 Task: In Heading Arial with underline. Font size of heading  '18'Font style of data Calibri. Font size of data  9Alignment of headline & data Align center. Fill color in heading,  RedFont color of data Black Apply border in Data No BorderIn the sheet  Attendance Monitoring Sheetbook
Action: Mouse moved to (172, 196)
Screenshot: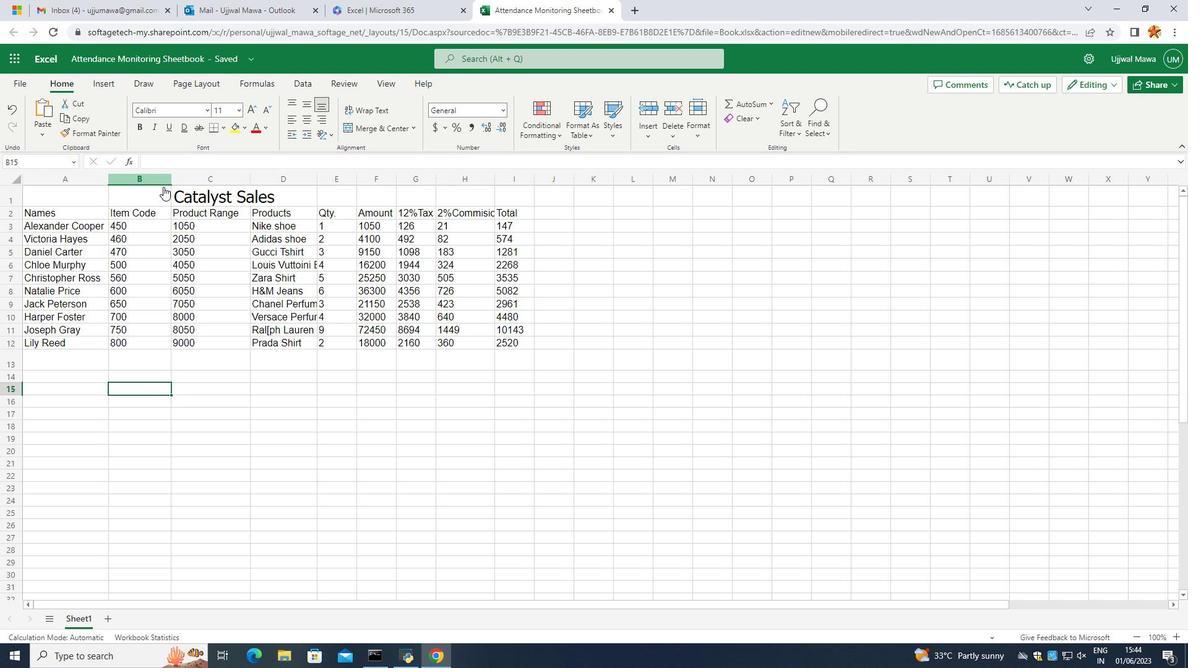 
Action: Mouse pressed left at (172, 196)
Screenshot: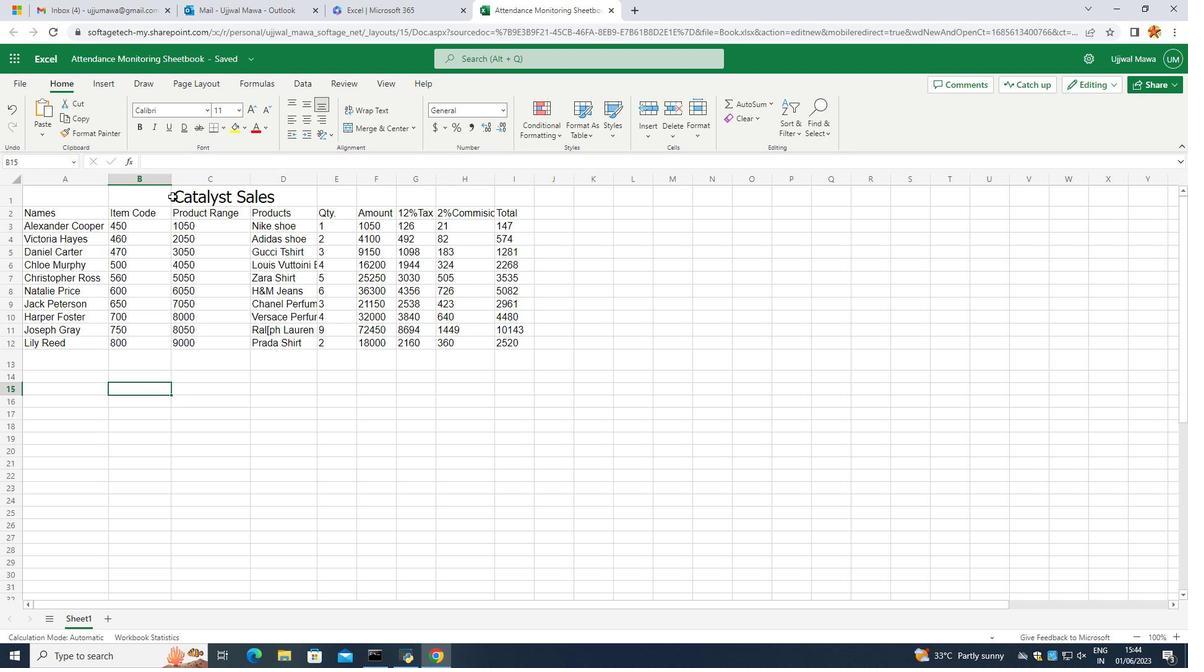 
Action: Mouse moved to (207, 116)
Screenshot: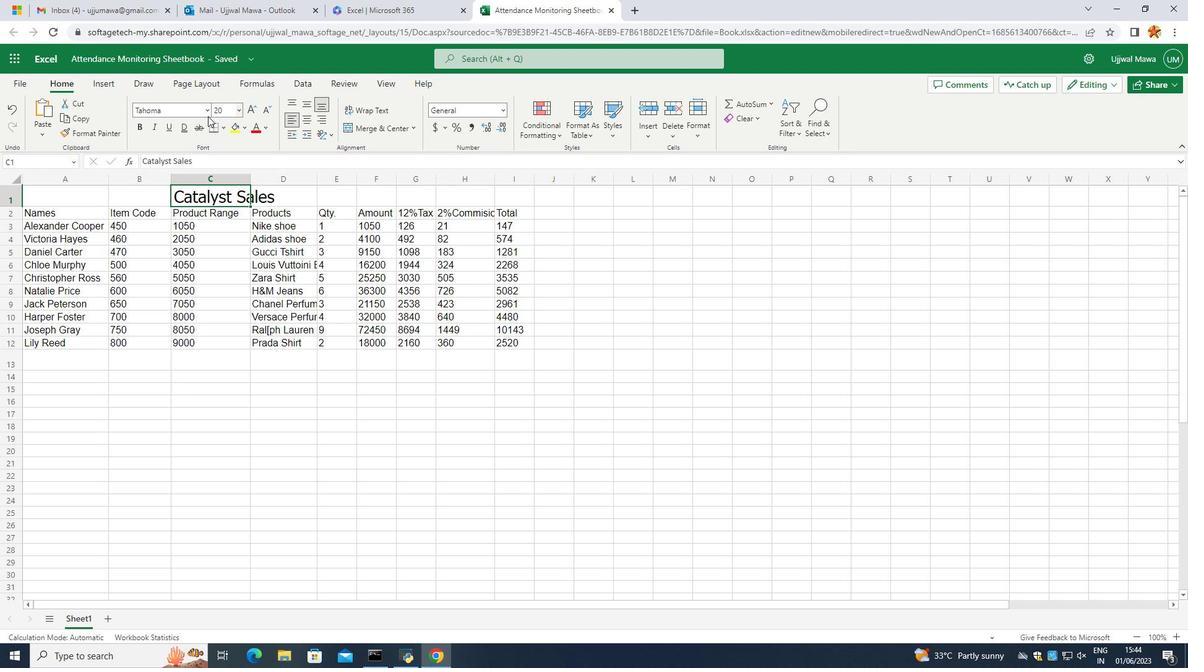 
Action: Mouse scrolled (207, 116) with delta (0, 0)
Screenshot: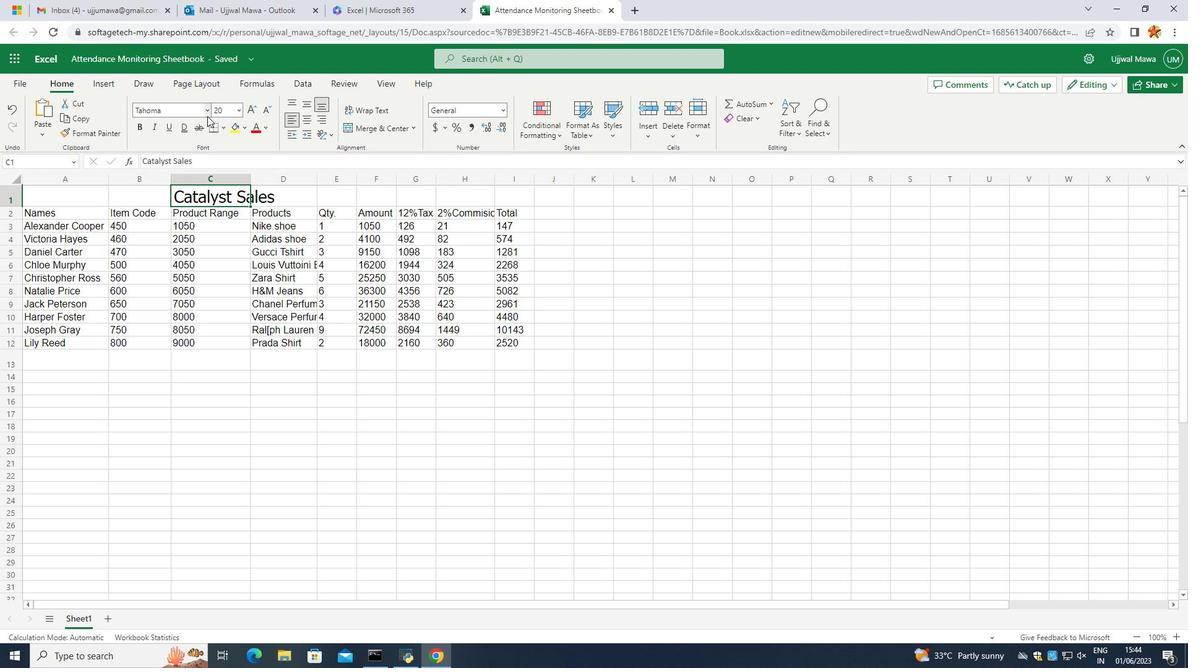 
Action: Mouse pressed left at (207, 116)
Screenshot: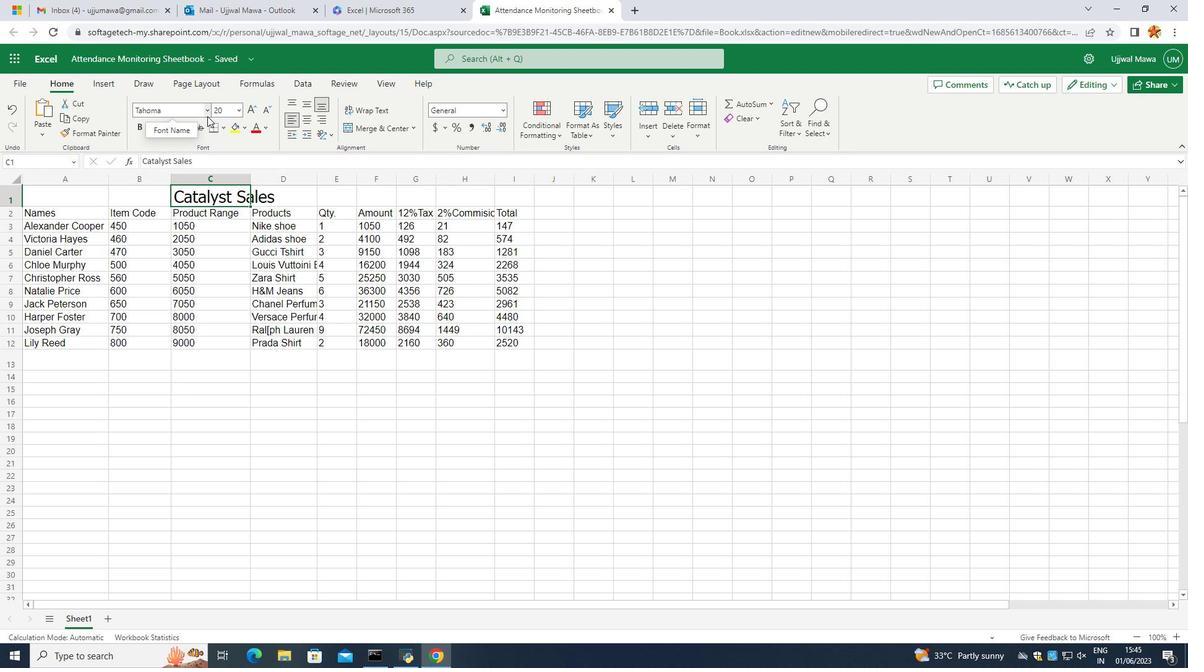 
Action: Mouse moved to (156, 263)
Screenshot: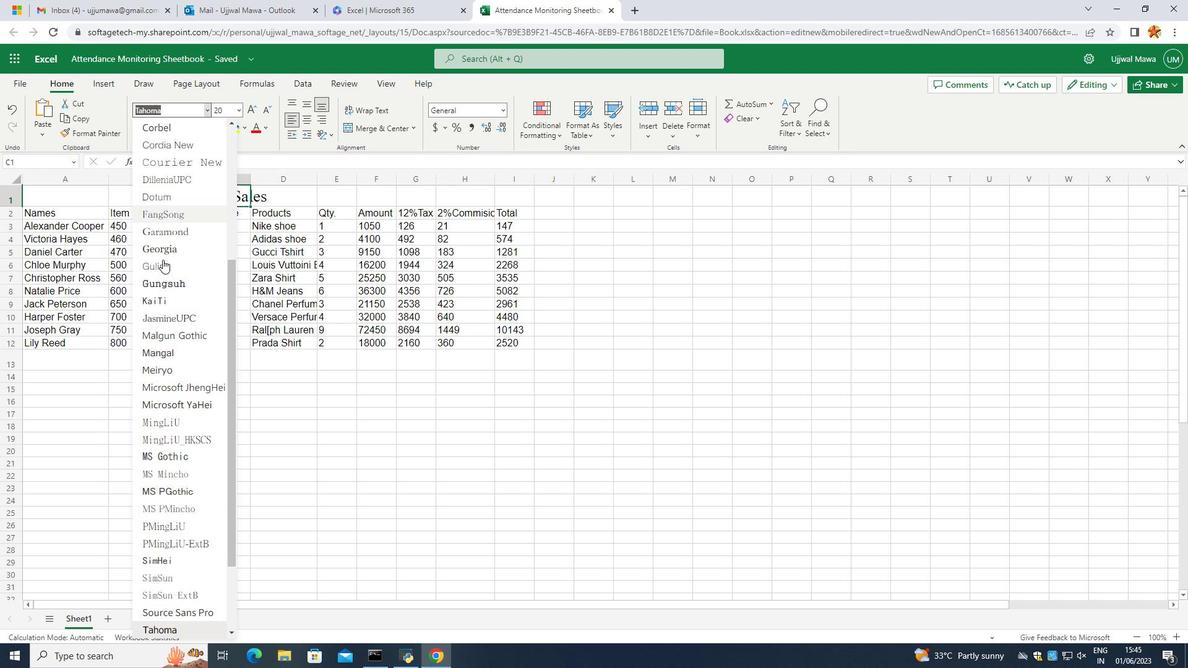 
Action: Mouse scrolled (156, 263) with delta (0, 0)
Screenshot: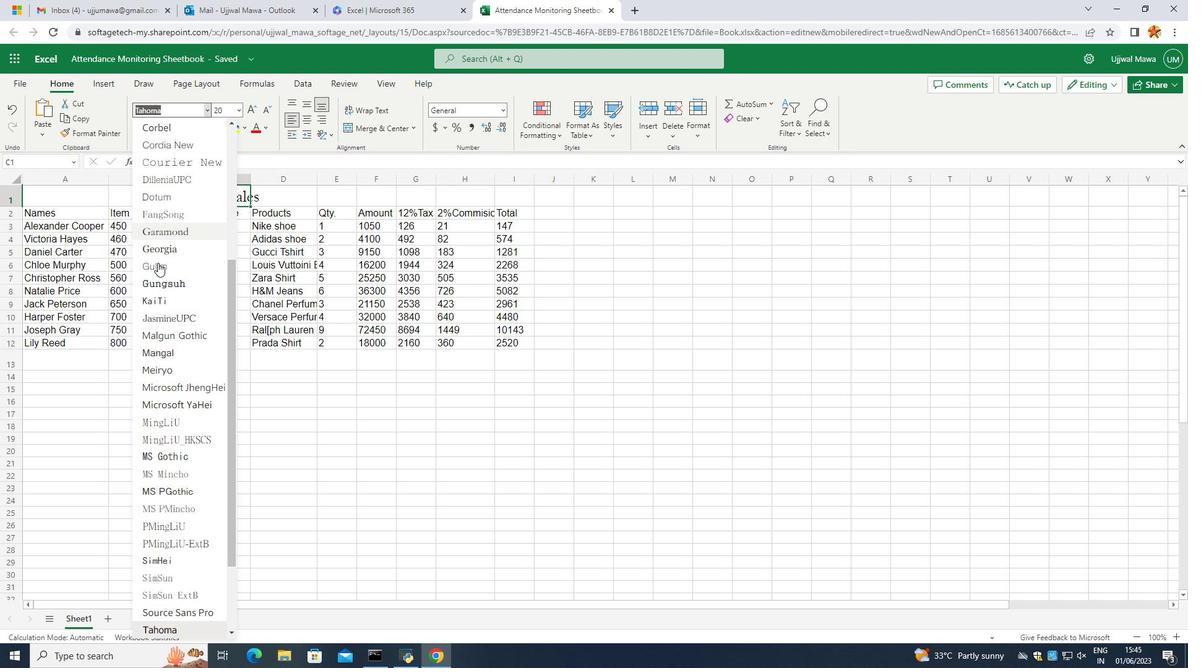 
Action: Mouse scrolled (156, 263) with delta (0, 0)
Screenshot: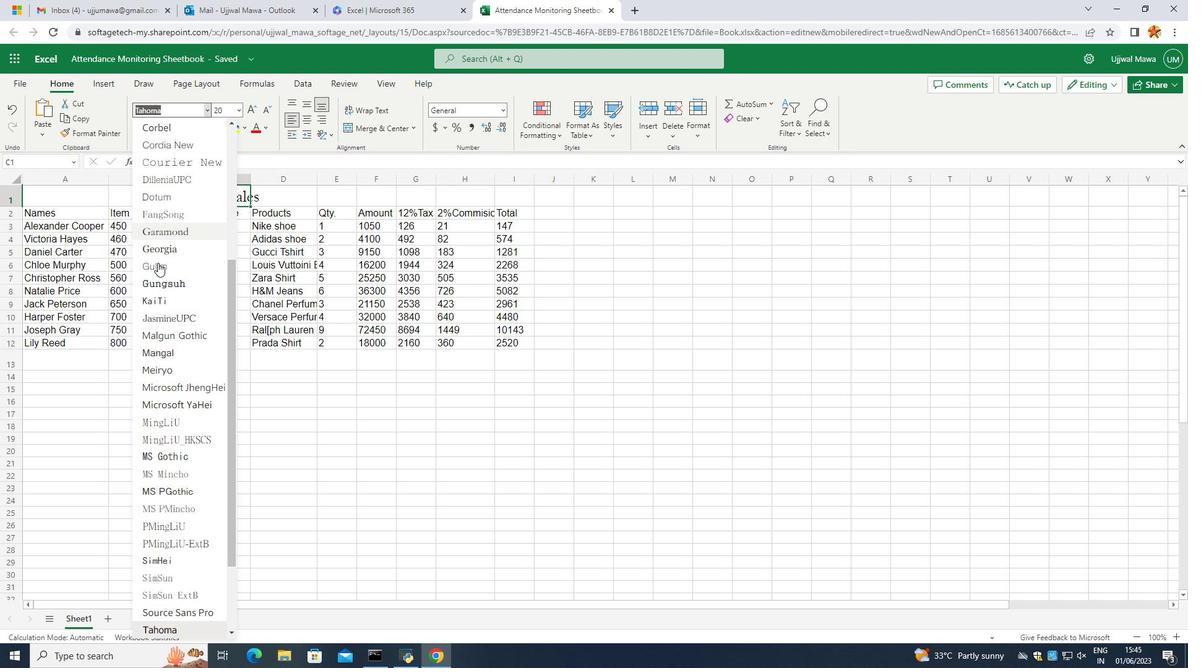 
Action: Mouse scrolled (156, 263) with delta (0, 0)
Screenshot: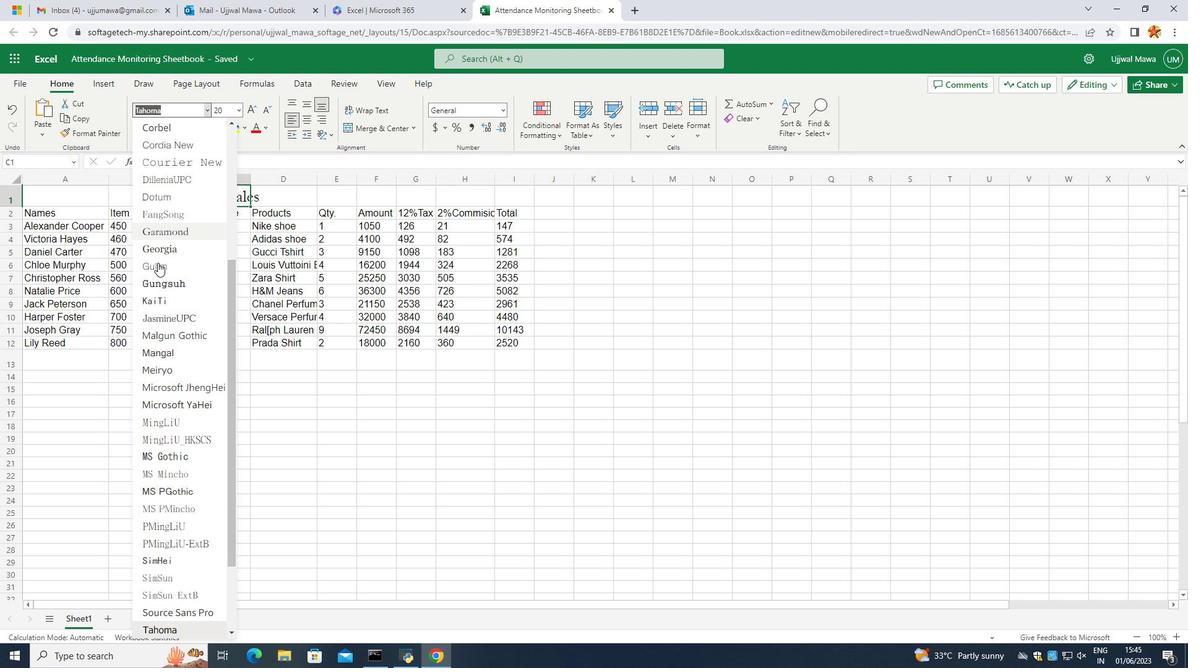 
Action: Mouse scrolled (156, 263) with delta (0, 0)
Screenshot: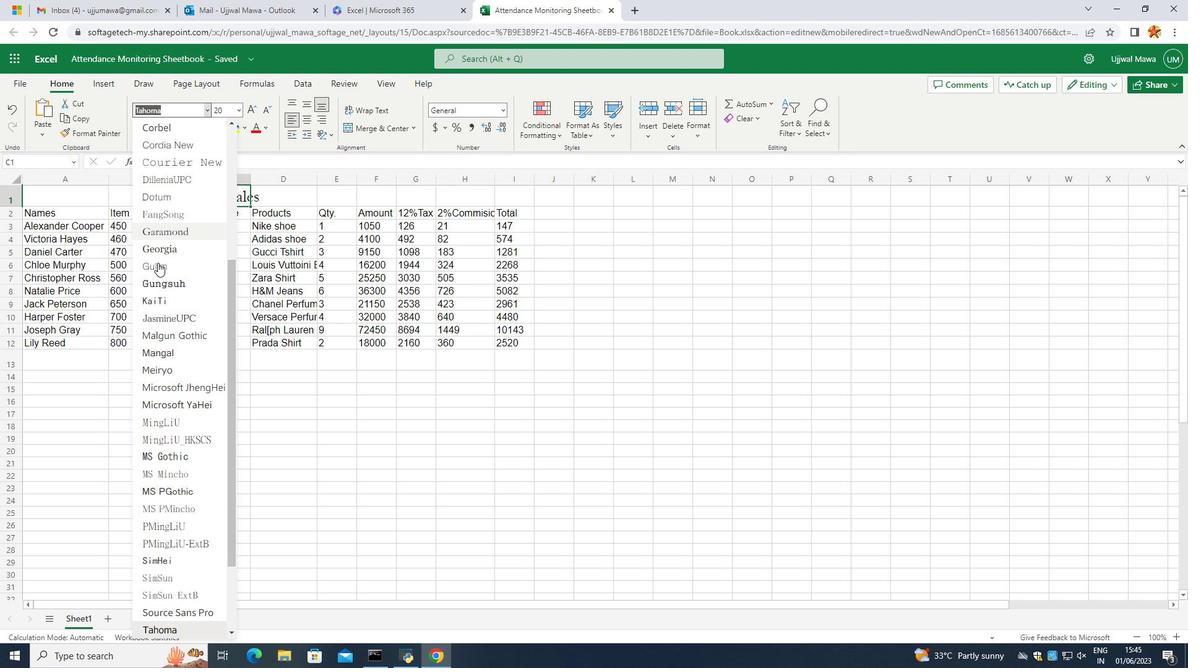 
Action: Mouse scrolled (156, 263) with delta (0, 0)
Screenshot: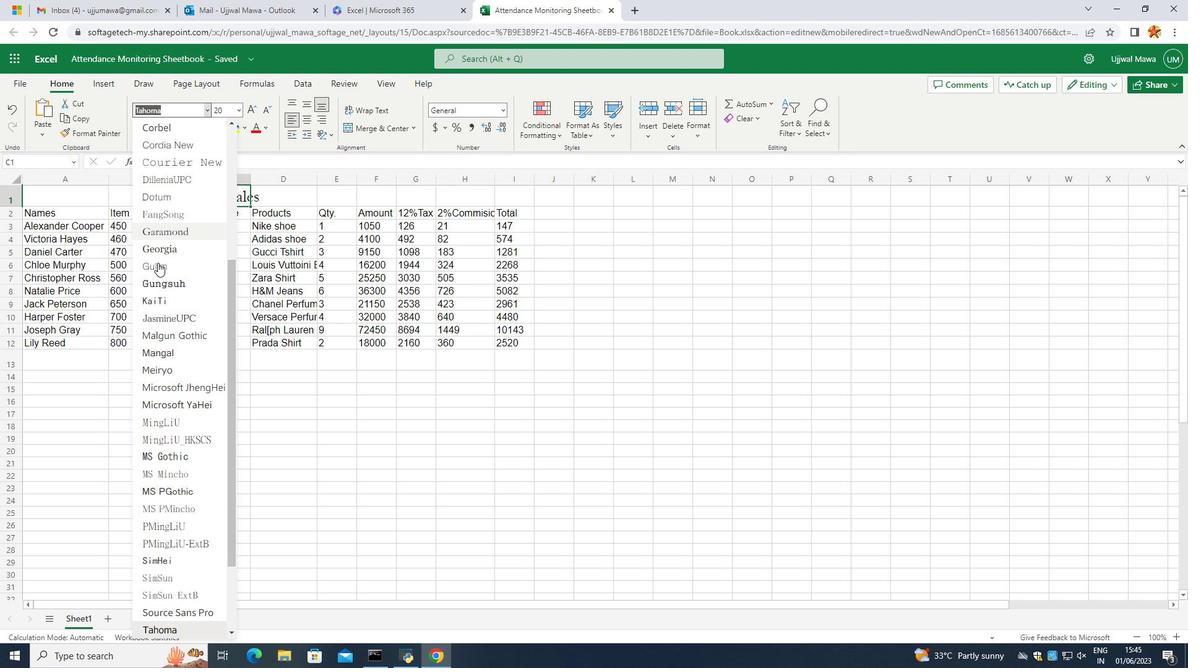 
Action: Mouse scrolled (156, 263) with delta (0, 0)
Screenshot: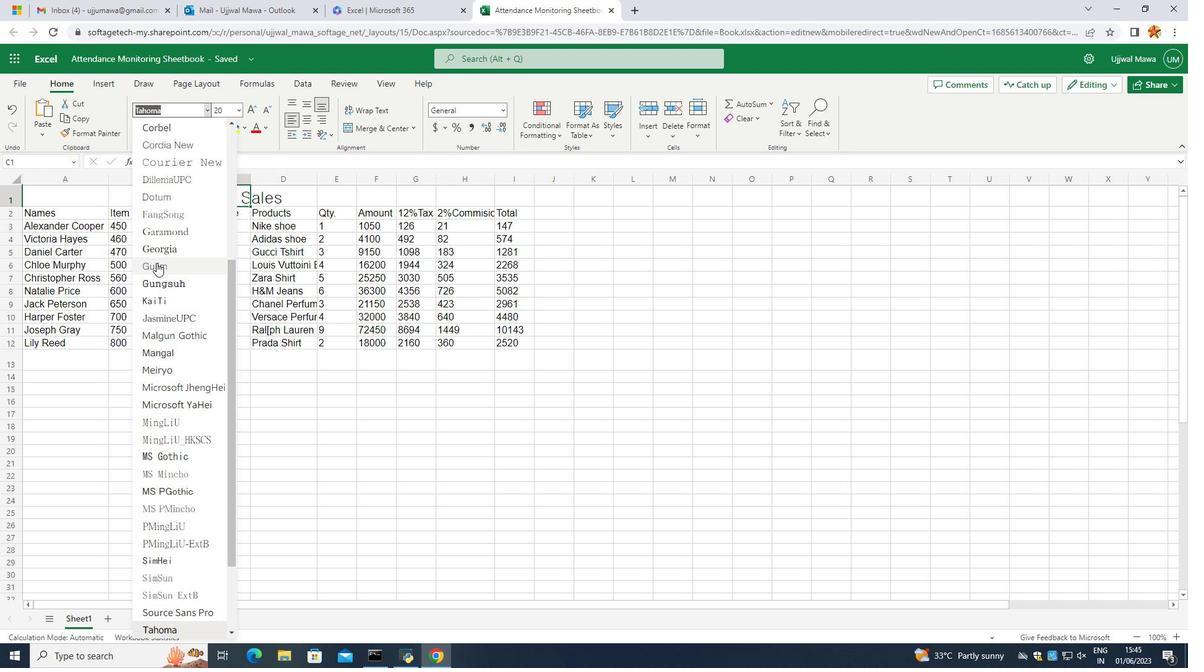 
Action: Mouse scrolled (156, 263) with delta (0, 0)
Screenshot: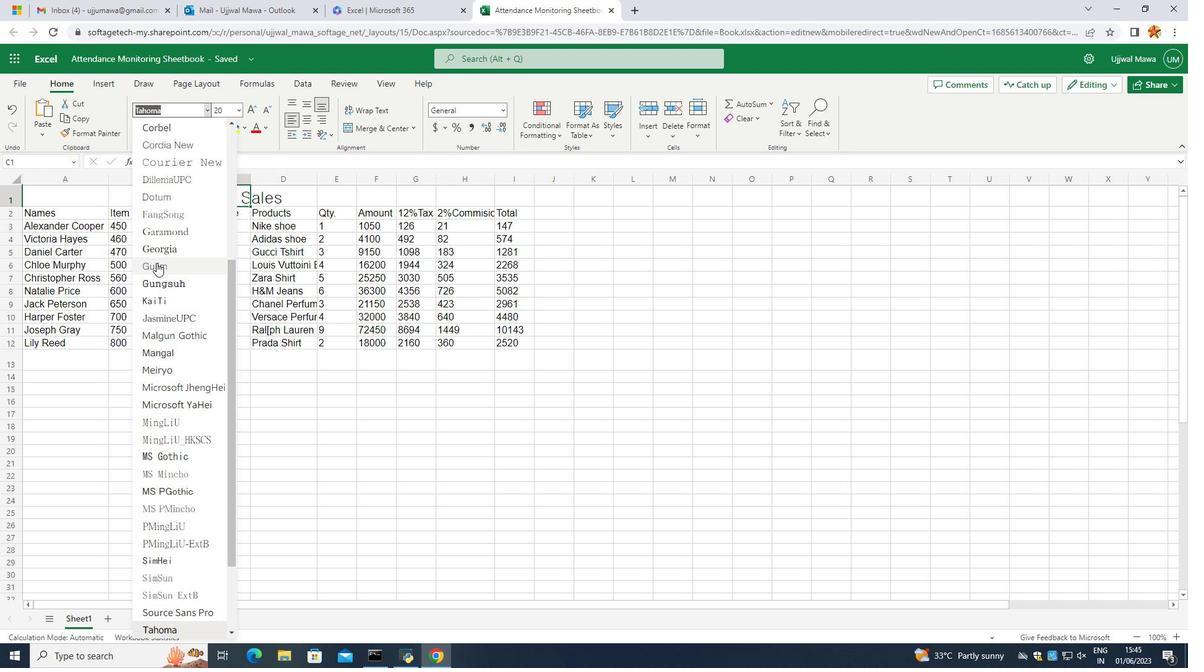 
Action: Mouse moved to (152, 263)
Screenshot: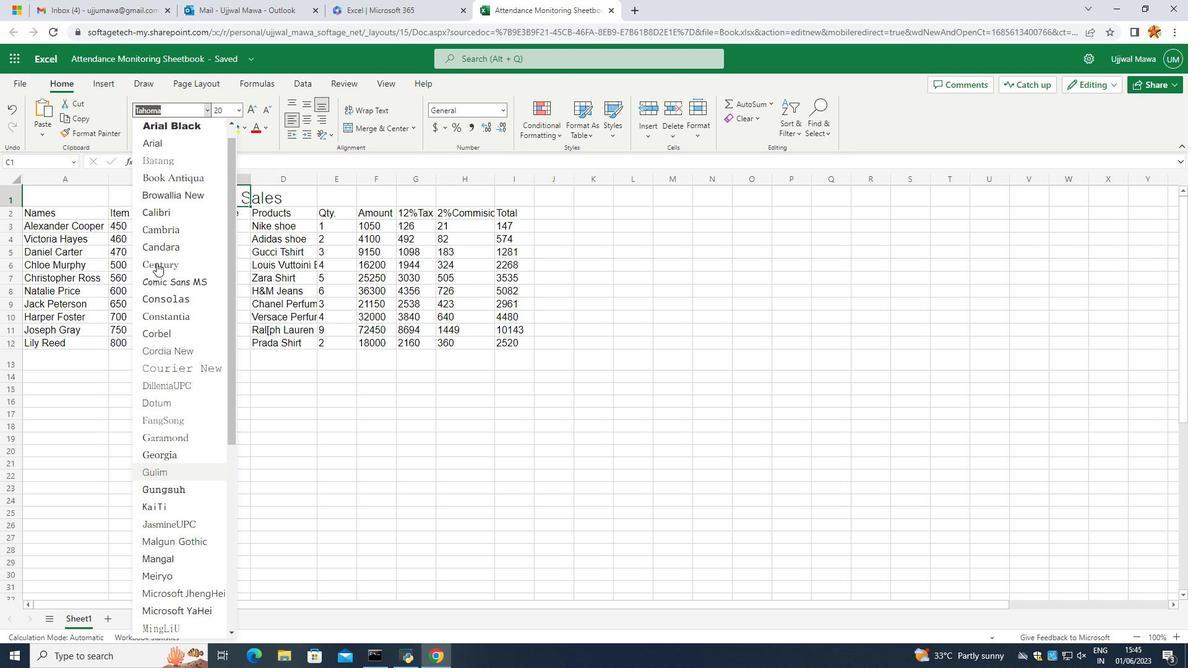 
Action: Mouse scrolled (152, 263) with delta (0, 0)
Screenshot: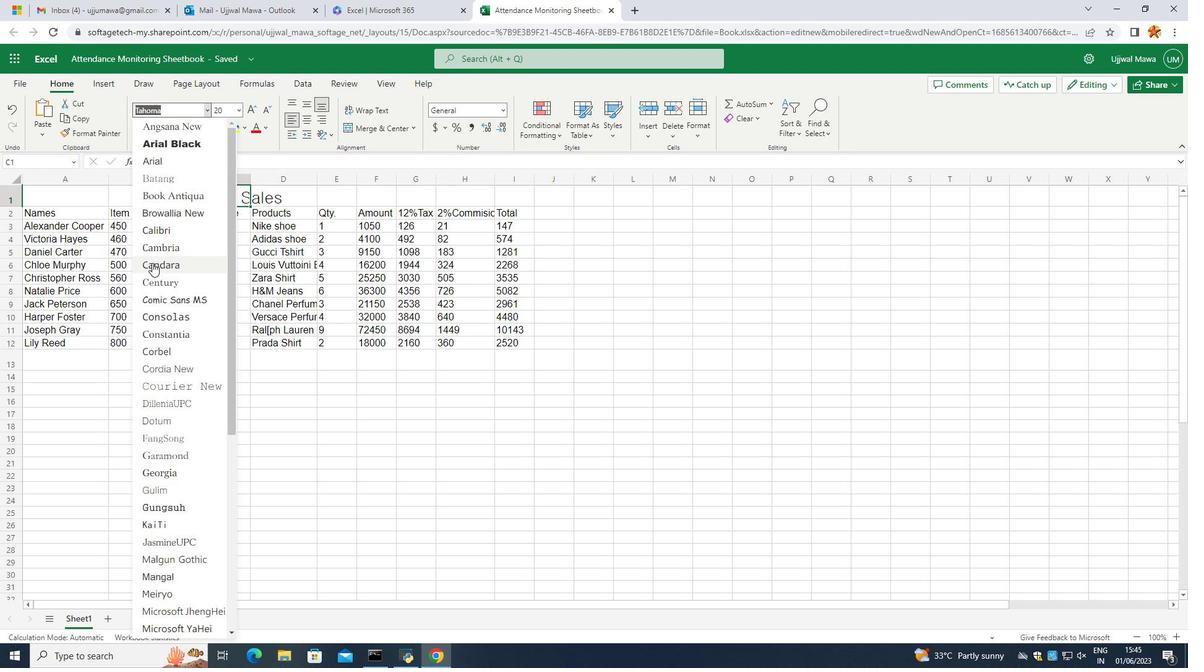 
Action: Mouse scrolled (152, 263) with delta (0, 0)
Screenshot: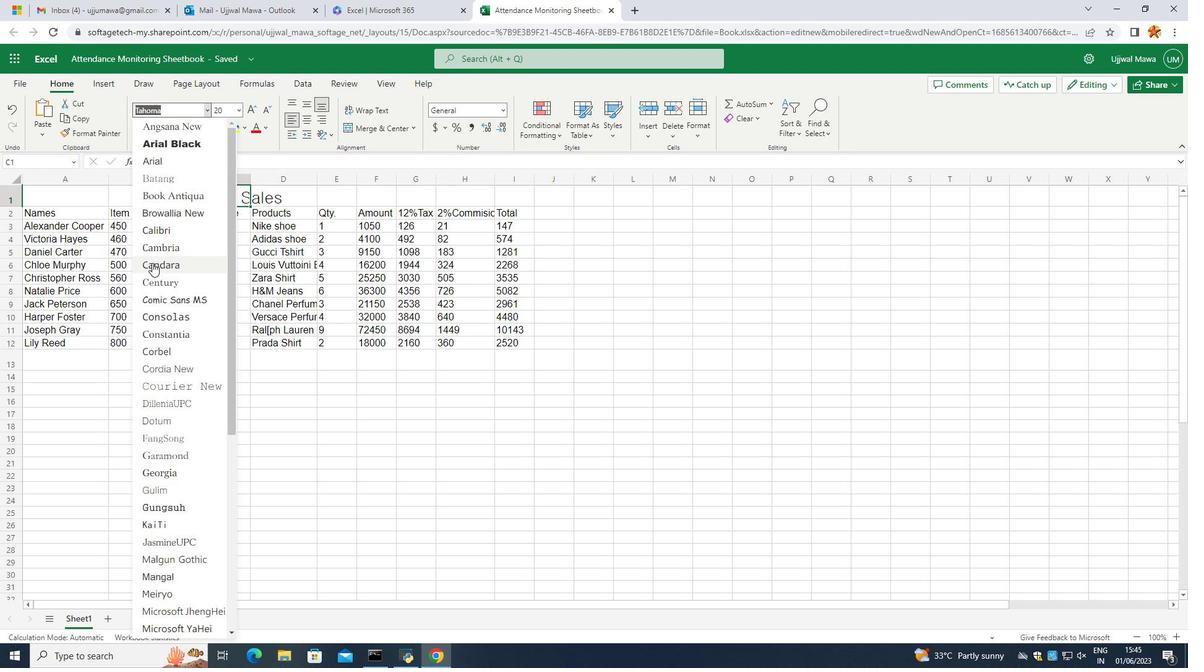 
Action: Mouse scrolled (152, 263) with delta (0, 0)
Screenshot: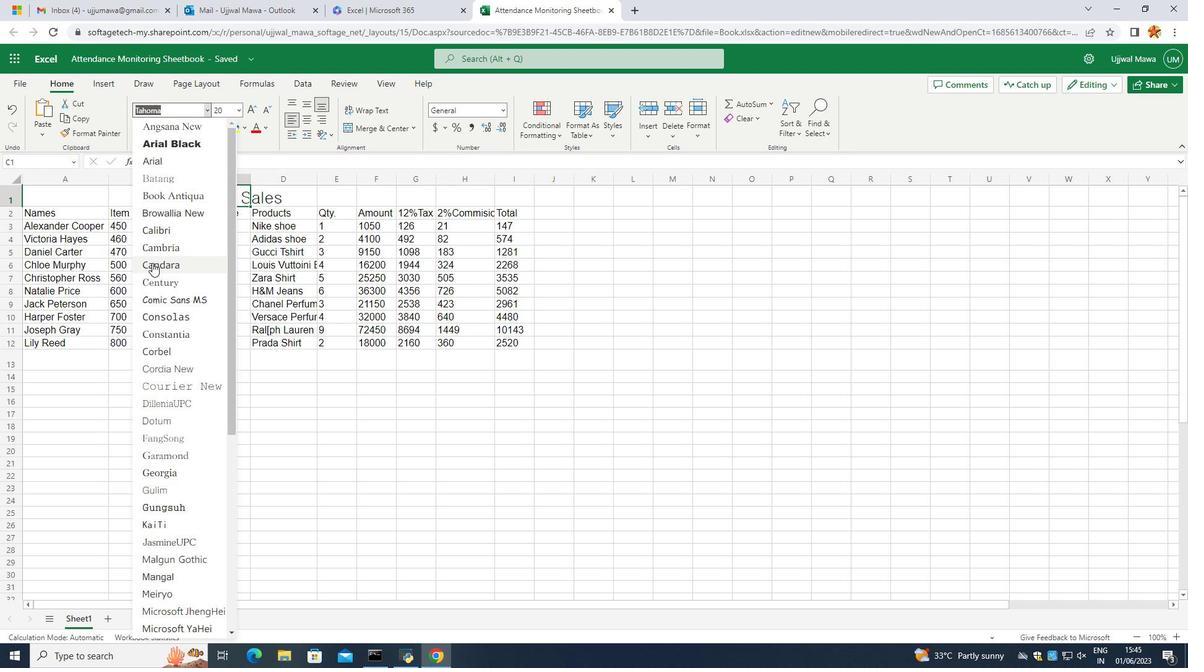 
Action: Mouse scrolled (152, 263) with delta (0, 0)
Screenshot: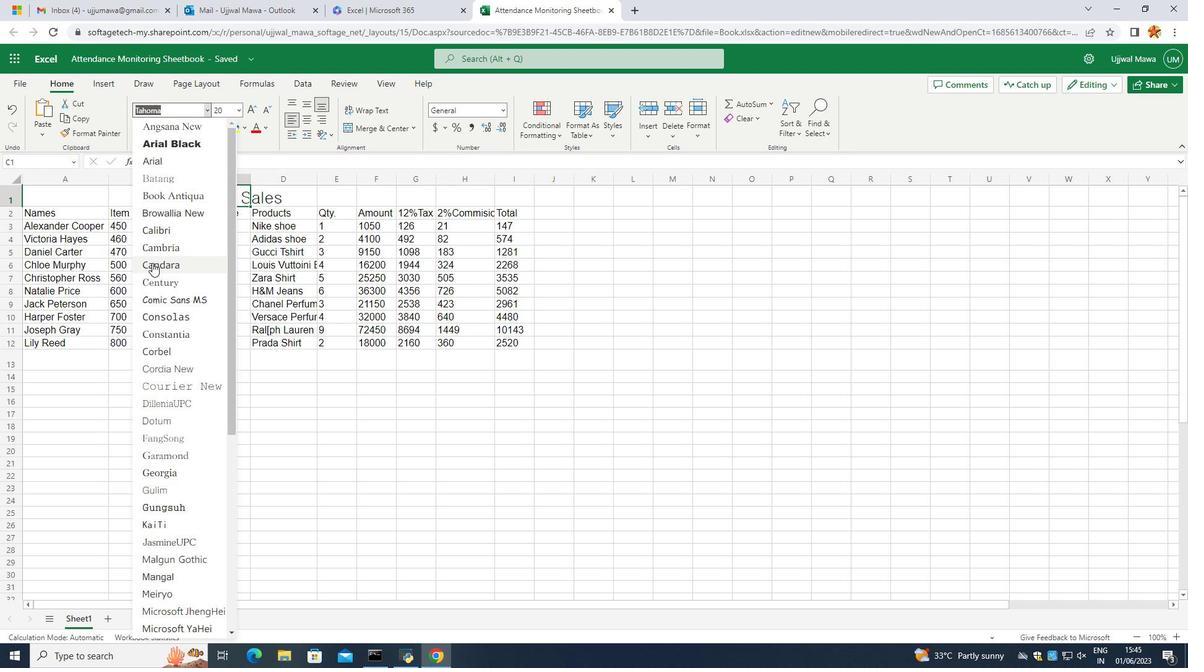 
Action: Mouse scrolled (152, 263) with delta (0, 0)
Screenshot: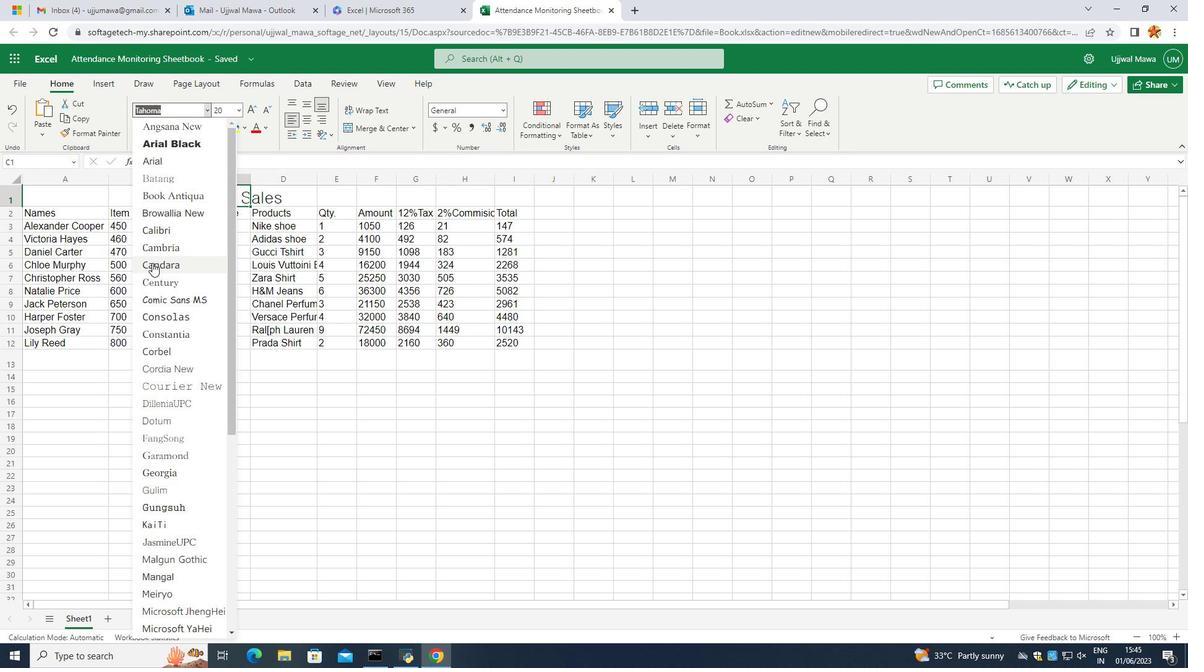 
Action: Mouse scrolled (152, 263) with delta (0, 0)
Screenshot: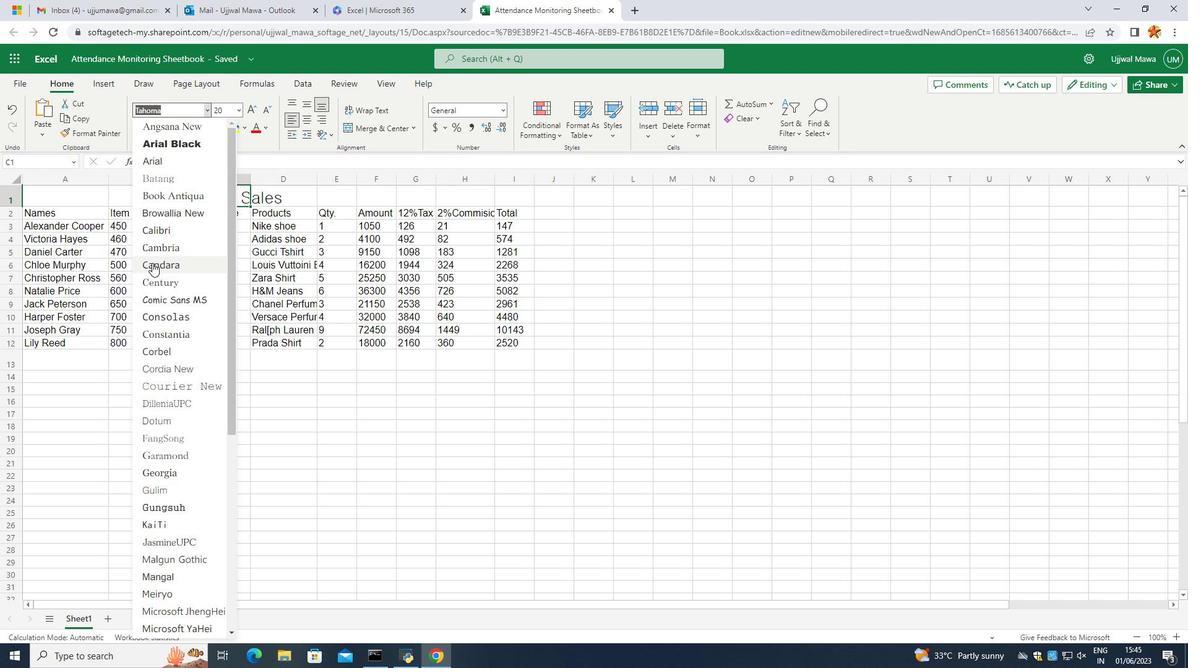 
Action: Mouse moved to (187, 171)
Screenshot: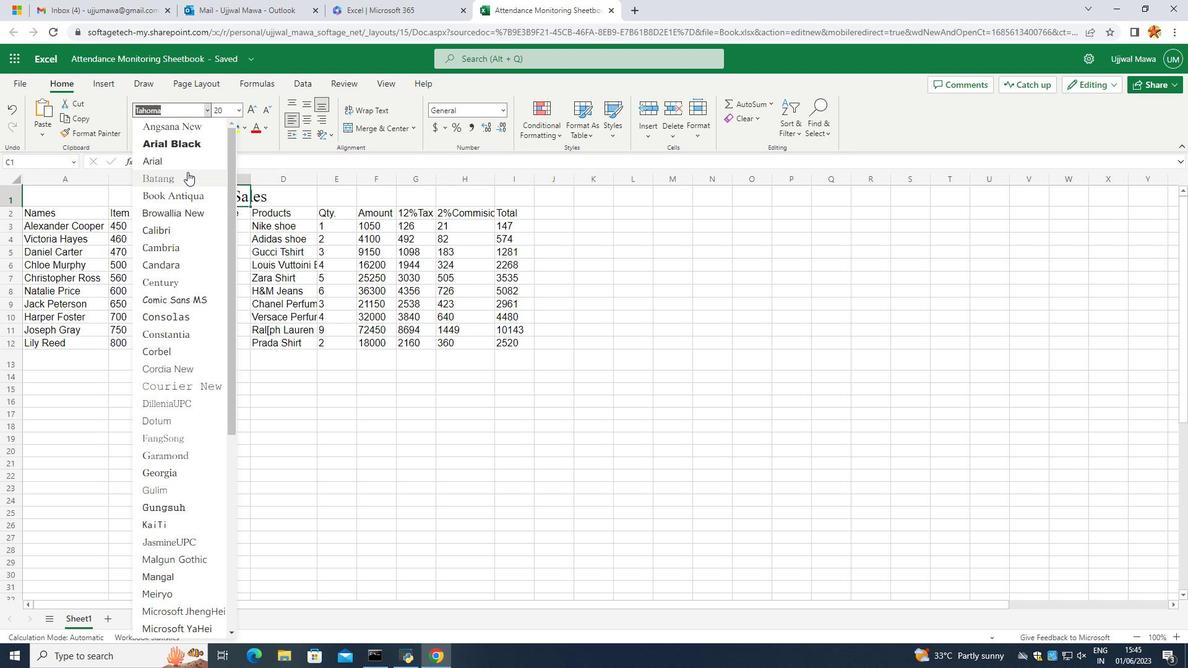 
Action: Mouse pressed left at (187, 171)
Screenshot: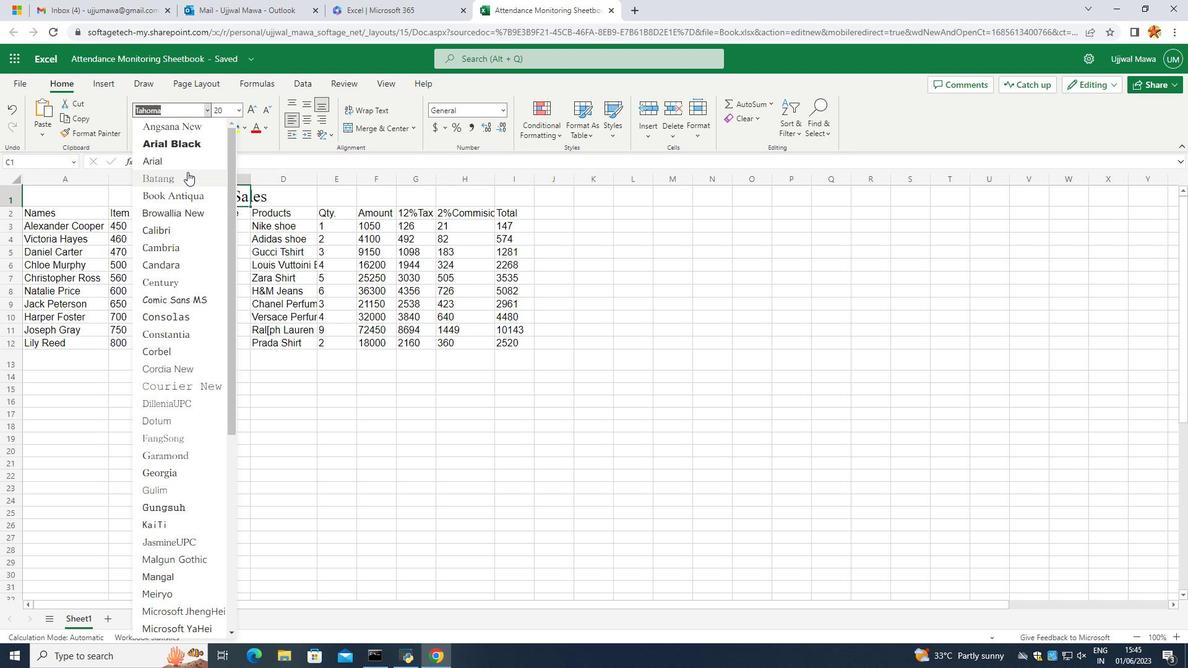 
Action: Mouse moved to (206, 107)
Screenshot: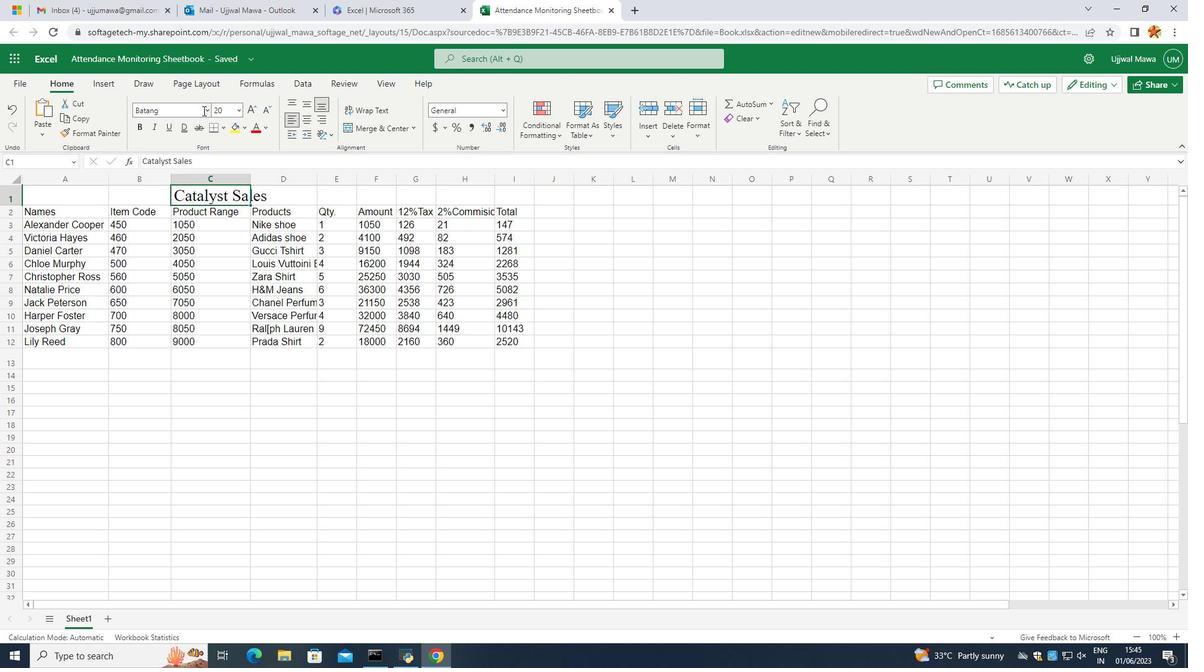 
Action: Mouse pressed left at (206, 107)
Screenshot: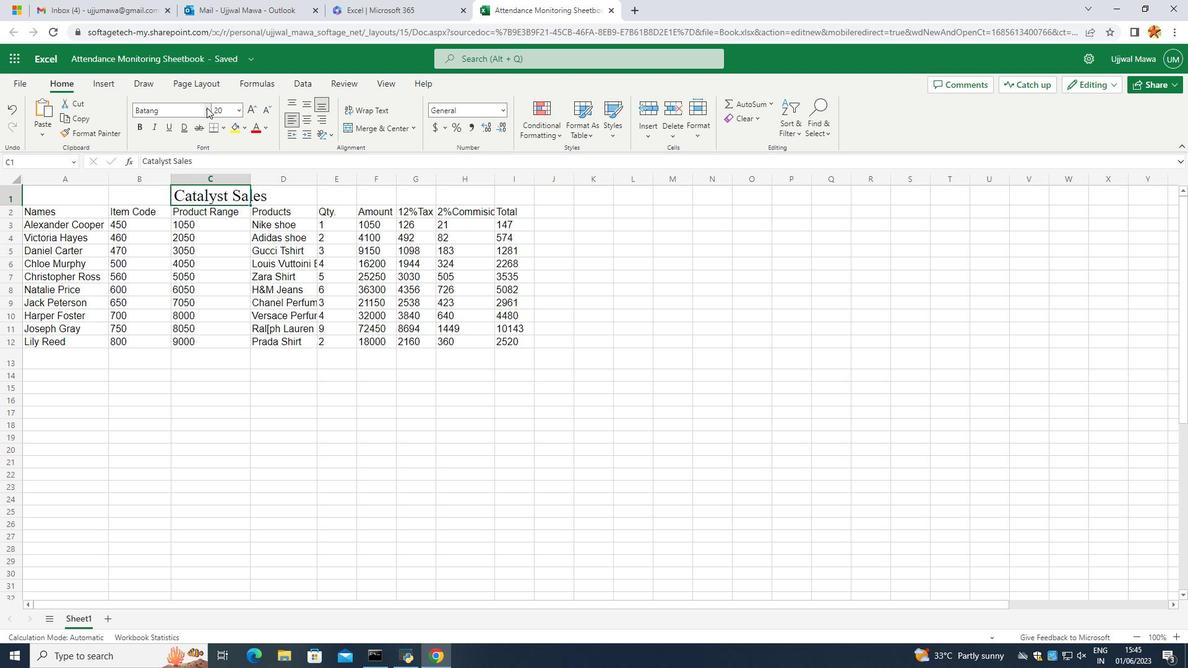 
Action: Mouse moved to (173, 157)
Screenshot: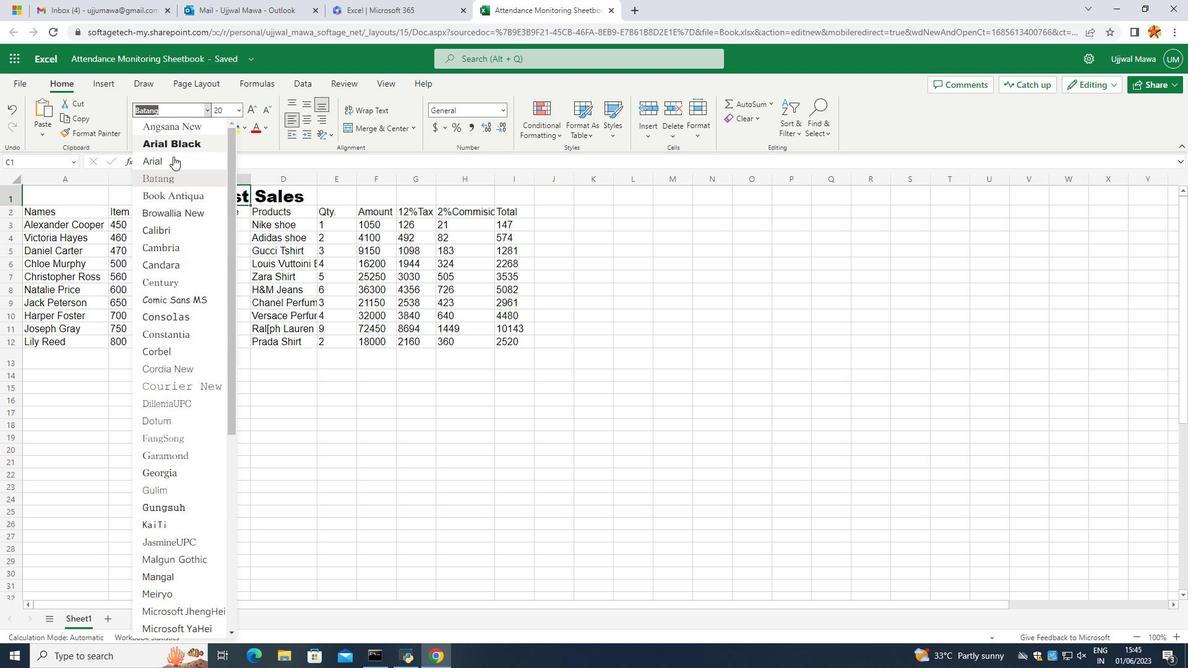 
Action: Mouse pressed left at (173, 157)
Screenshot: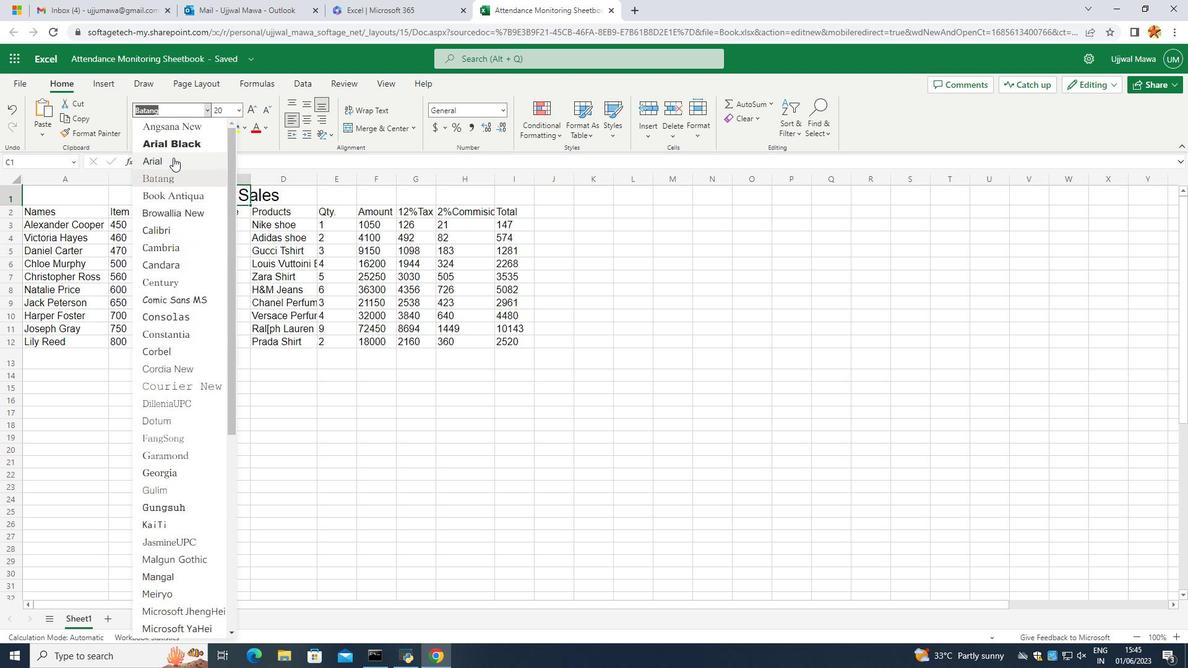 
Action: Mouse moved to (235, 109)
Screenshot: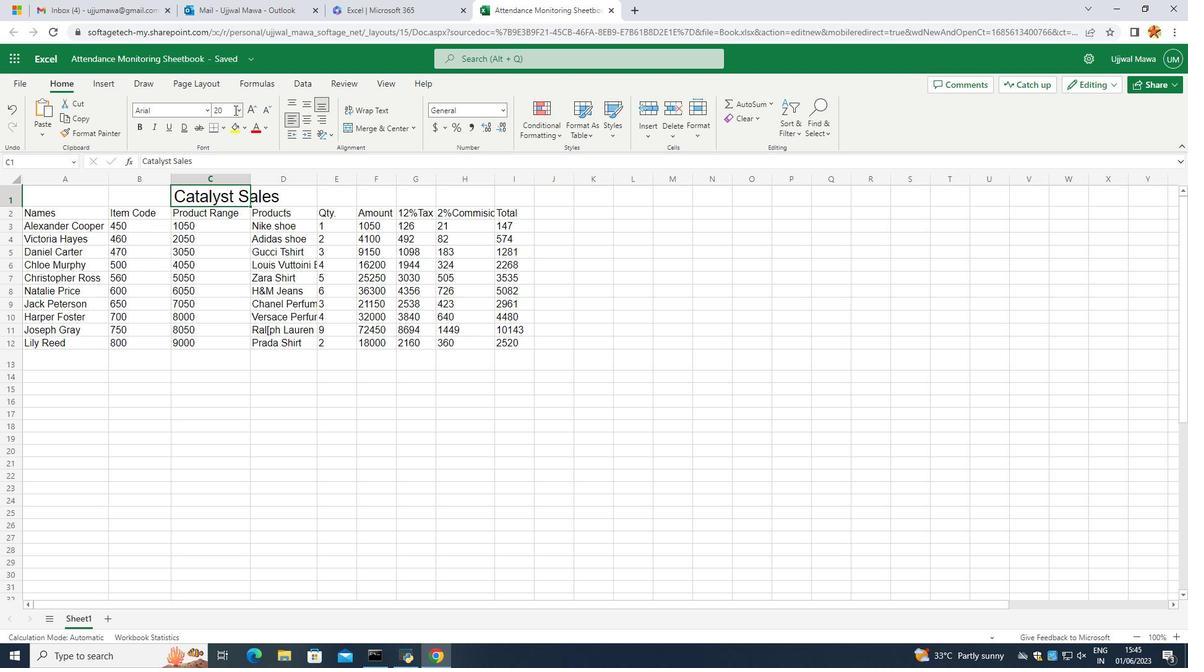 
Action: Mouse pressed left at (235, 109)
Screenshot: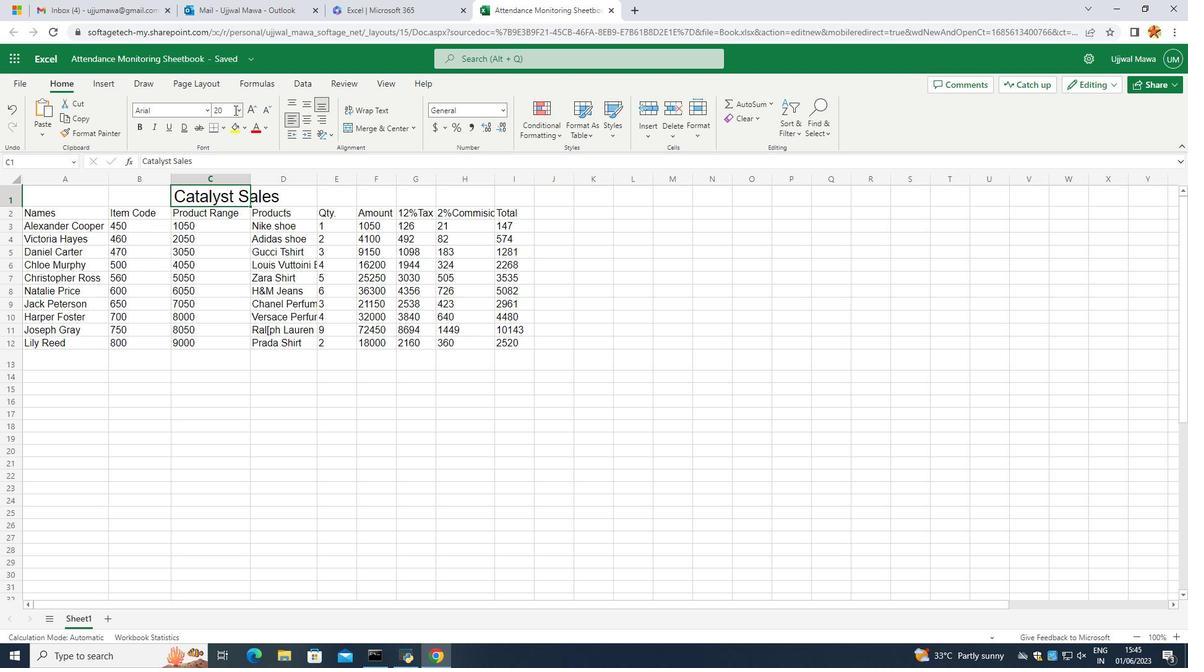 
Action: Mouse moved to (226, 245)
Screenshot: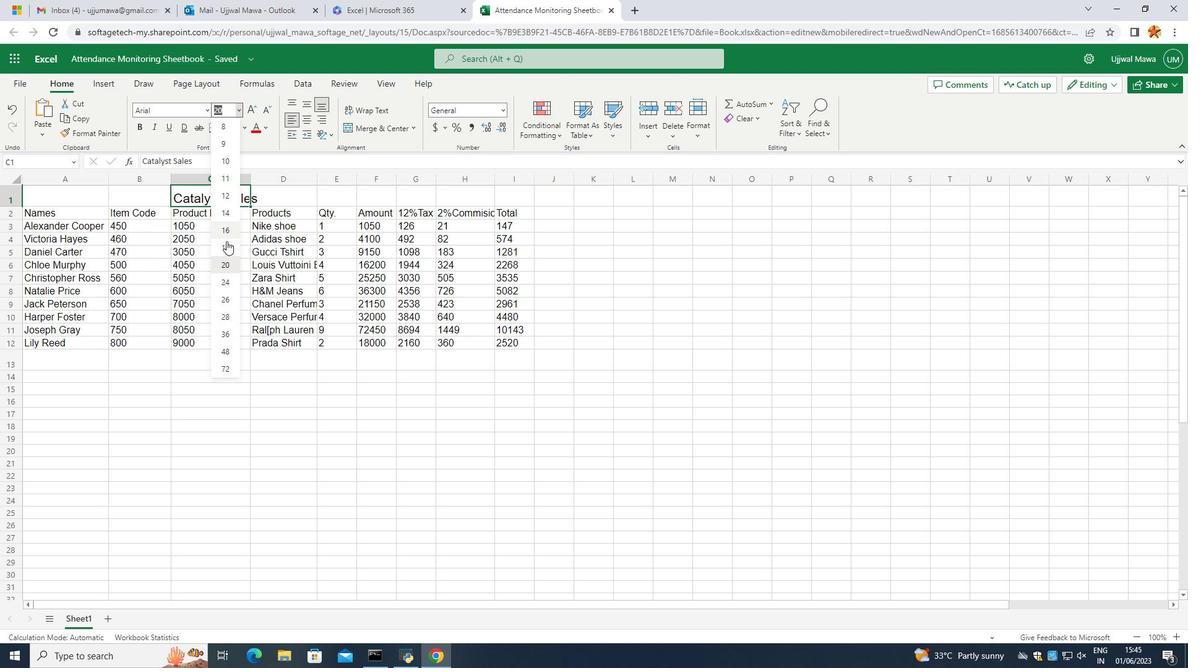 
Action: Mouse pressed left at (226, 245)
Screenshot: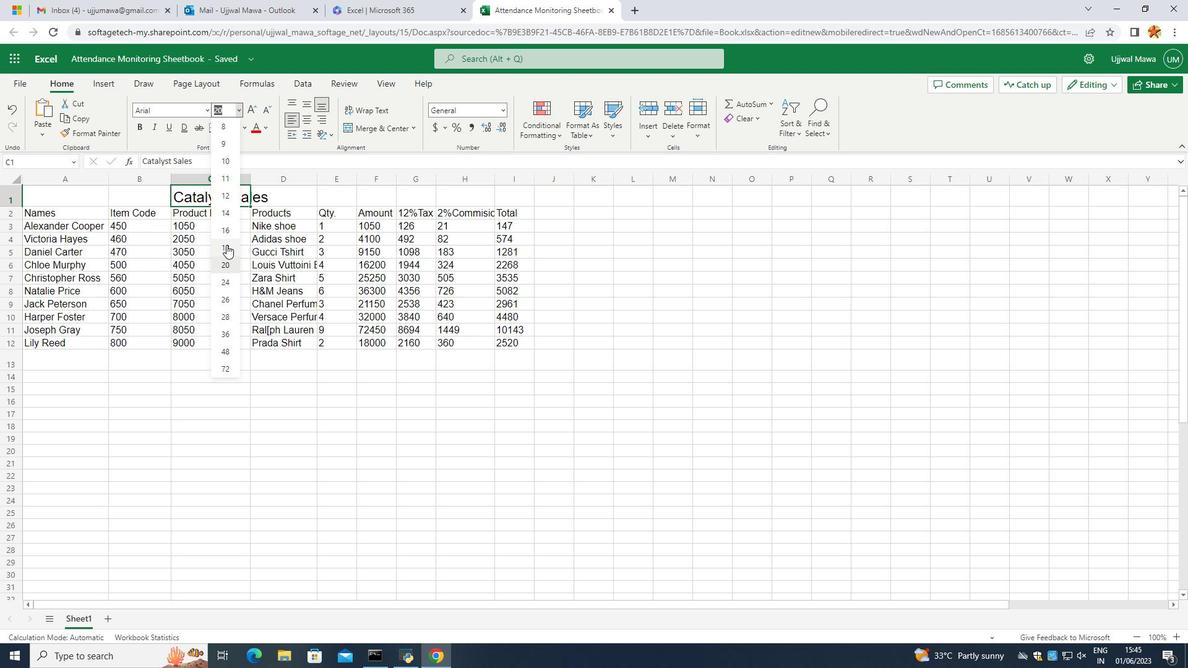 
Action: Mouse moved to (172, 126)
Screenshot: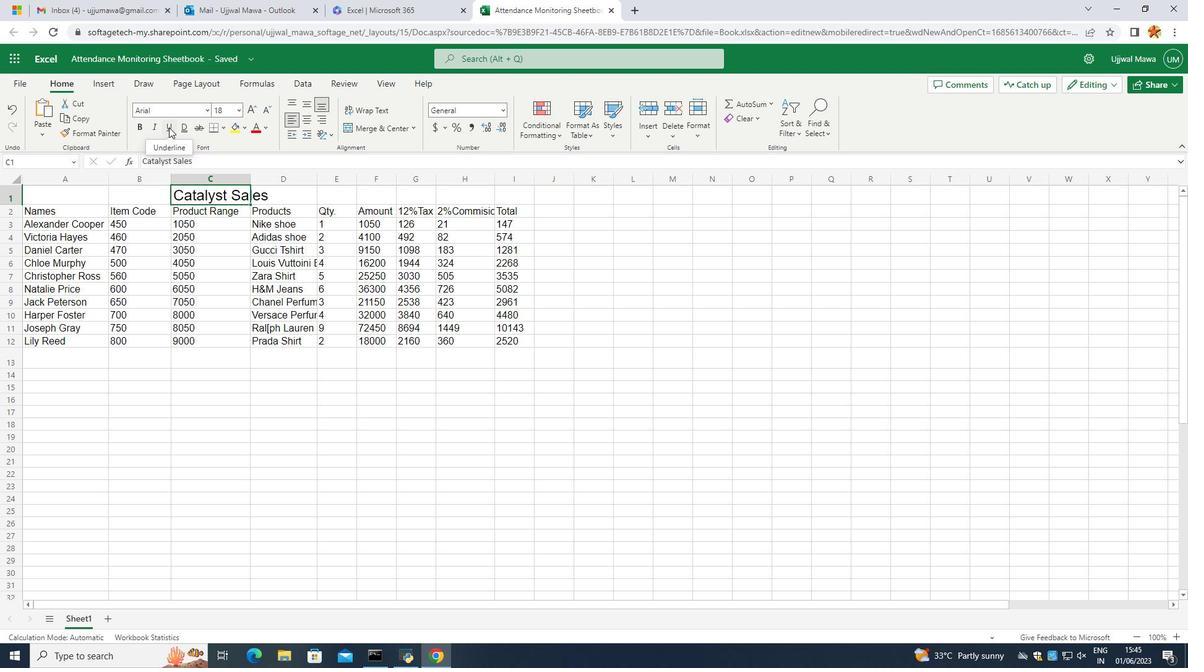 
Action: Mouse pressed left at (172, 126)
Screenshot: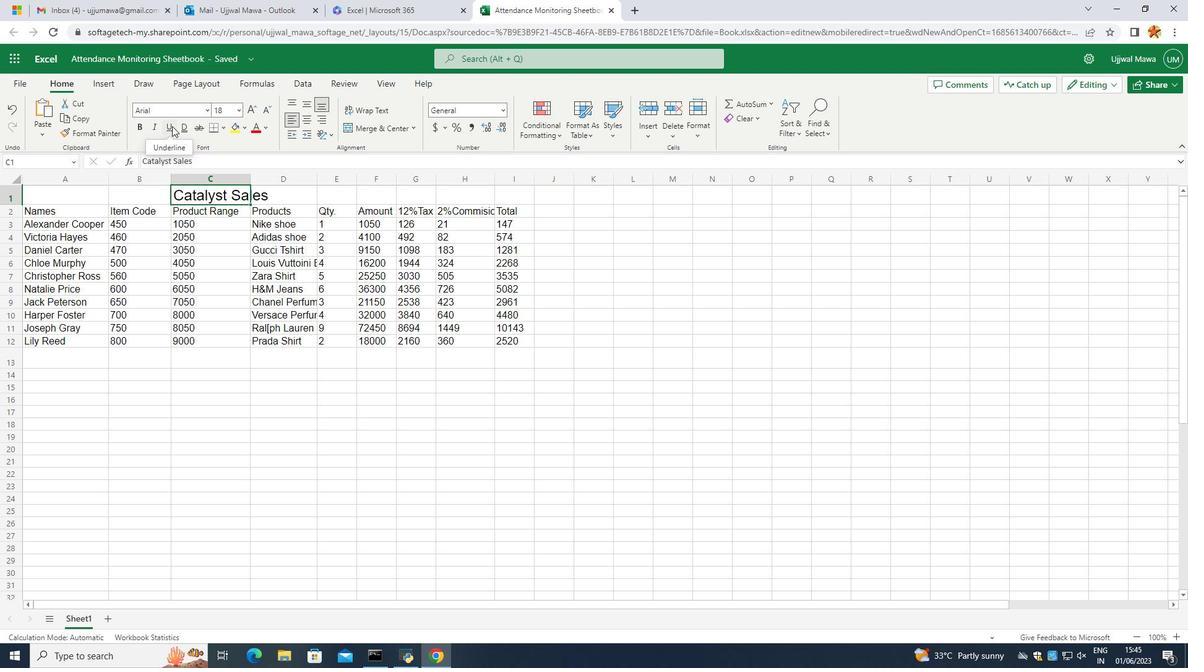
Action: Mouse moved to (133, 126)
Screenshot: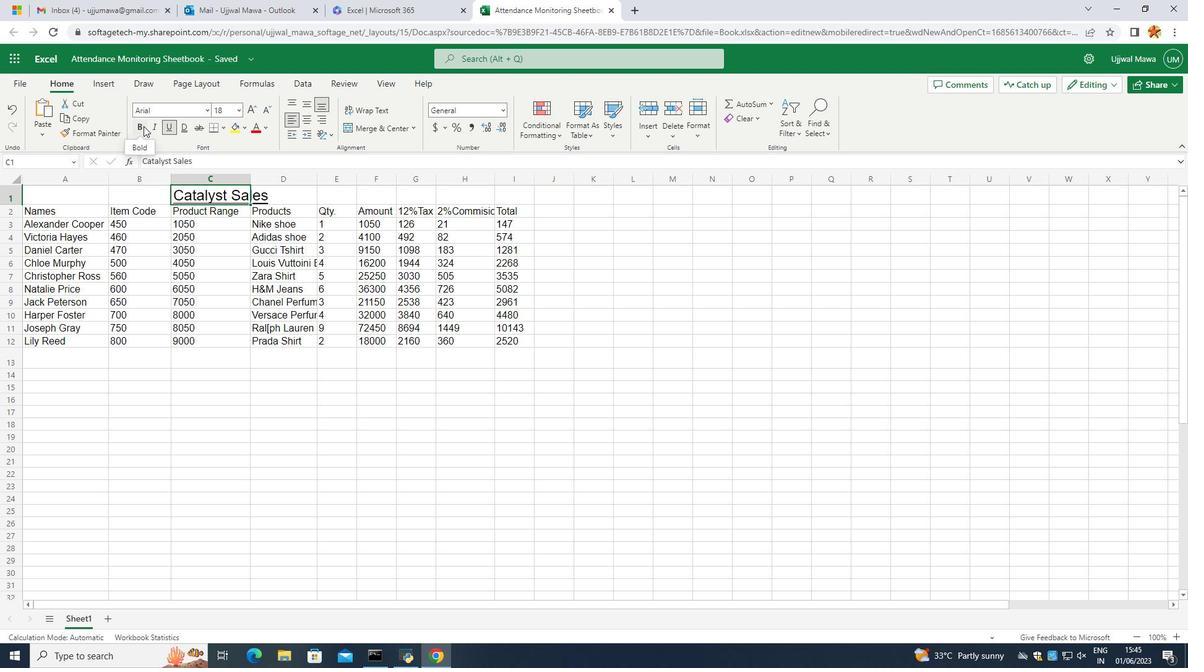 
Action: Mouse pressed left at (133, 126)
Screenshot: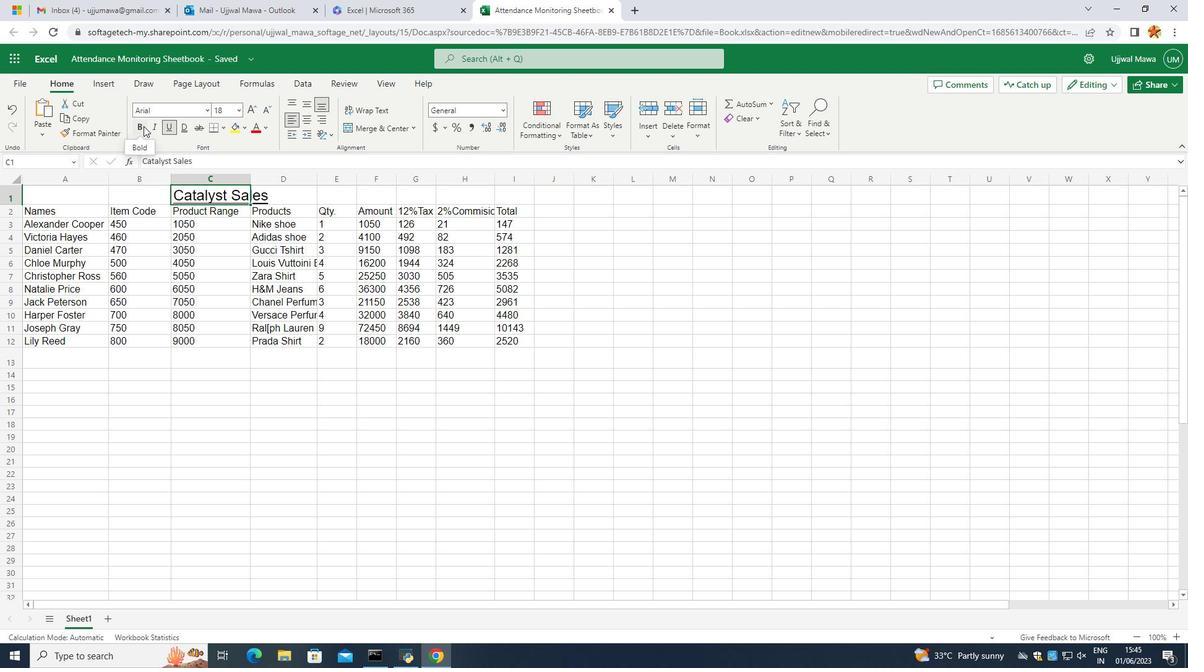 
Action: Mouse moved to (146, 132)
Screenshot: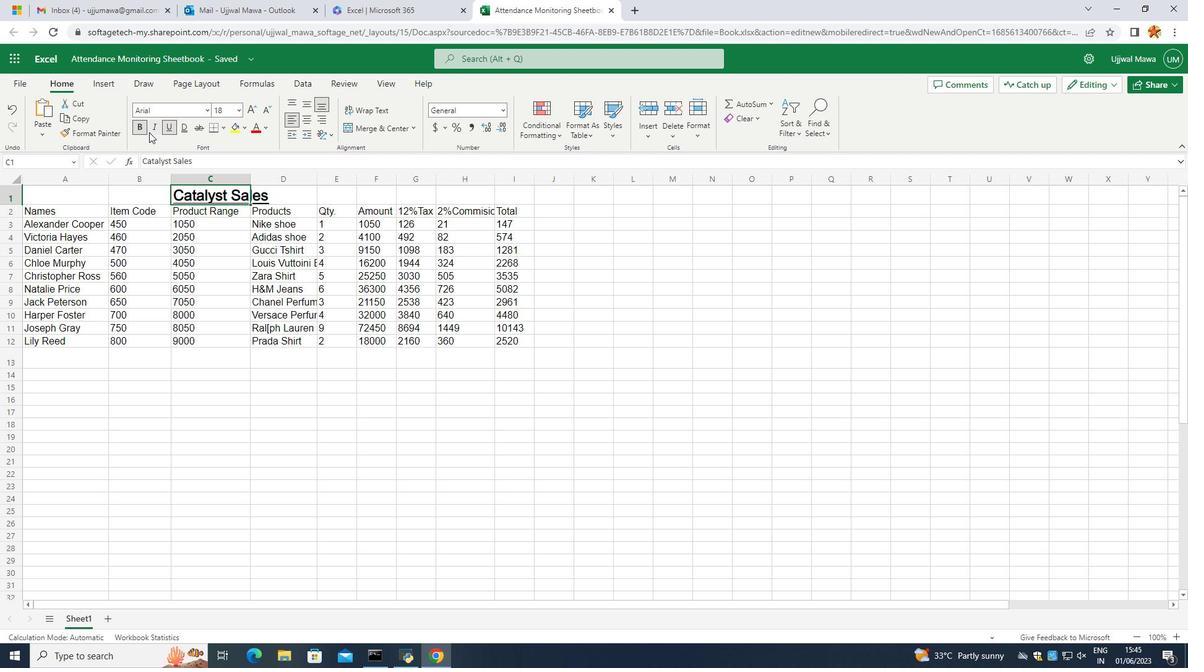 
Action: Mouse pressed left at (146, 132)
Screenshot: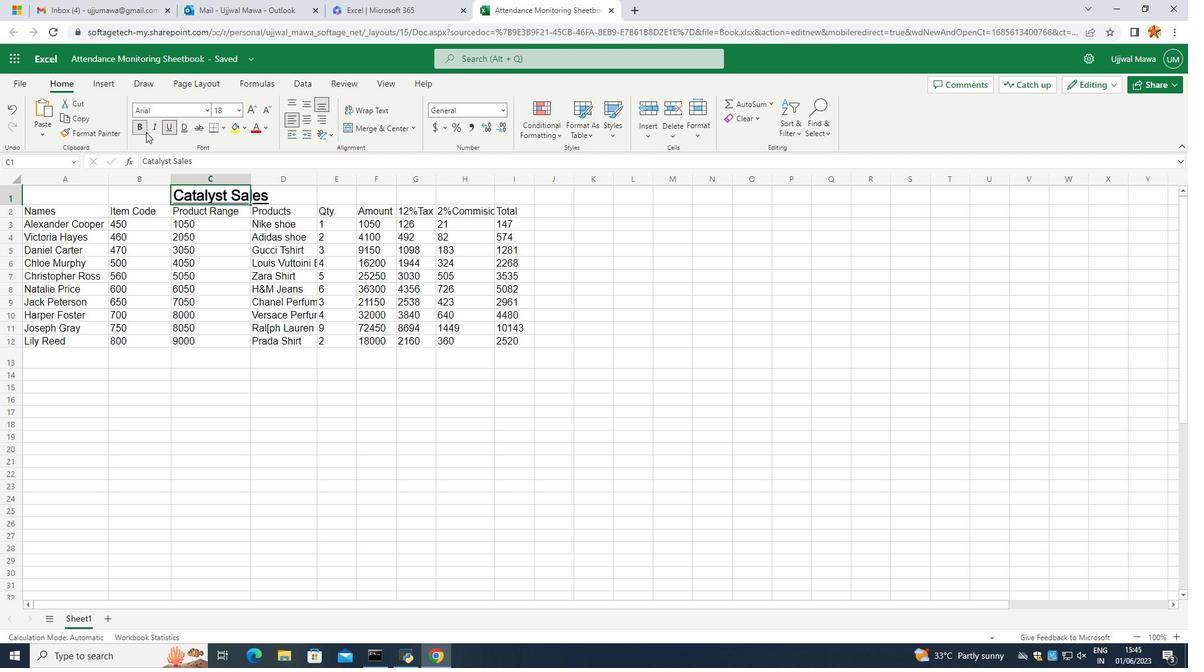 
Action: Mouse moved to (56, 217)
Screenshot: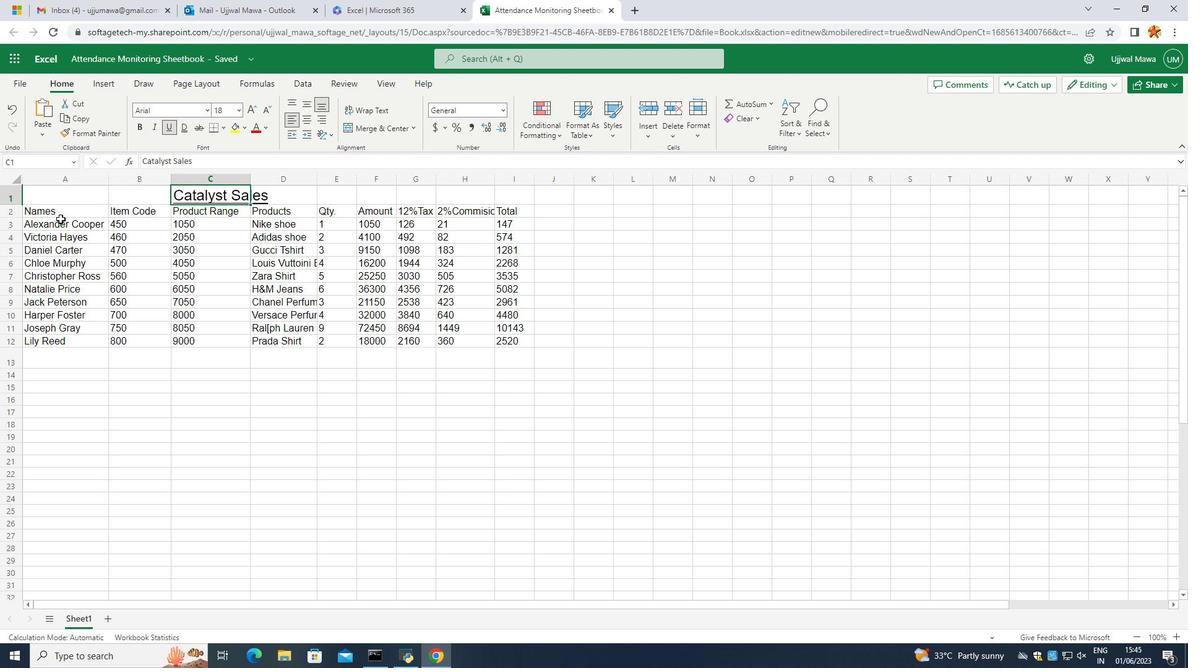 
Action: Mouse pressed left at (56, 217)
Screenshot: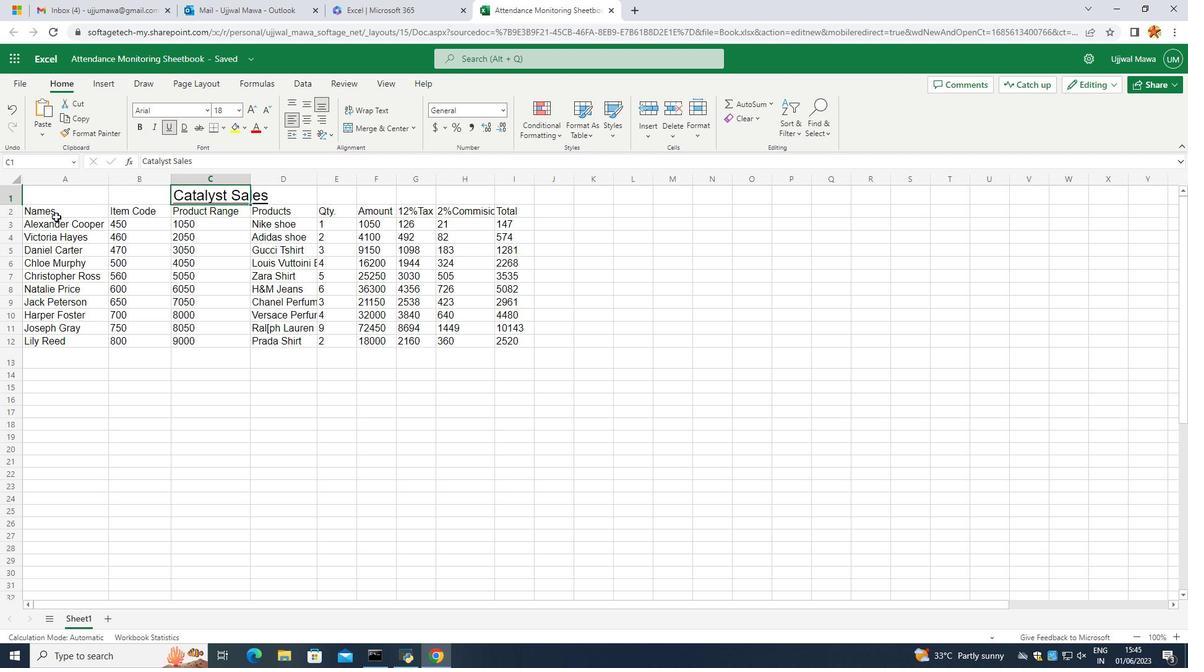 
Action: Mouse moved to (327, 415)
Screenshot: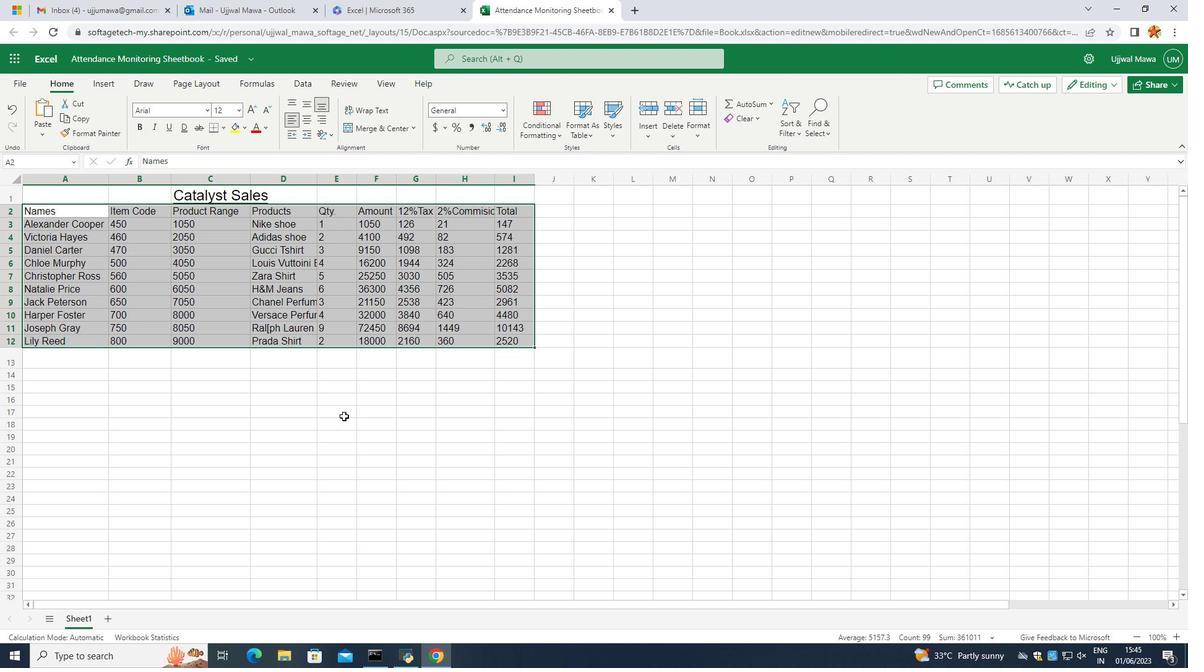 
Action: Mouse pressed left at (334, 421)
Screenshot: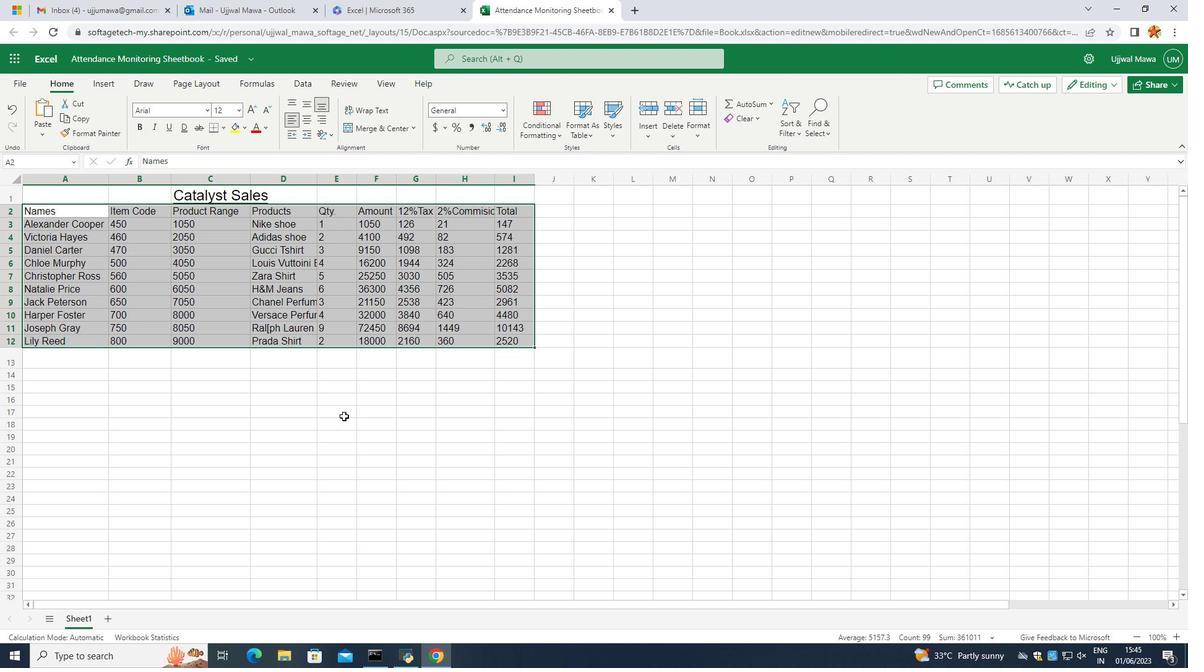 
Action: Mouse moved to (110, 203)
Screenshot: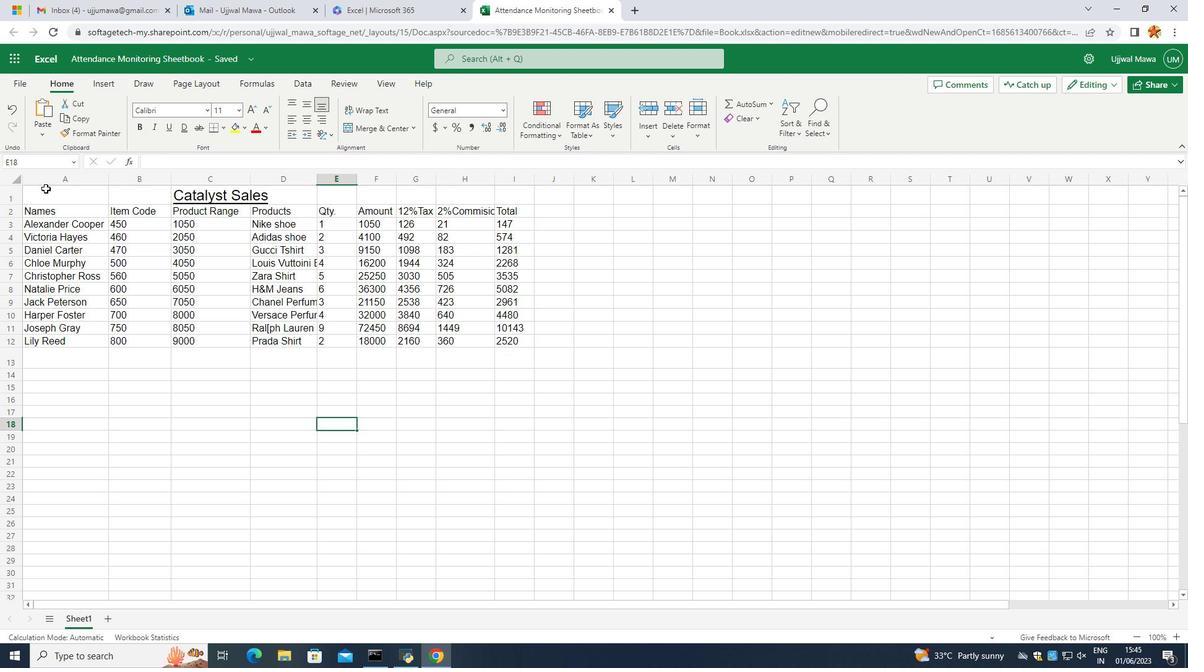 
Action: Mouse pressed left at (50, 189)
Screenshot: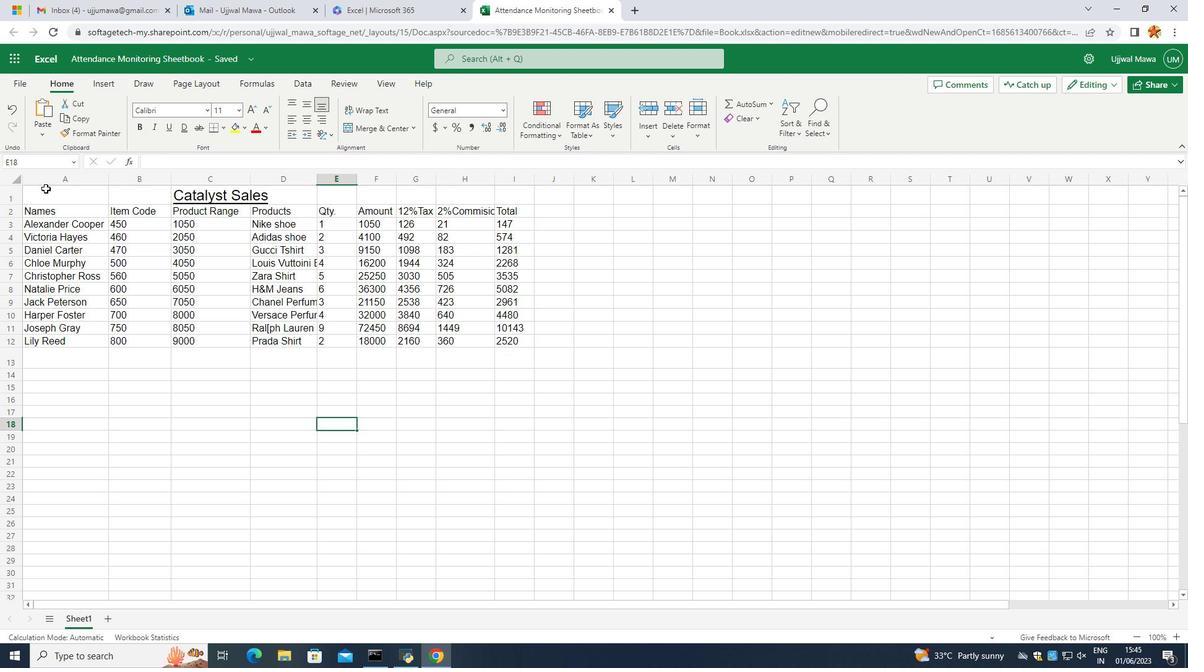 
Action: Mouse moved to (306, 121)
Screenshot: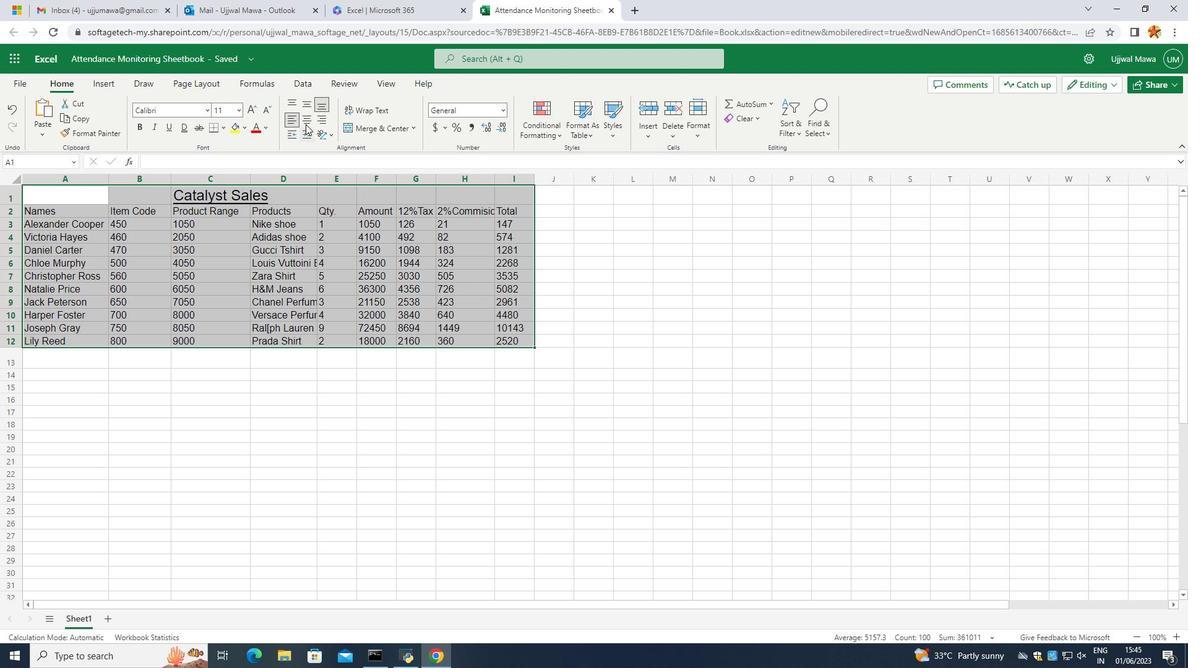
Action: Mouse pressed left at (306, 121)
Screenshot: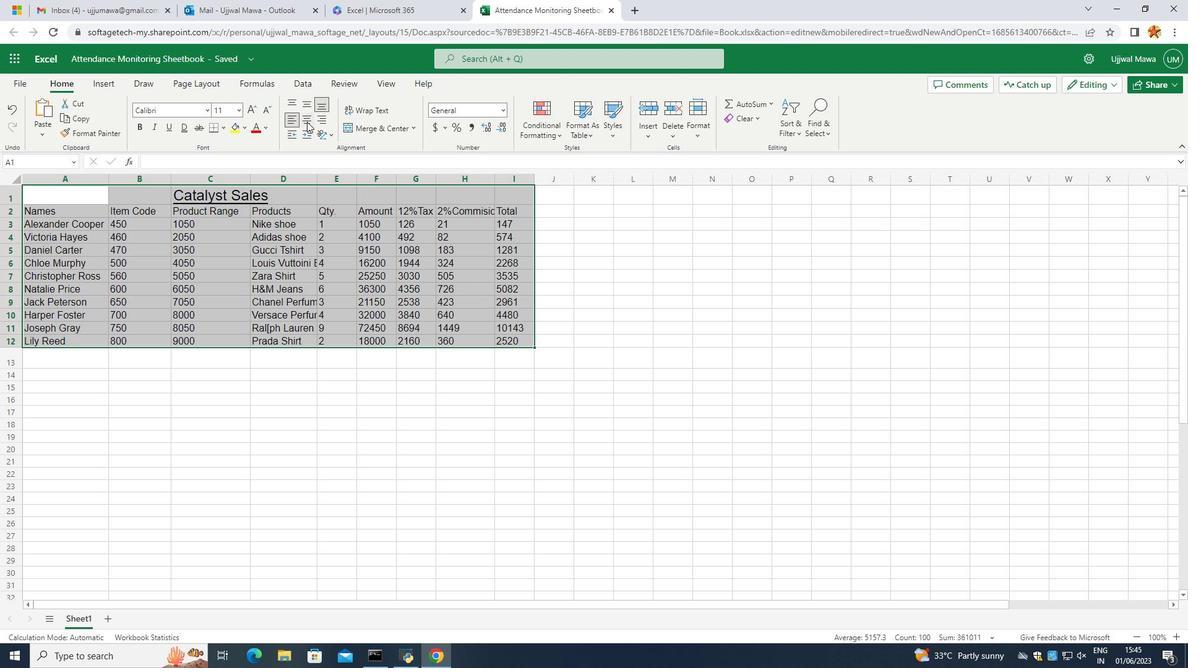 
Action: Mouse moved to (227, 126)
Screenshot: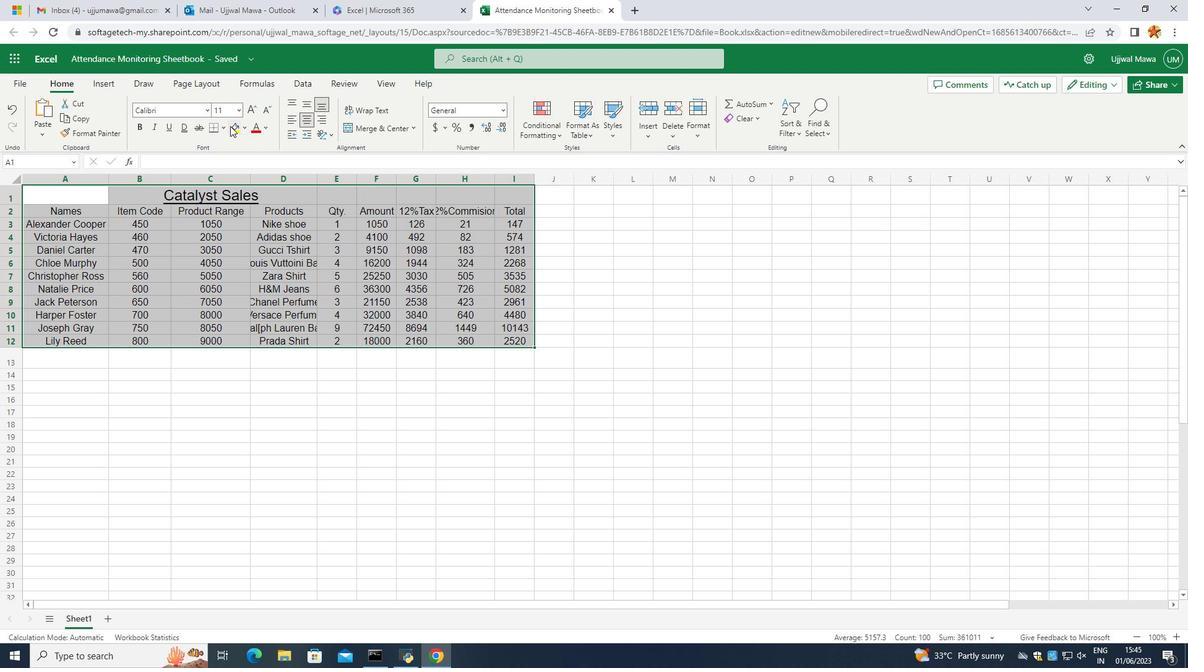 
Action: Mouse pressed left at (227, 126)
Screenshot: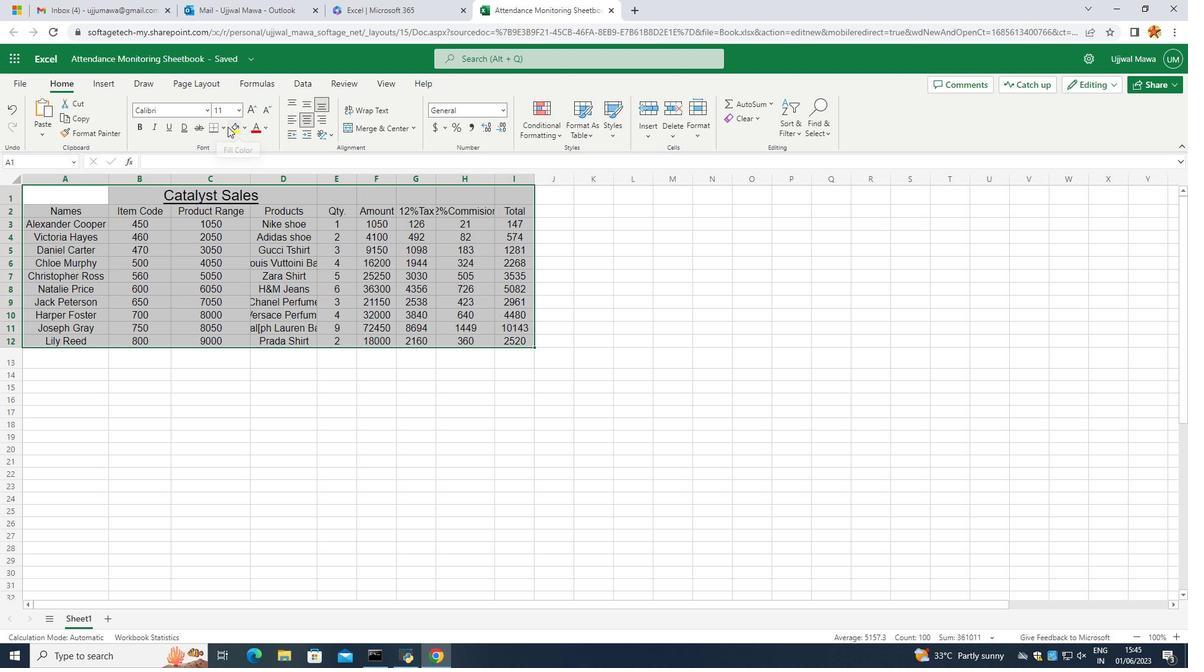 
Action: Mouse moved to (225, 128)
Screenshot: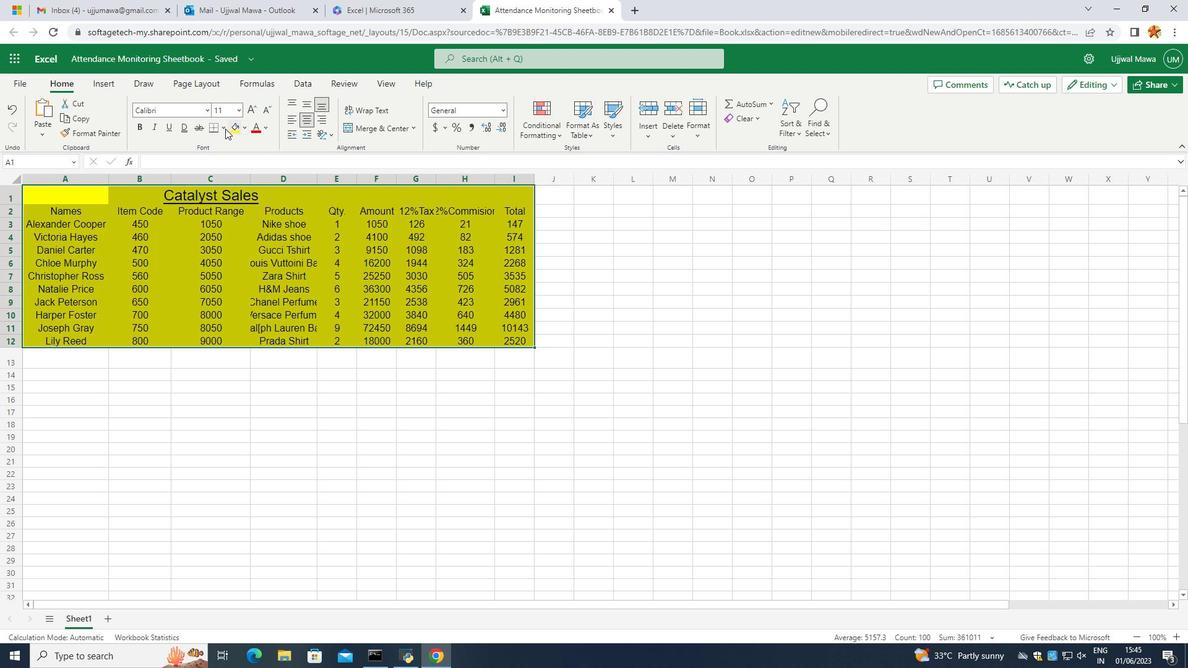 
Action: Mouse pressed left at (225, 128)
Screenshot: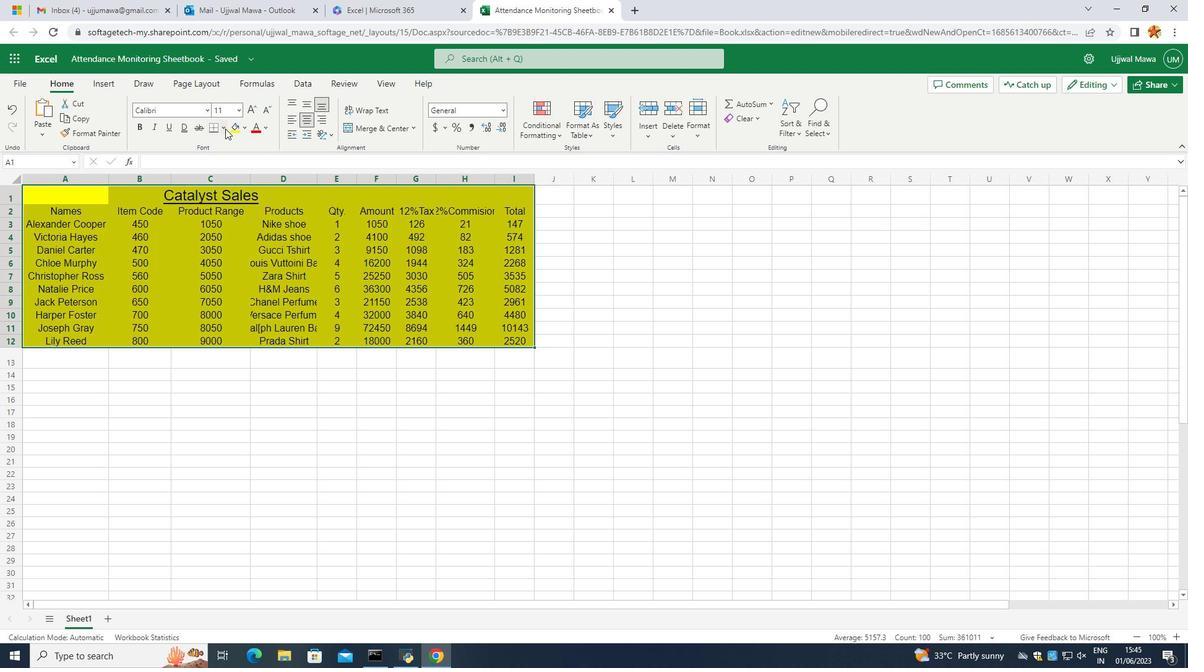 
Action: Mouse moved to (237, 123)
Screenshot: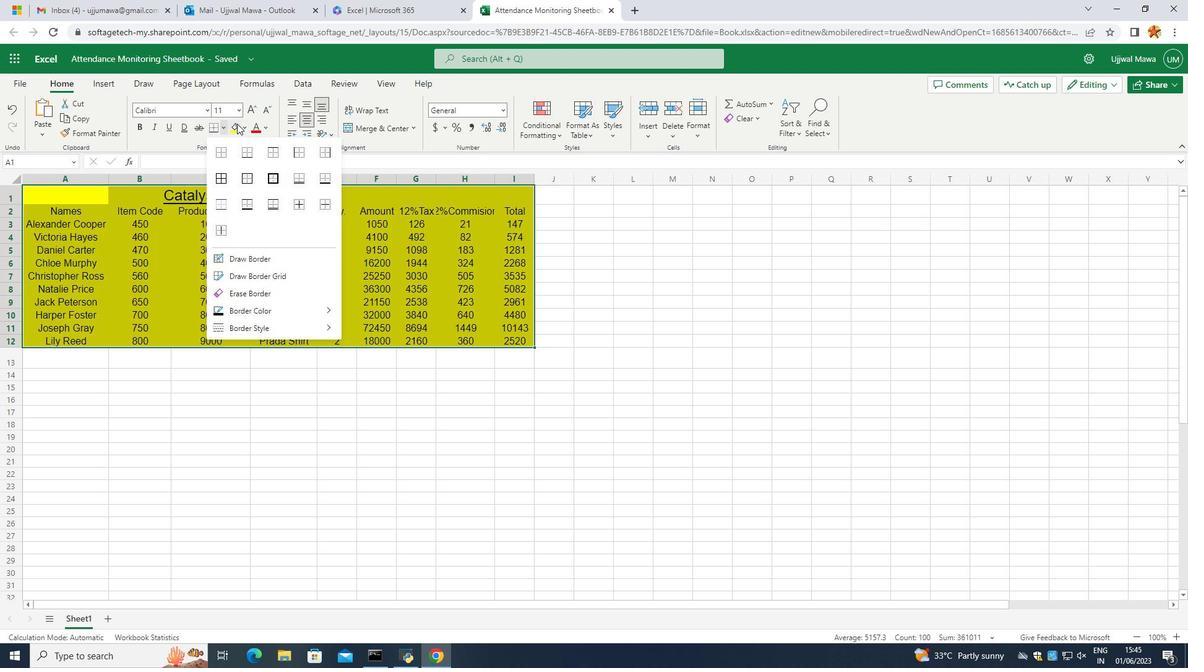 
Action: Mouse pressed left at (237, 123)
Screenshot: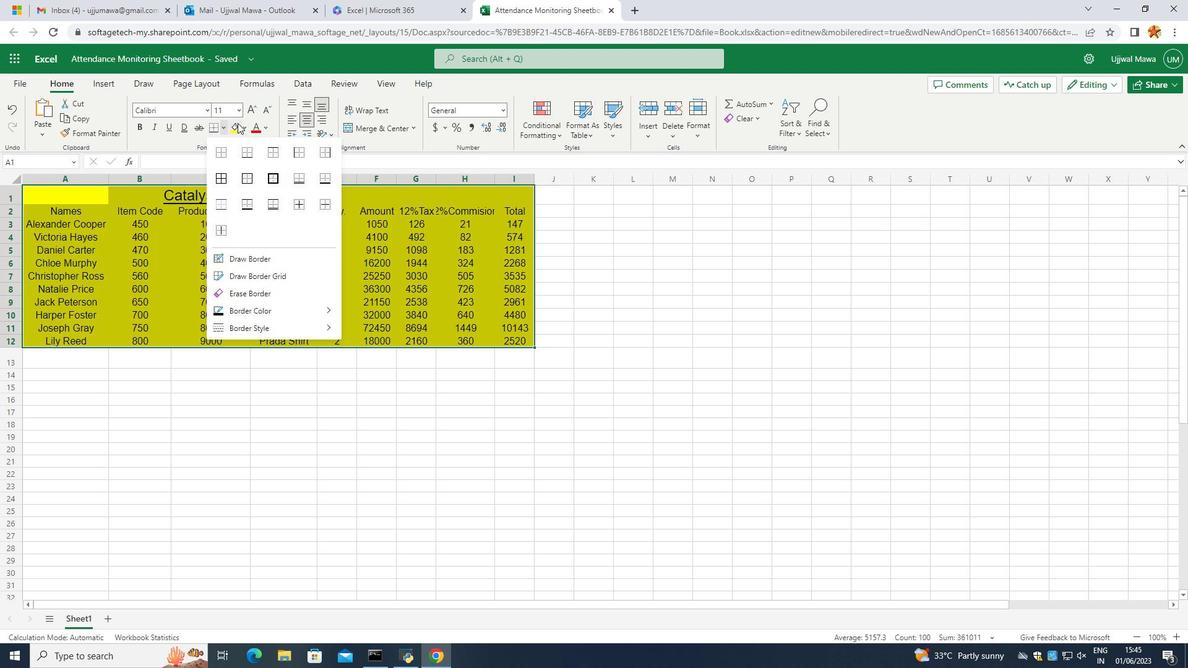 
Action: Mouse moved to (247, 127)
Screenshot: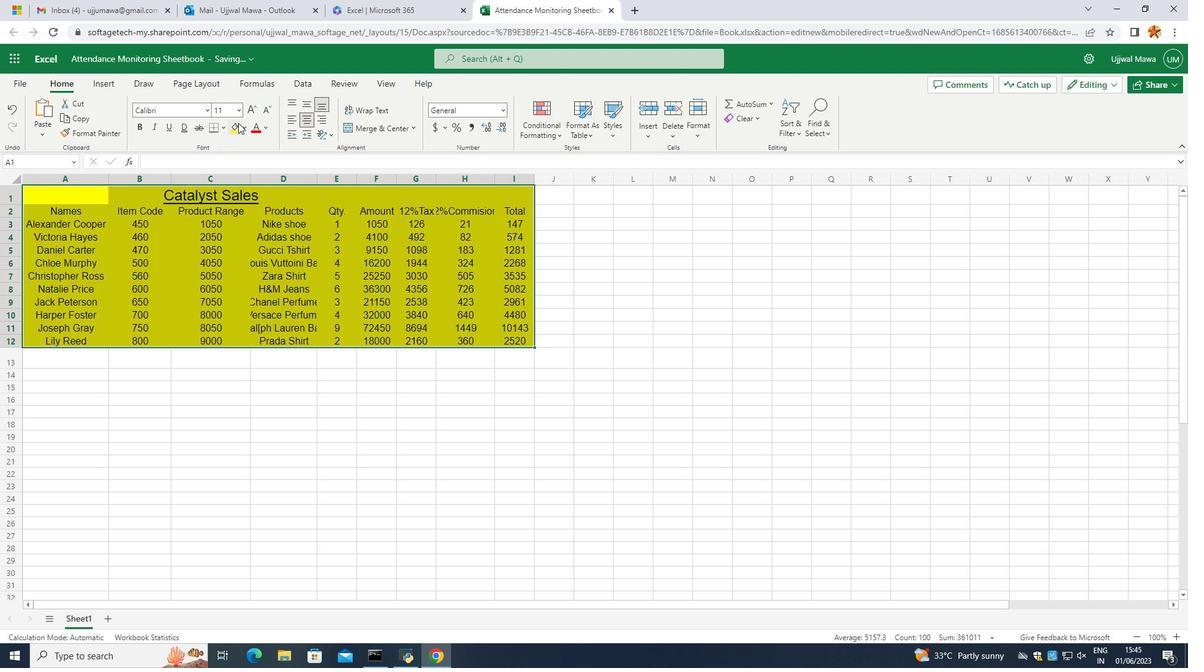 
Action: Mouse pressed left at (247, 127)
Screenshot: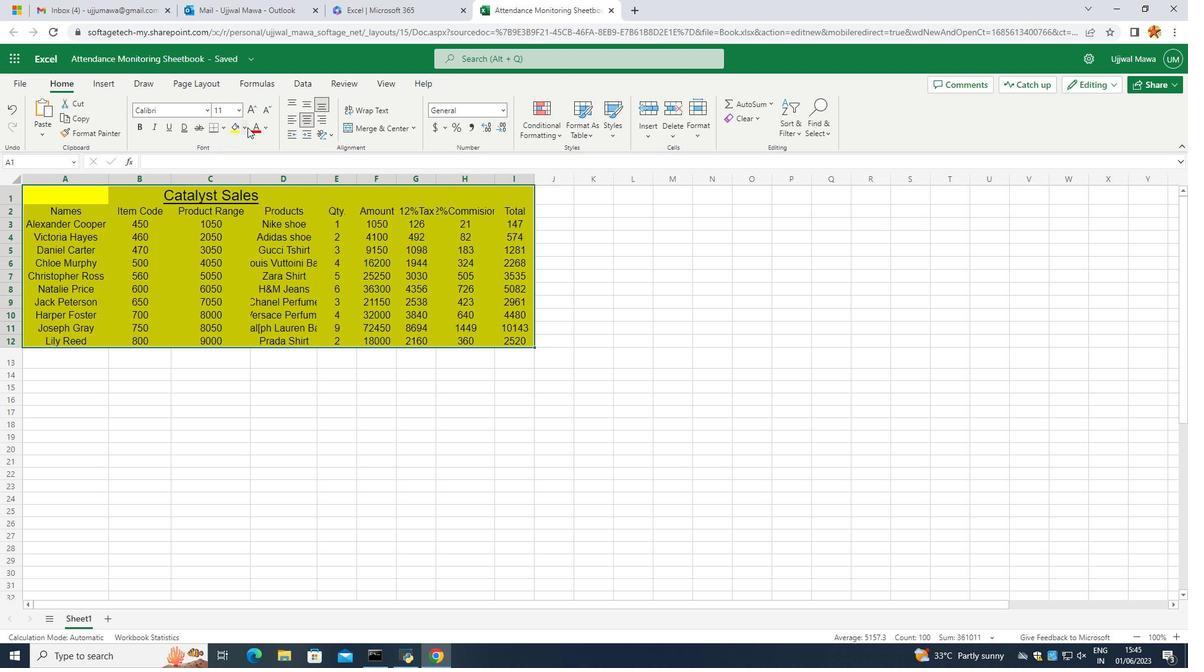 
Action: Mouse moved to (248, 308)
Screenshot: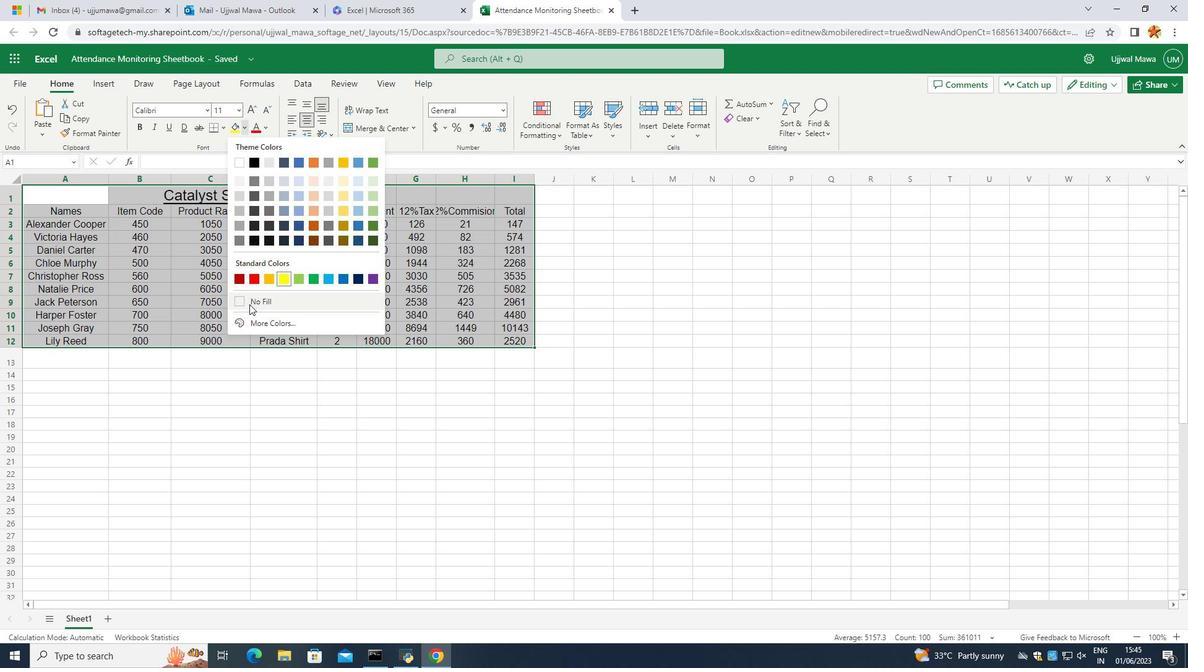 
Action: Mouse pressed left at (248, 308)
Screenshot: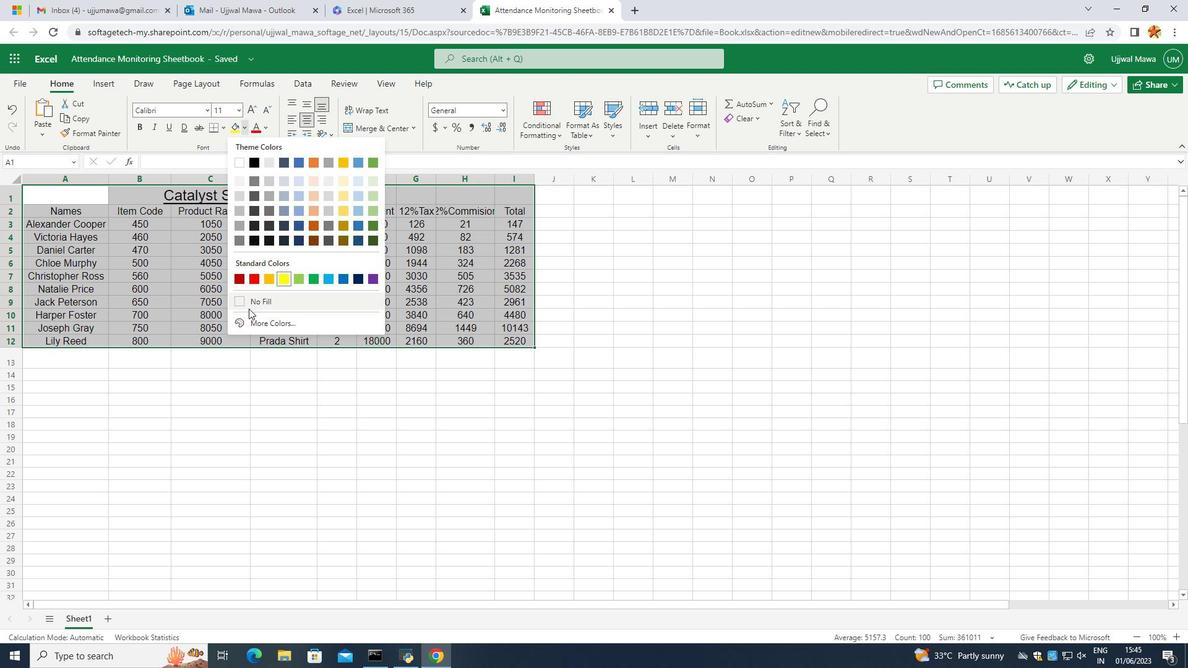 
Action: Mouse moved to (242, 281)
Screenshot: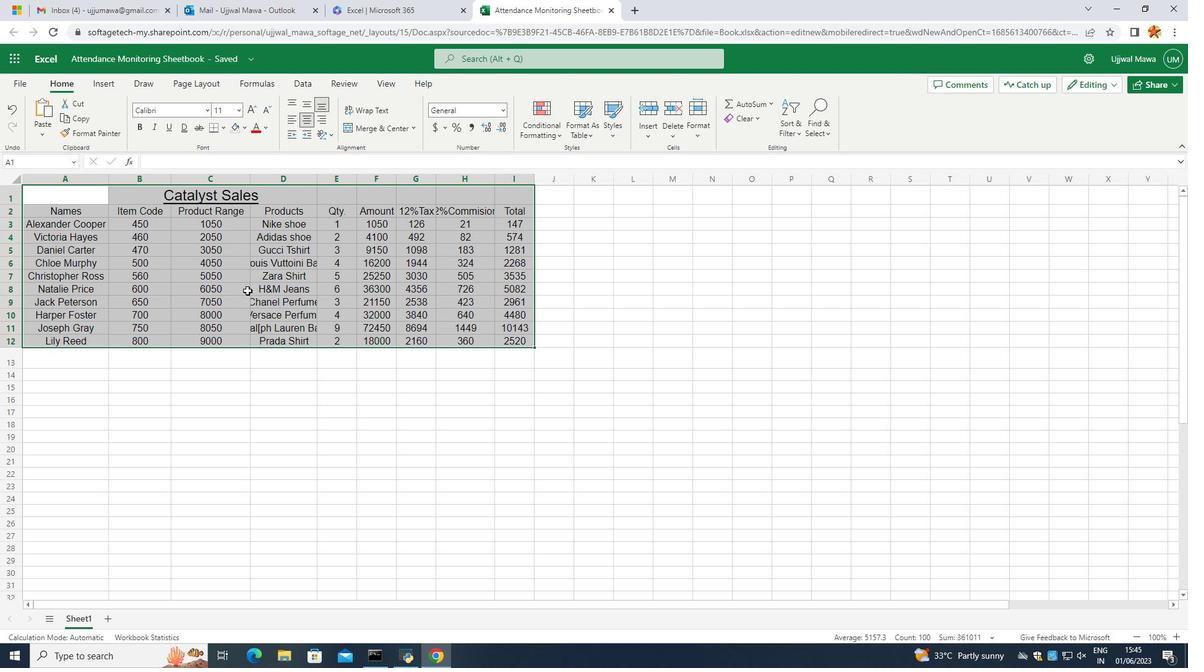 
Action: Mouse pressed left at (242, 281)
Screenshot: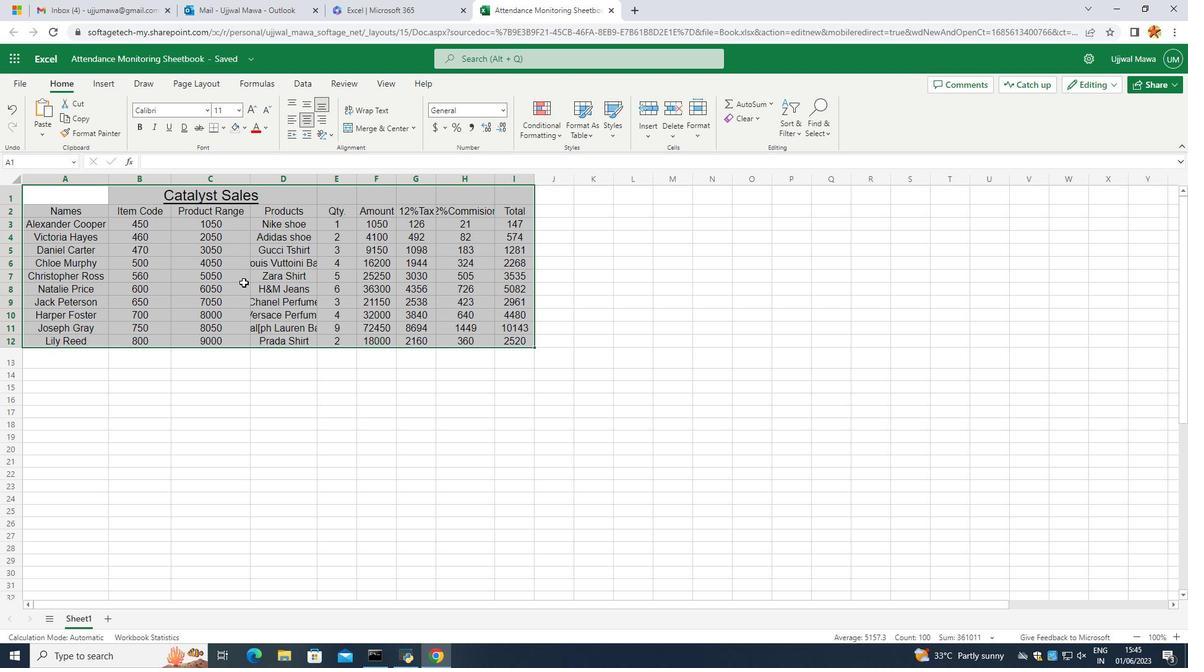 
Action: Mouse moved to (171, 201)
Screenshot: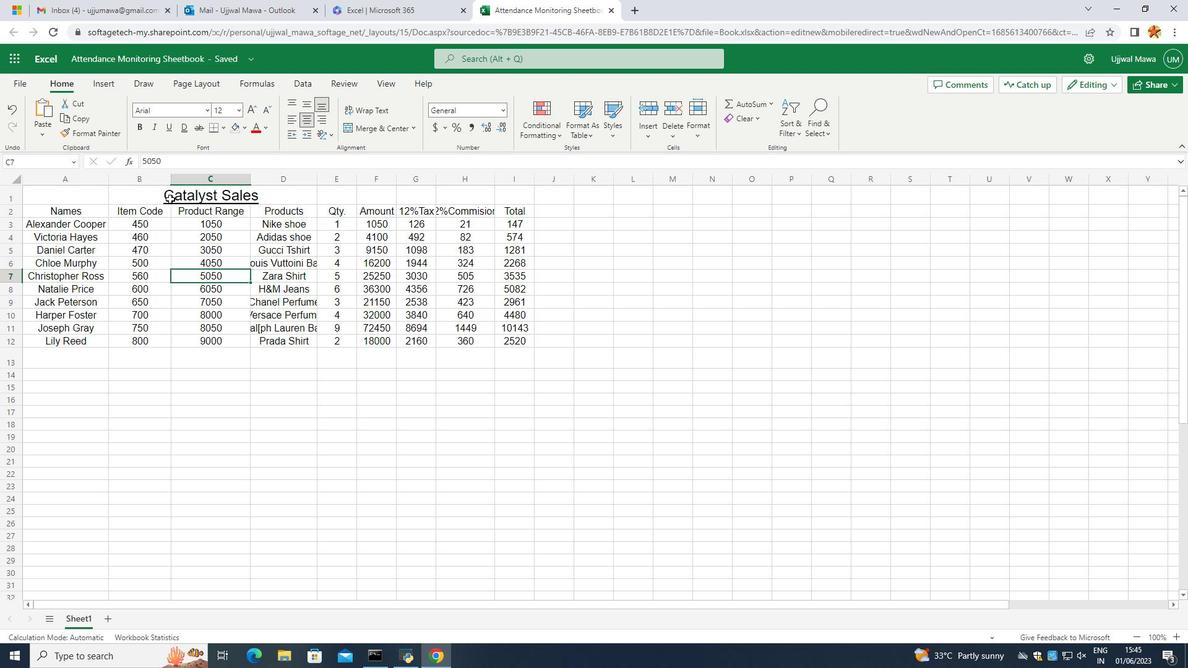 
Action: Mouse pressed left at (171, 201)
Screenshot: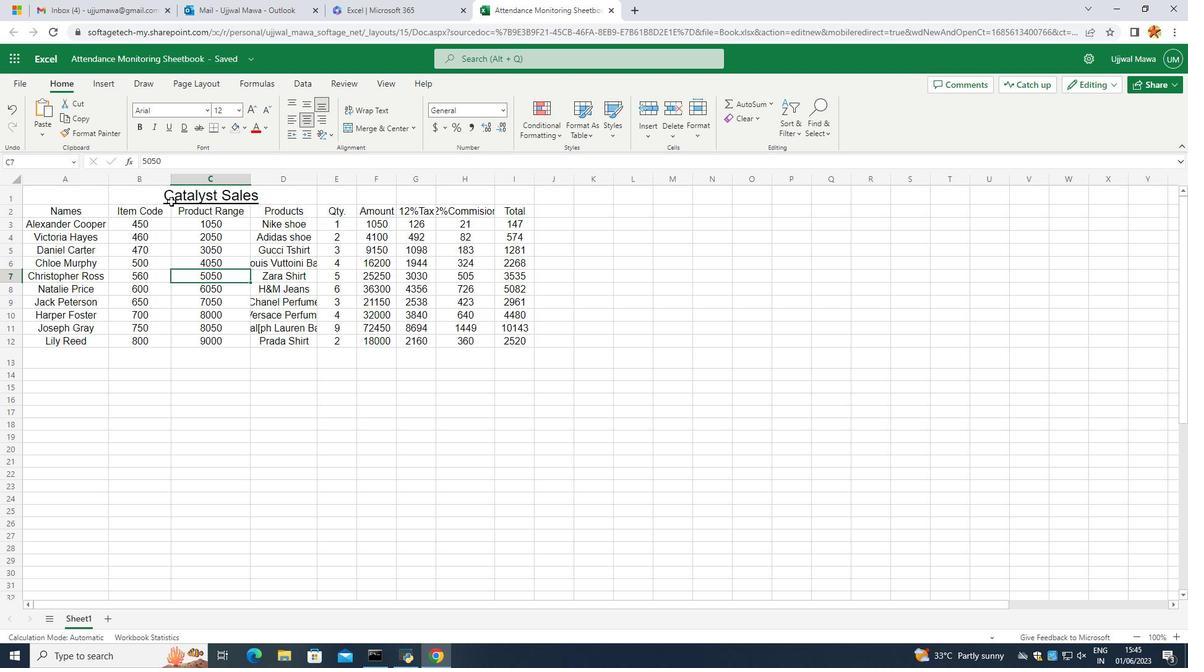 
Action: Mouse moved to (241, 123)
Screenshot: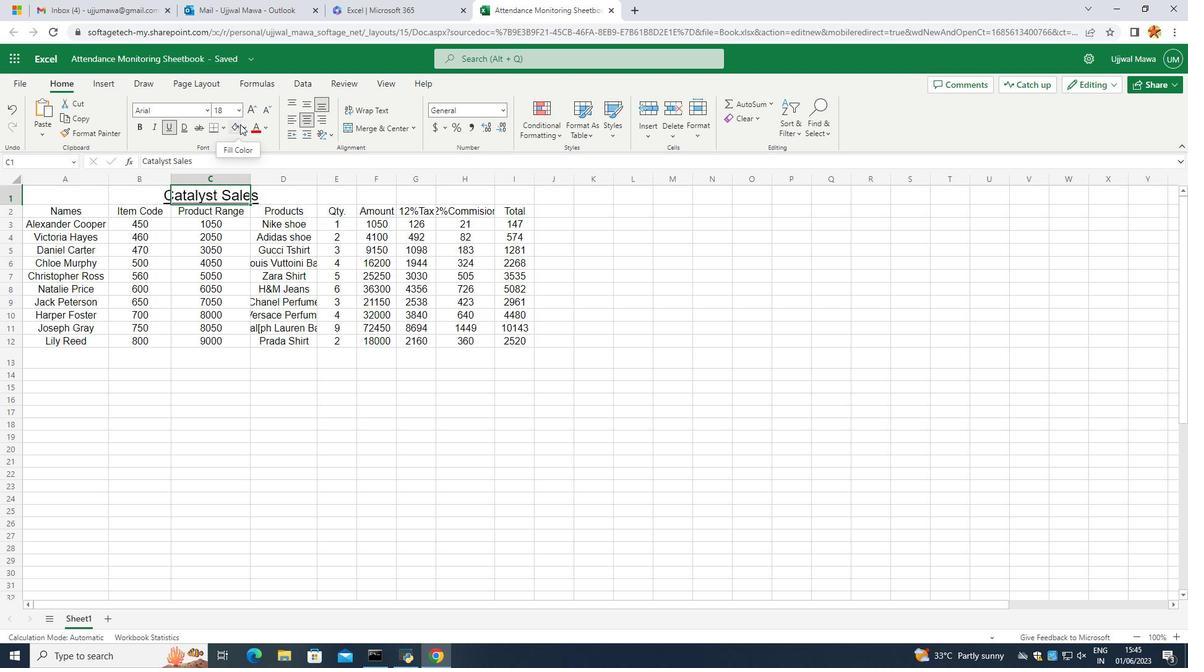
Action: Mouse pressed left at (241, 123)
Screenshot: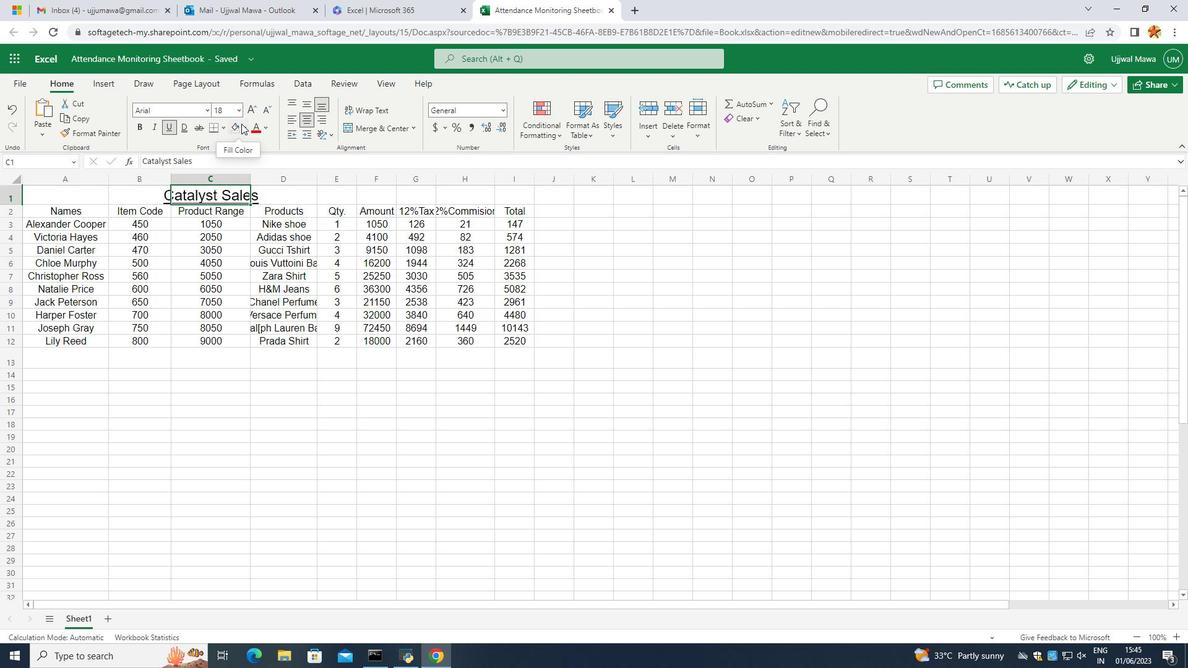 
Action: Mouse moved to (253, 272)
Screenshot: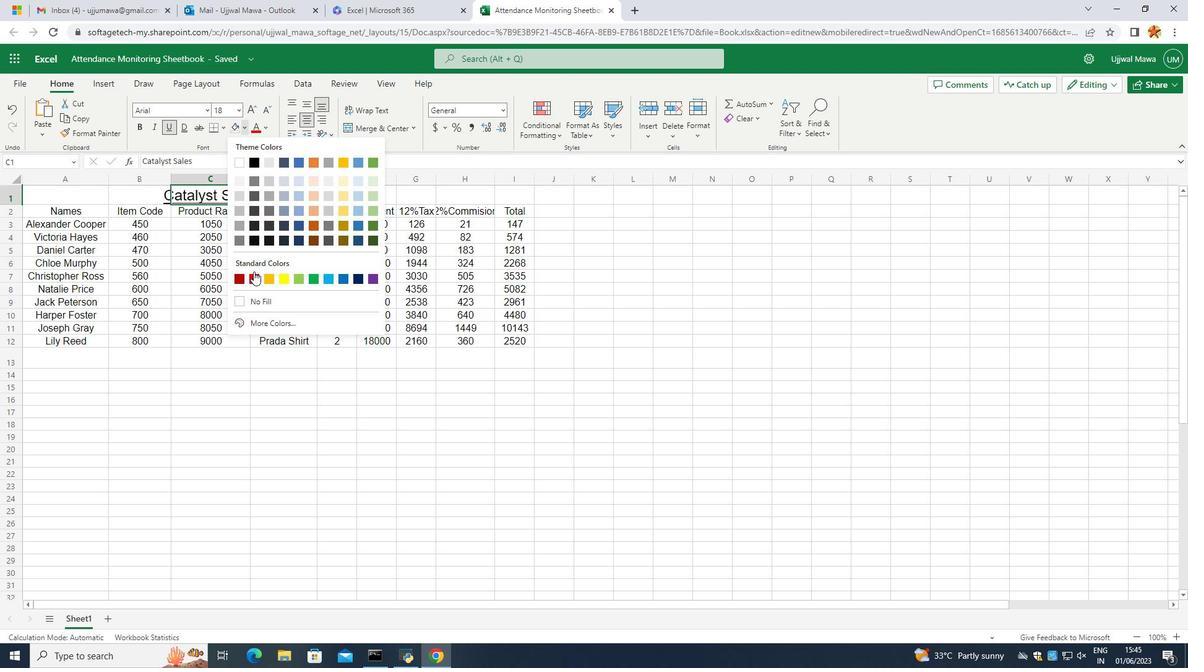
Action: Mouse pressed left at (253, 272)
Screenshot: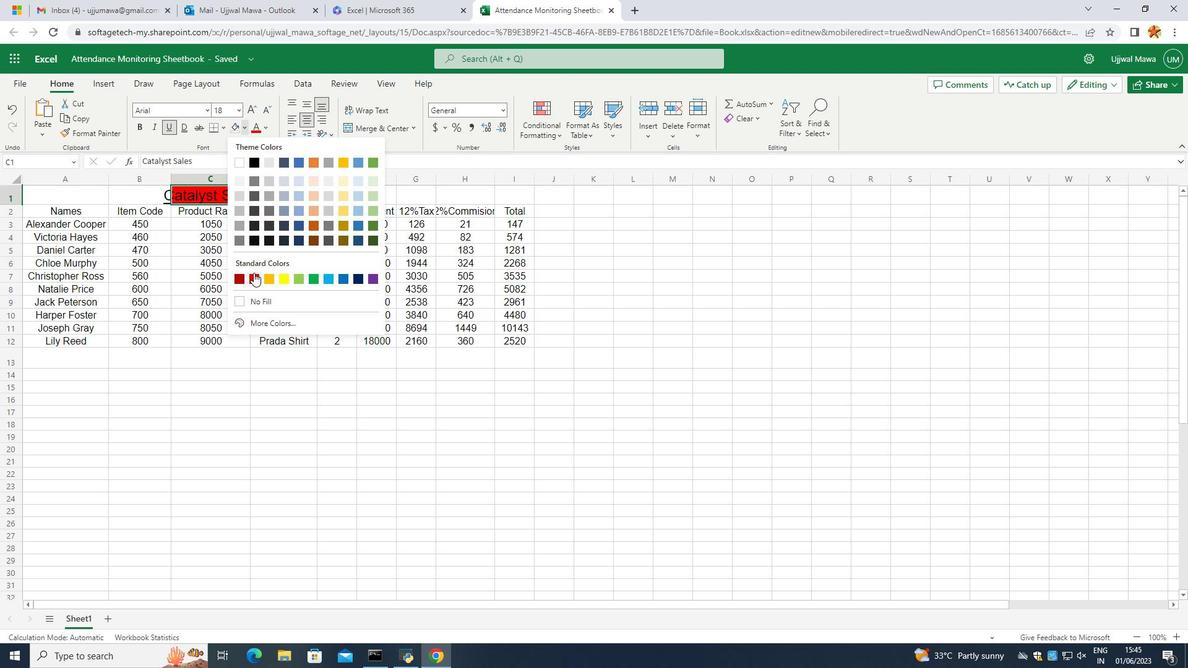 
Action: Mouse moved to (223, 204)
Screenshot: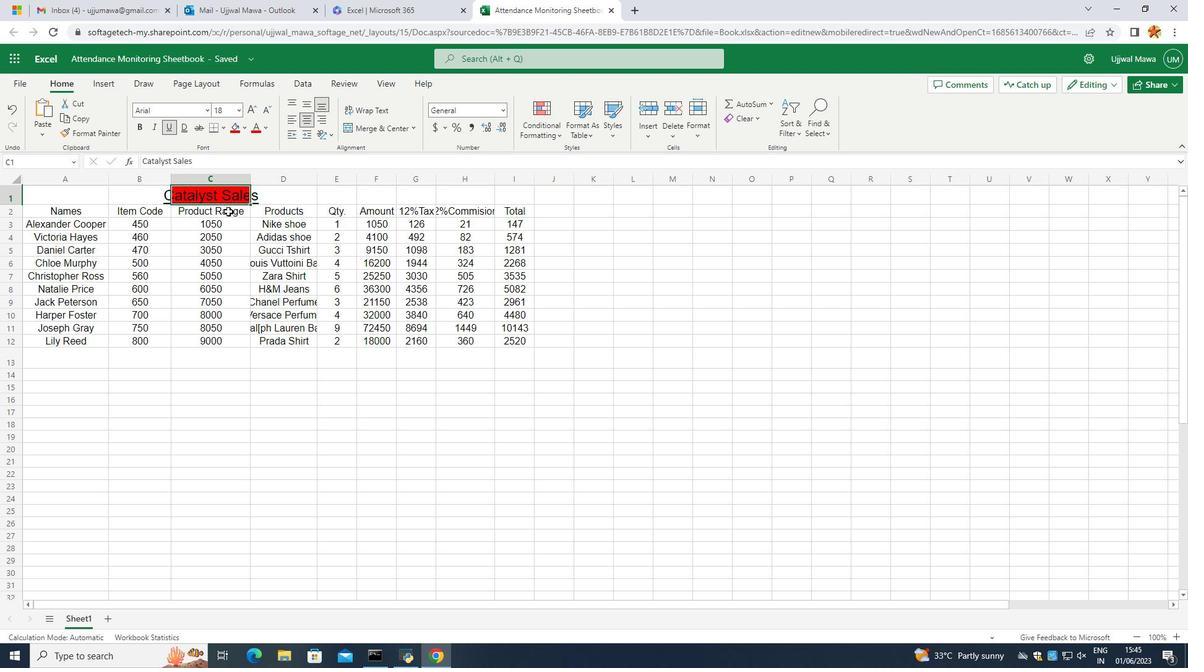 
Action: Mouse pressed left at (223, 204)
Screenshot: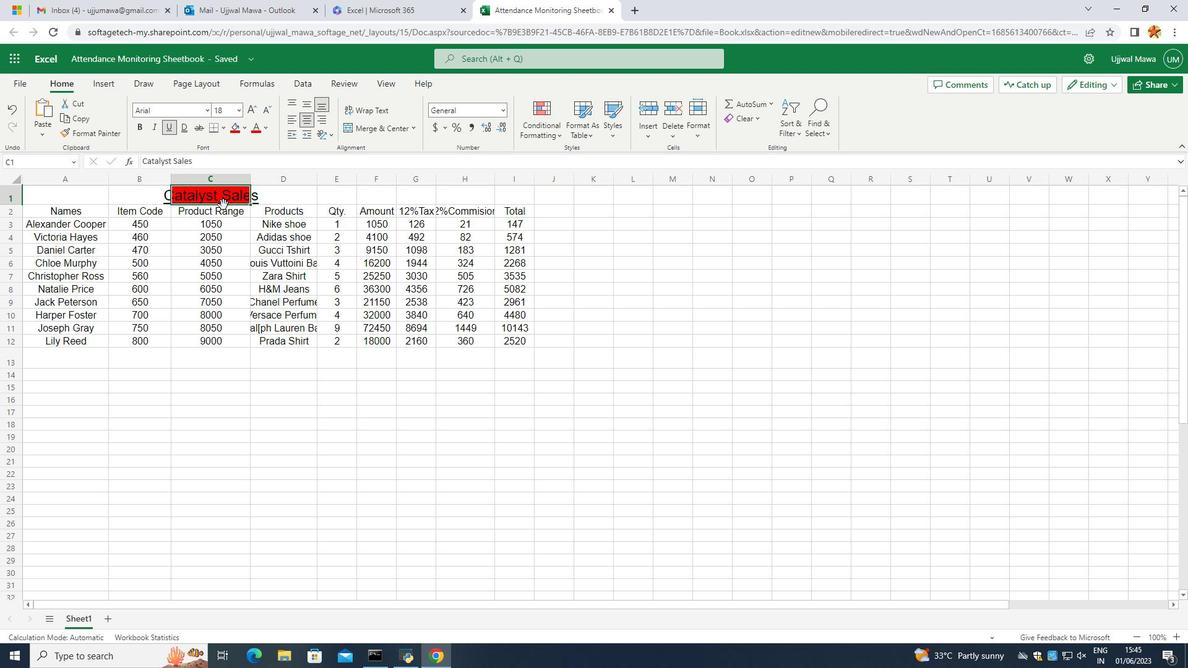 
Action: Mouse moved to (172, 201)
Screenshot: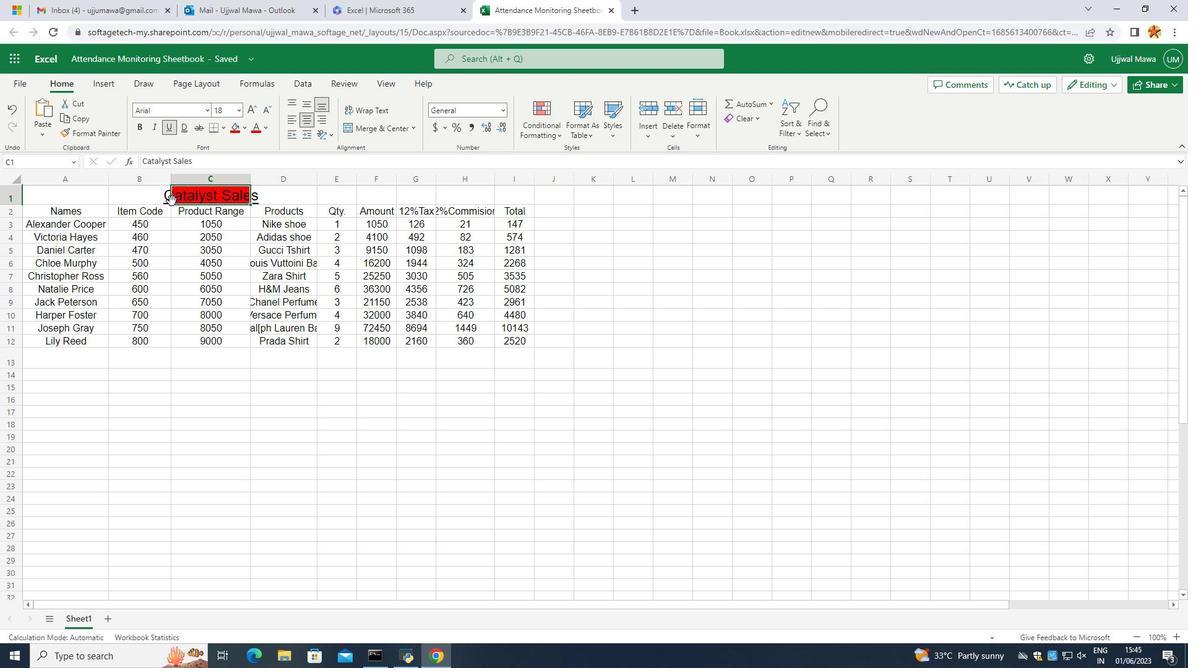 
Action: Mouse pressed left at (172, 201)
Screenshot: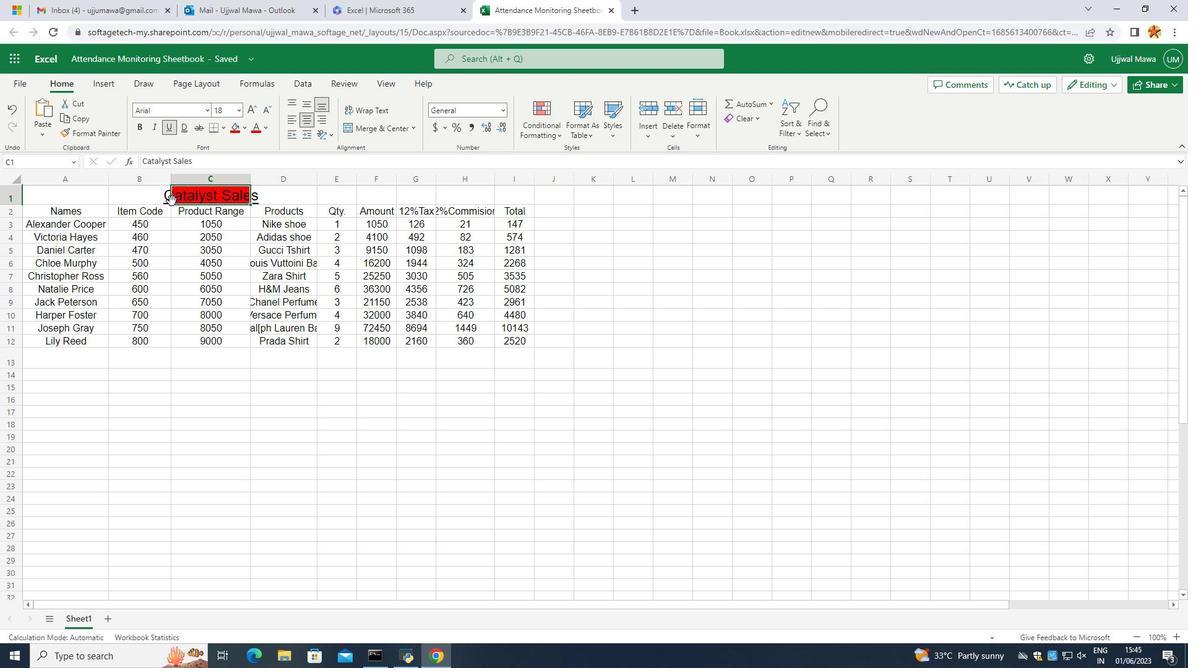 
Action: Mouse moved to (168, 195)
Screenshot: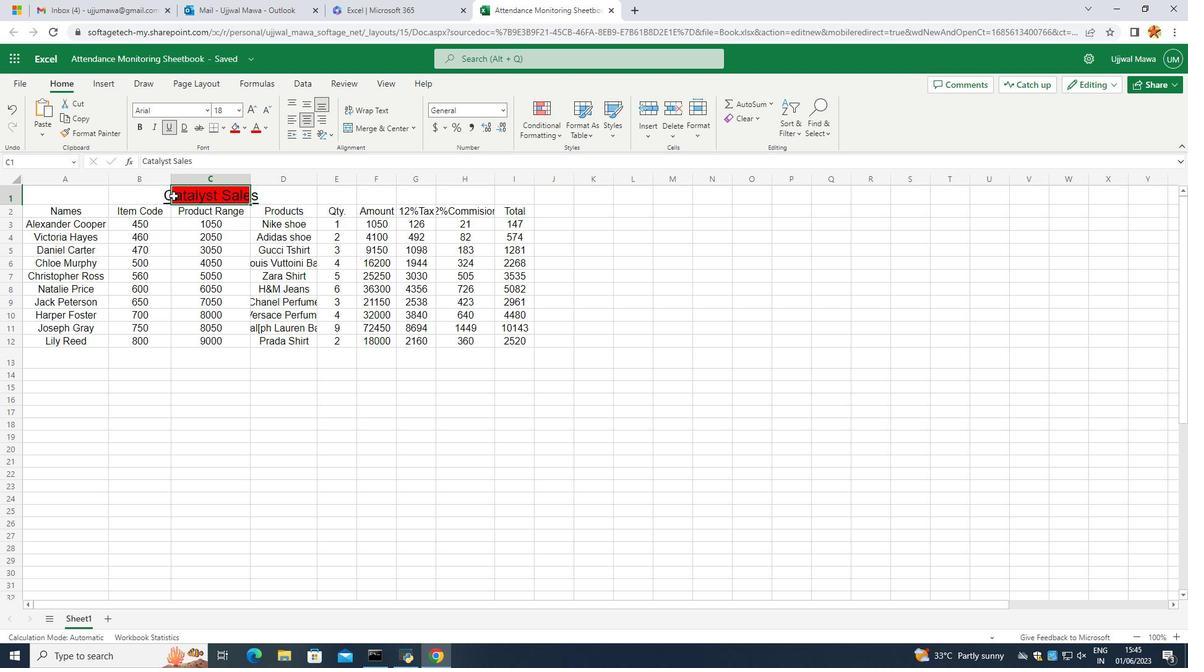 
Action: Mouse pressed left at (168, 195)
Screenshot: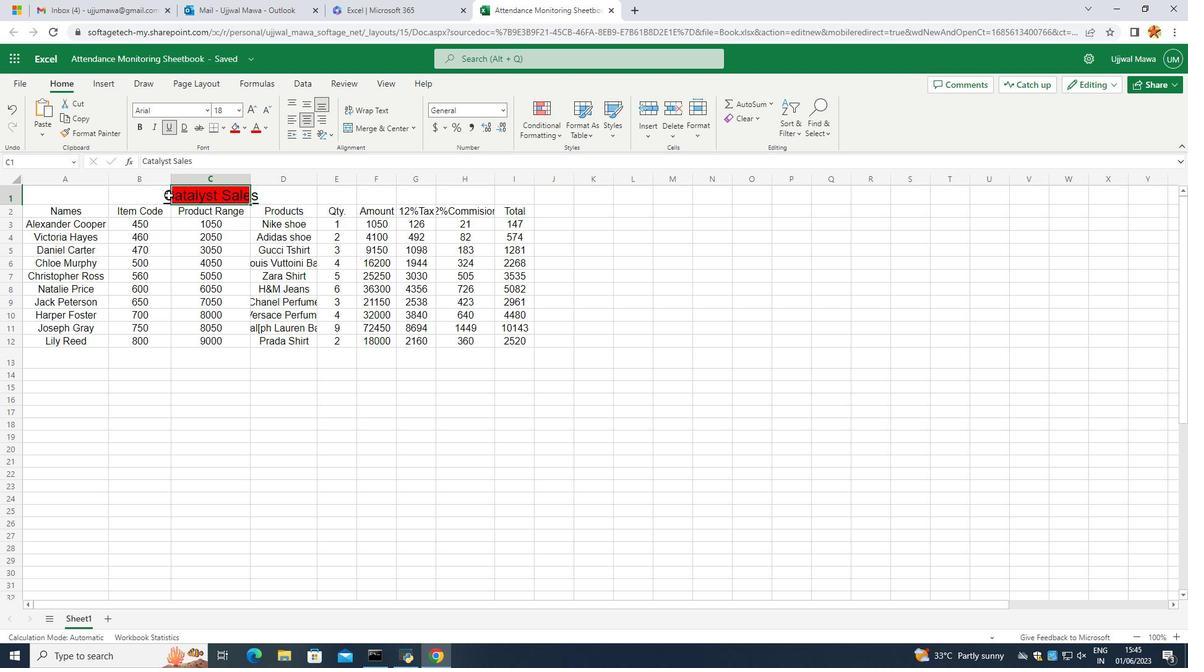
Action: Mouse moved to (236, 128)
Screenshot: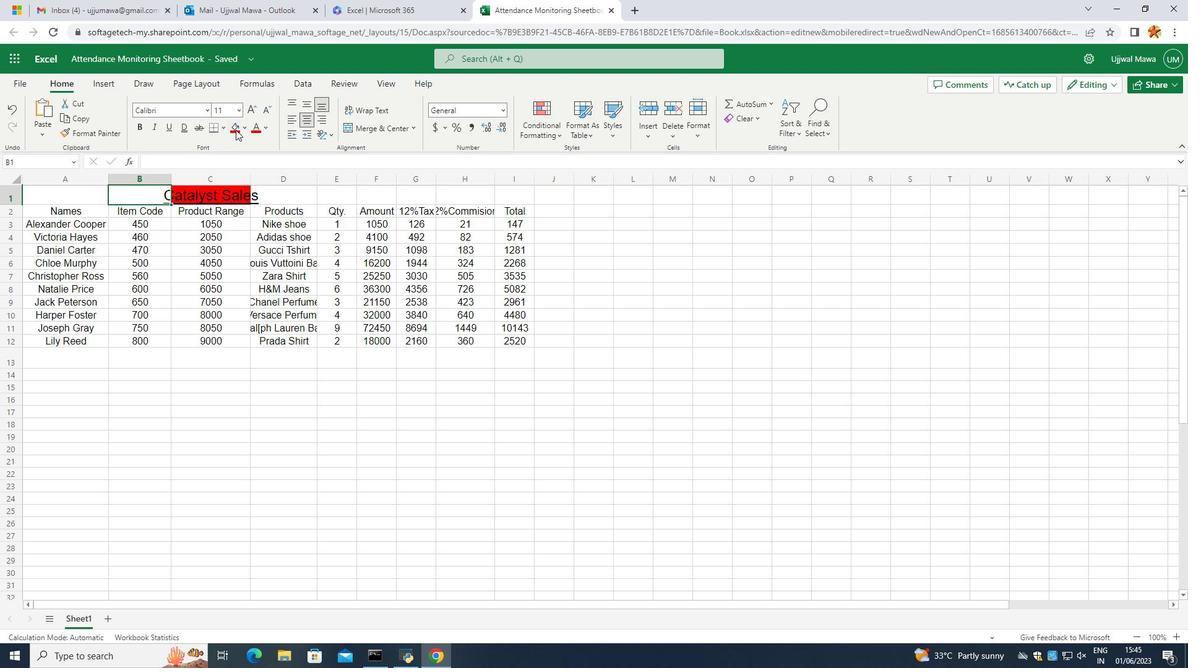 
Action: Mouse pressed left at (236, 128)
Screenshot: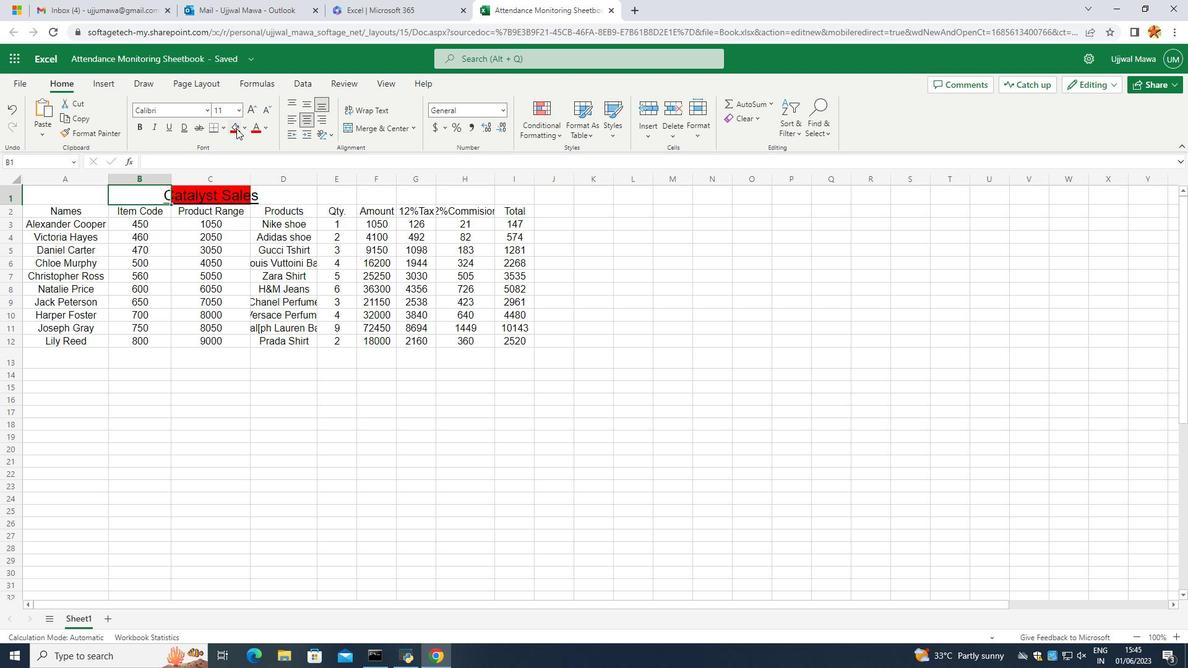 
Action: Mouse moved to (256, 187)
Screenshot: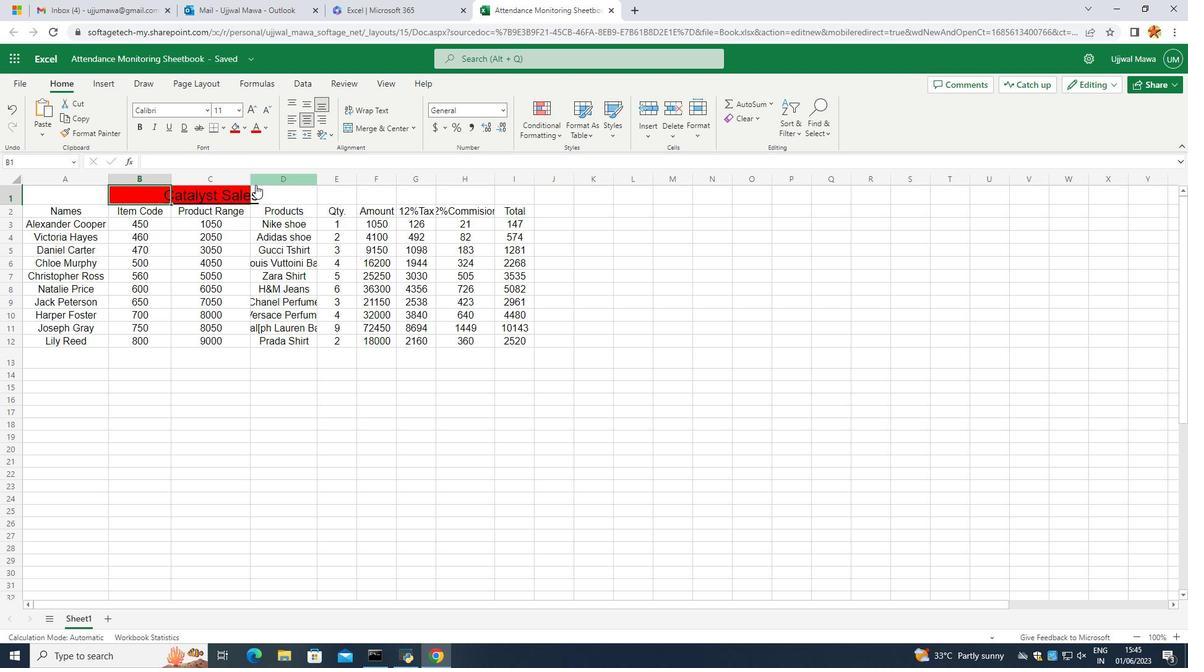 
Action: Mouse pressed left at (256, 187)
Screenshot: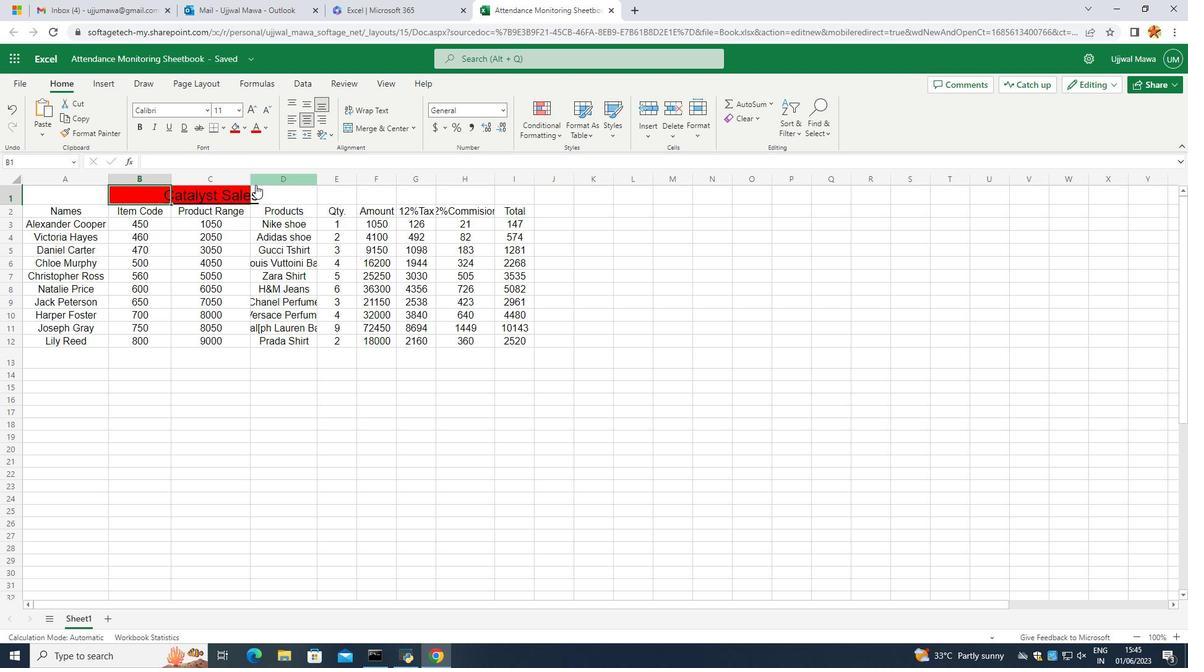 
Action: Mouse moved to (237, 129)
Screenshot: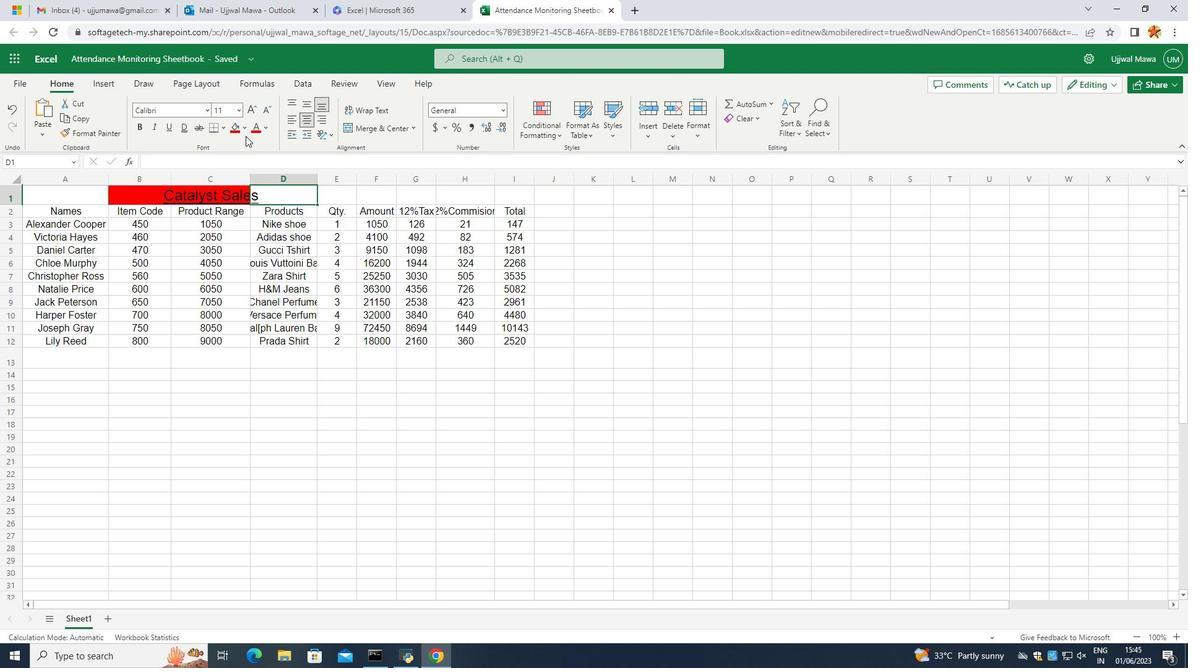 
Action: Mouse pressed left at (237, 129)
Screenshot: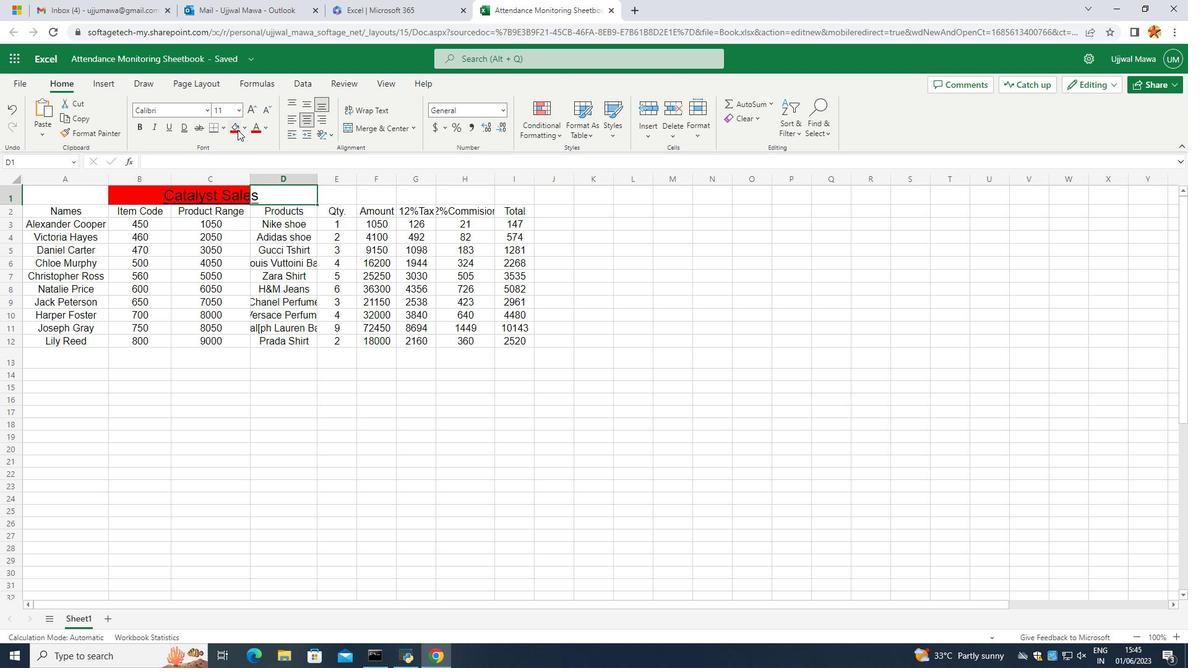 
Action: Mouse moved to (294, 243)
Screenshot: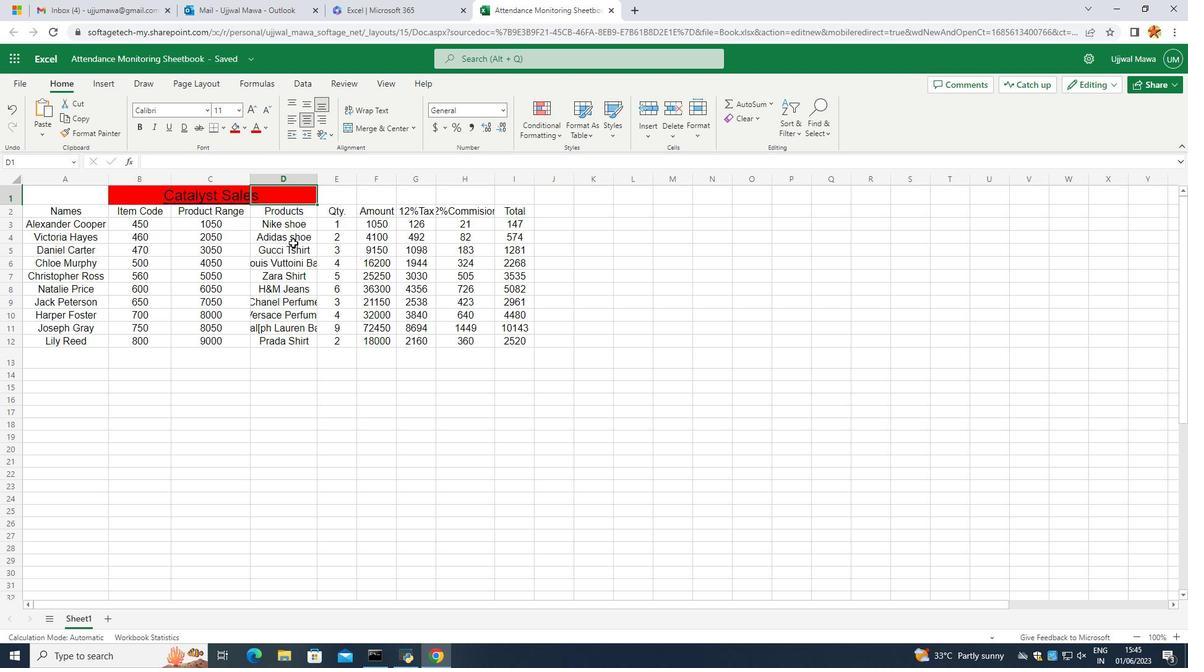 
Action: Mouse pressed left at (294, 243)
Screenshot: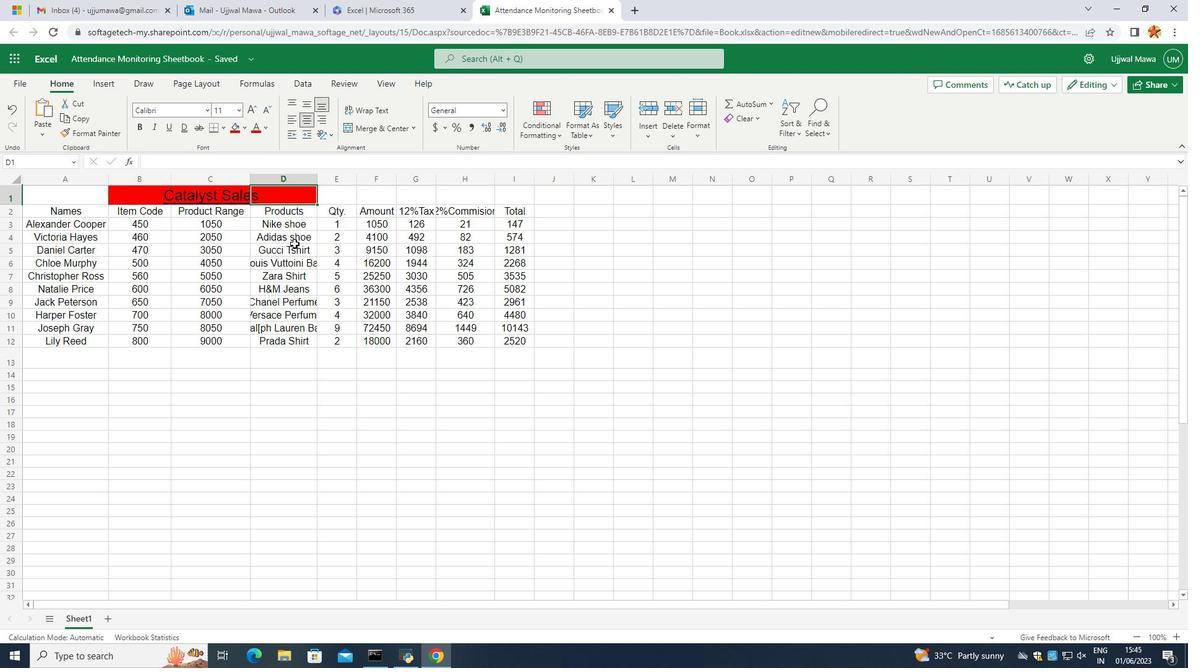 
Action: Mouse moved to (84, 202)
Screenshot: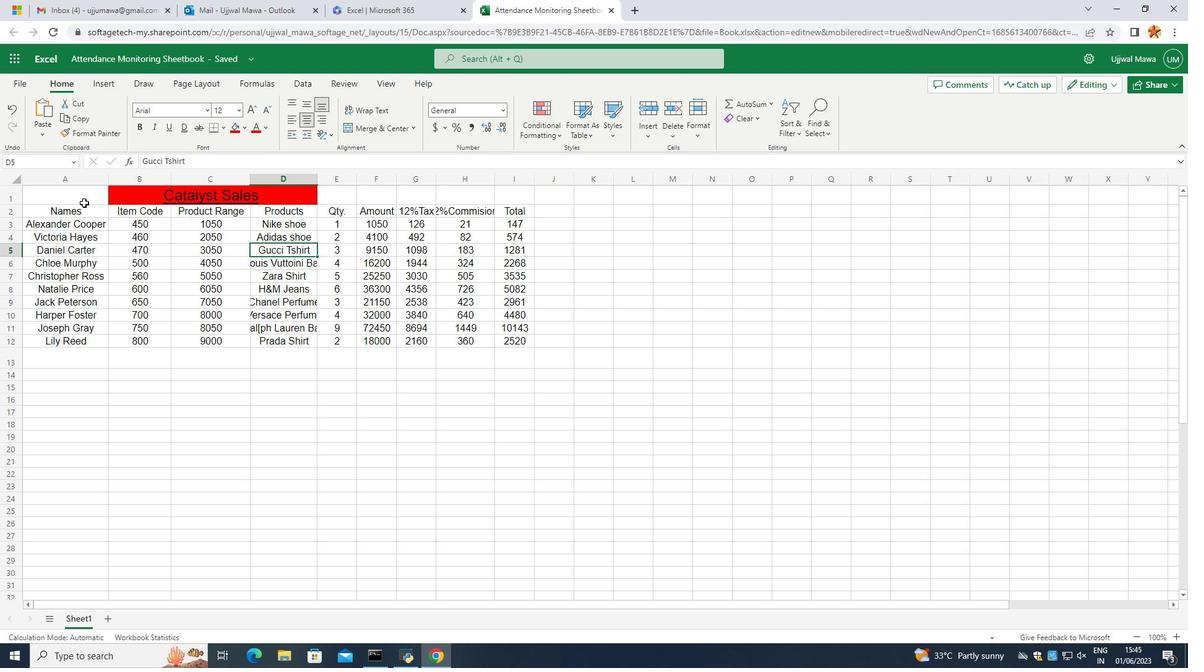 
Action: Mouse pressed left at (84, 202)
Screenshot: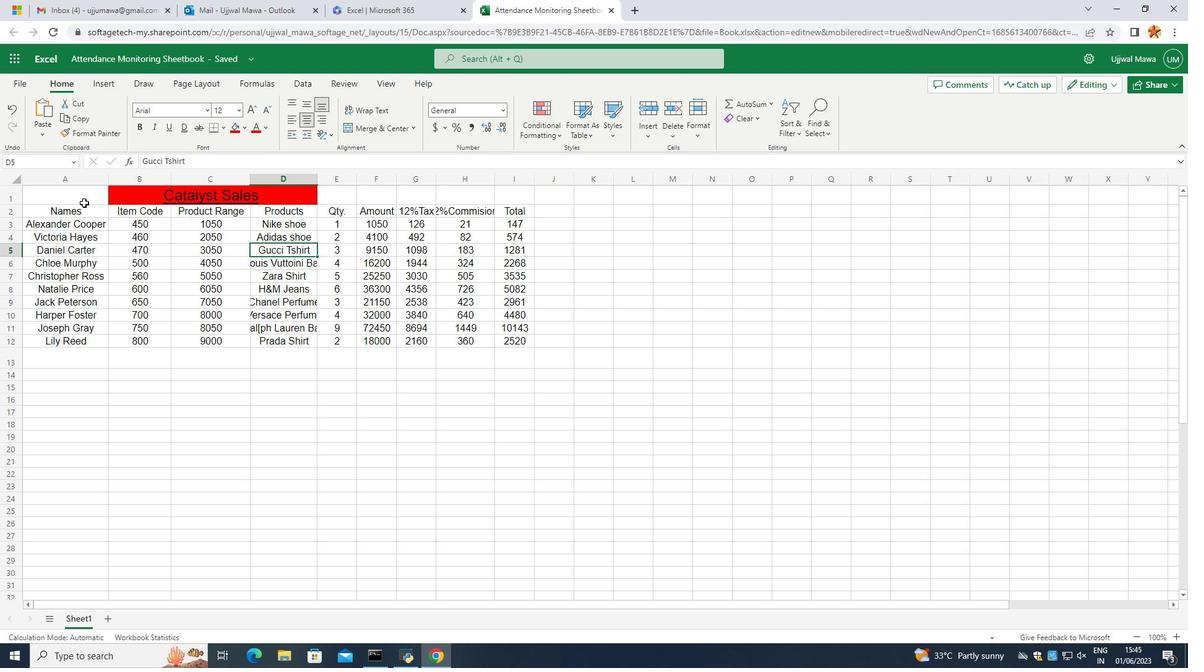 
Action: Mouse moved to (221, 127)
Screenshot: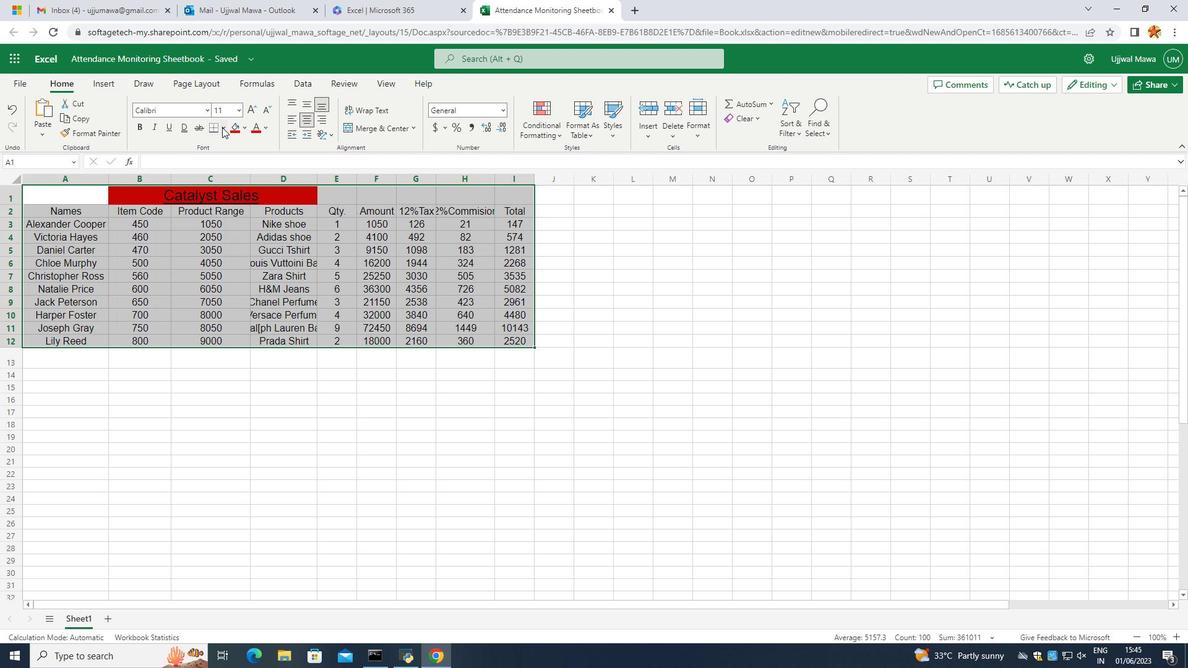 
Action: Mouse pressed left at (221, 127)
Screenshot: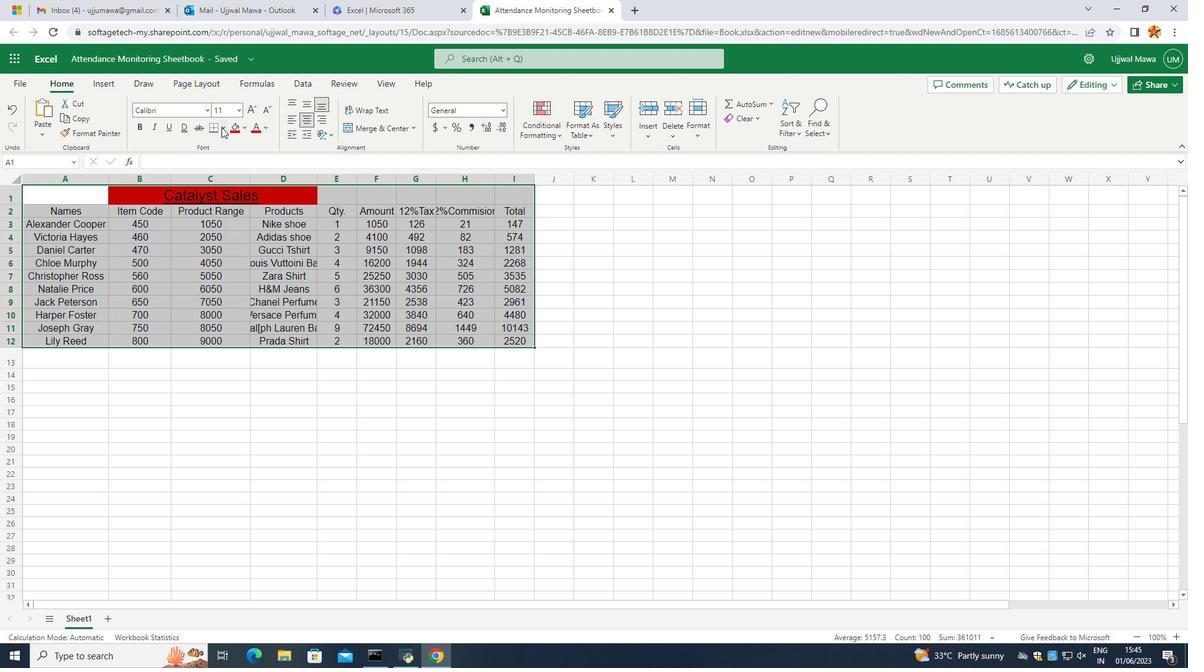 
Action: Mouse moved to (243, 170)
Screenshot: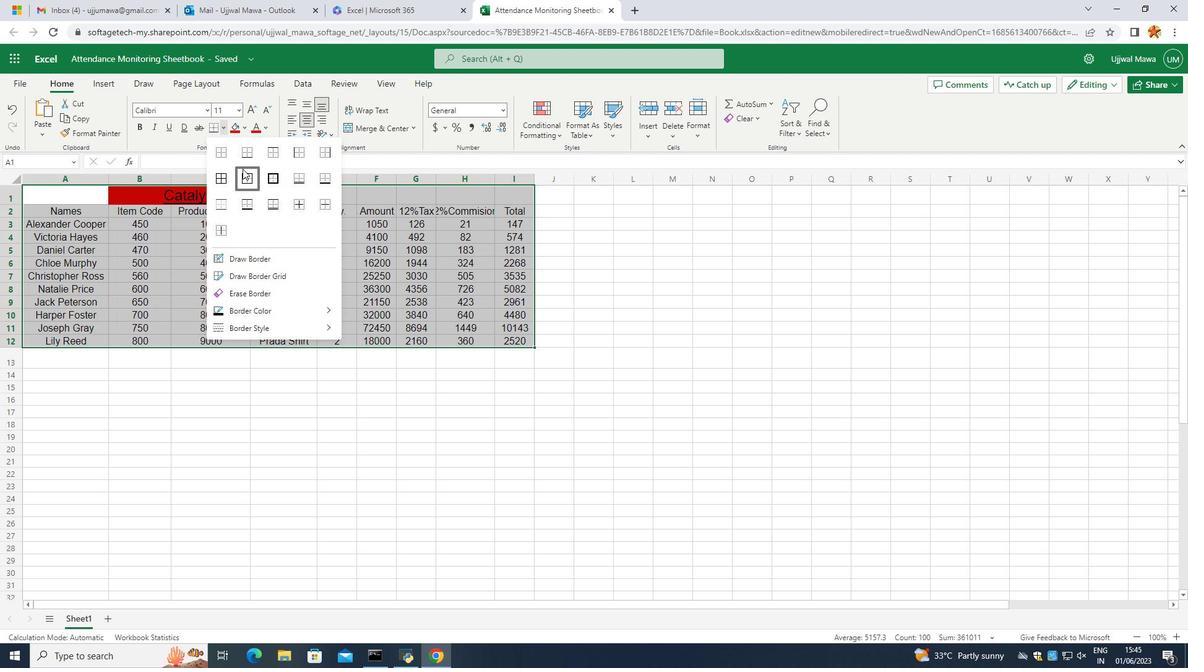 
Action: Mouse pressed left at (243, 170)
Screenshot: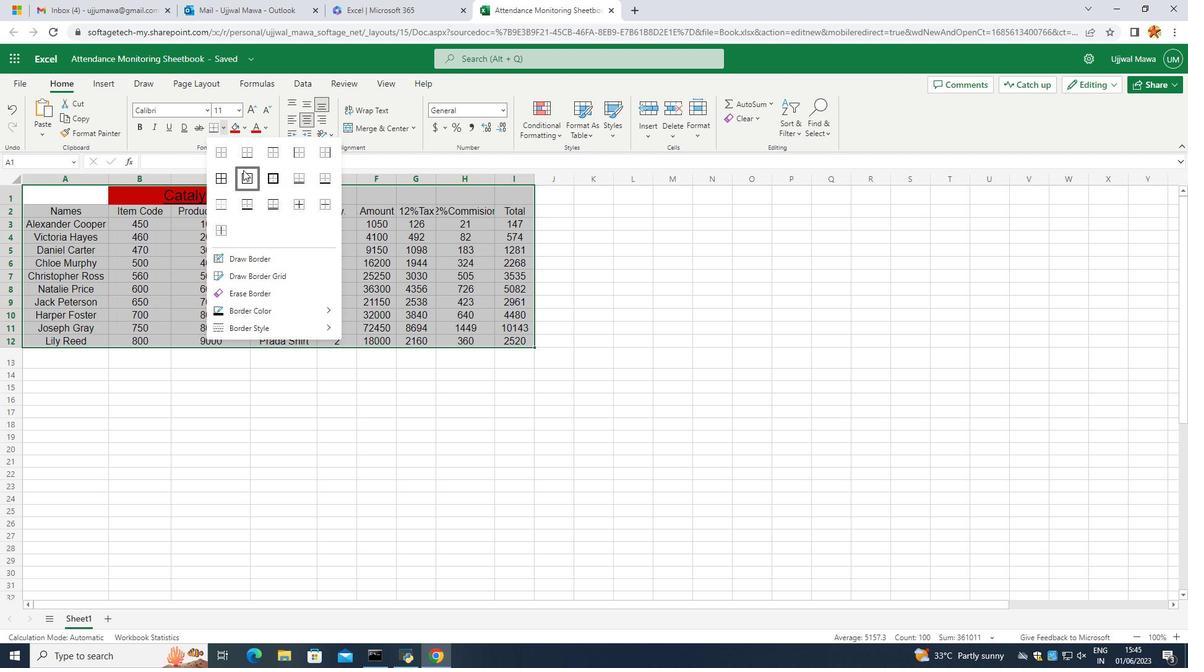 
Action: Mouse moved to (641, 269)
Screenshot: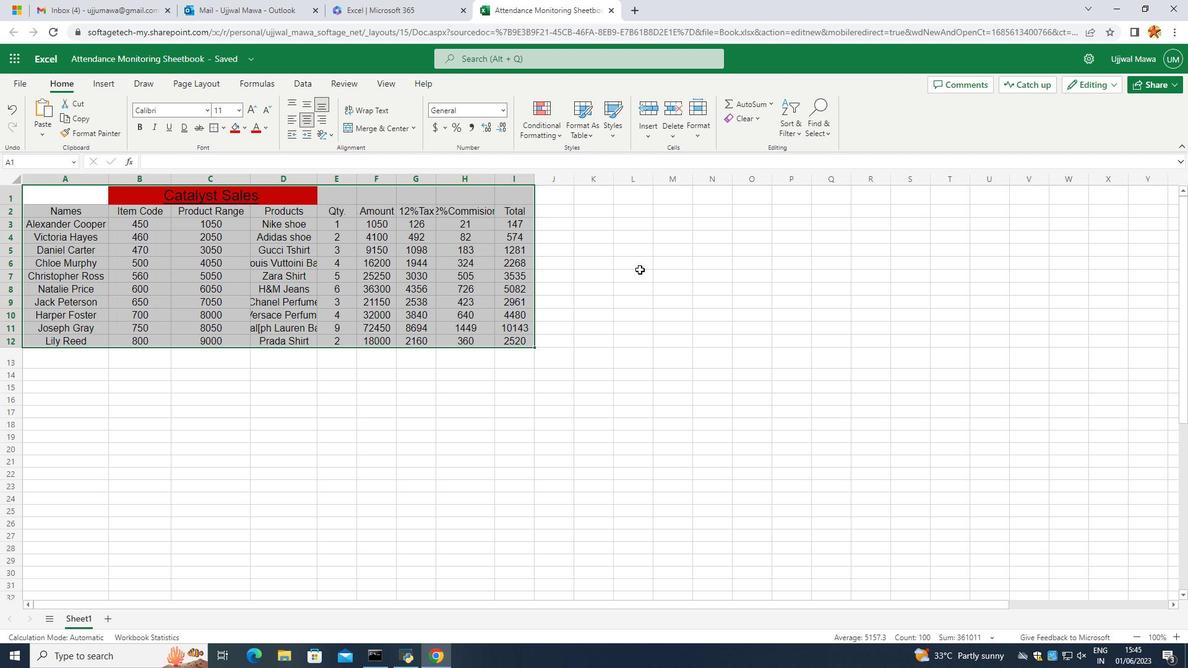 
Action: Mouse pressed left at (641, 269)
Screenshot: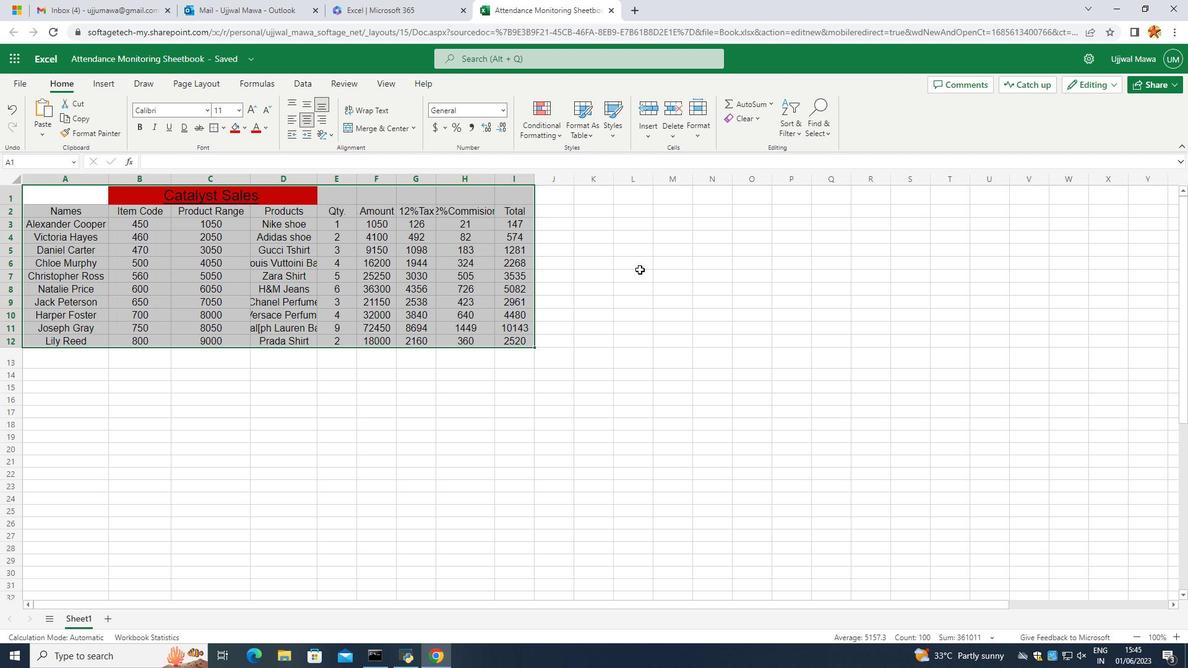 
Action: Mouse moved to (238, 373)
Screenshot: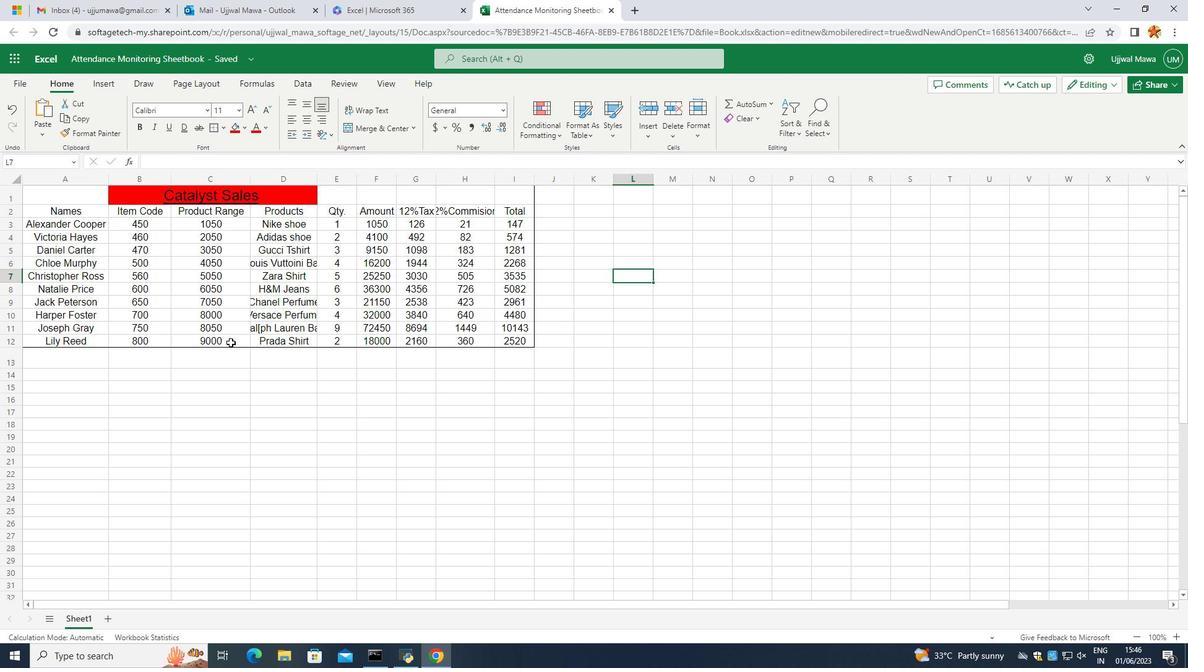 
Action: Mouse pressed left at (238, 373)
Screenshot: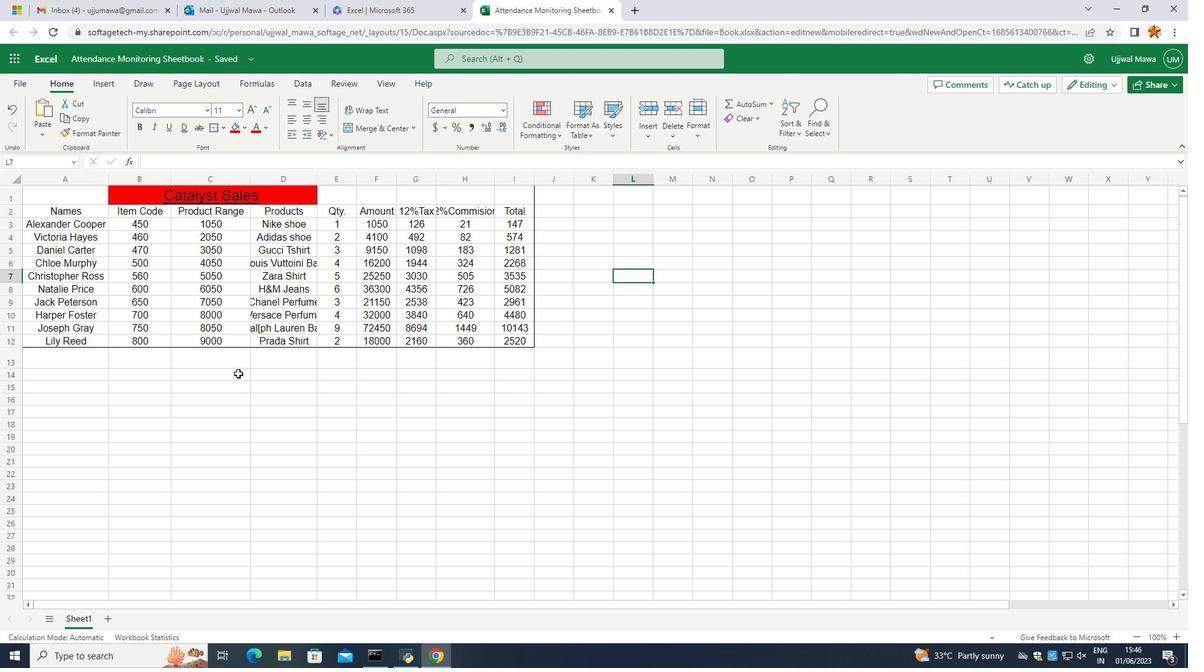 
Action: Mouse moved to (220, 414)
Screenshot: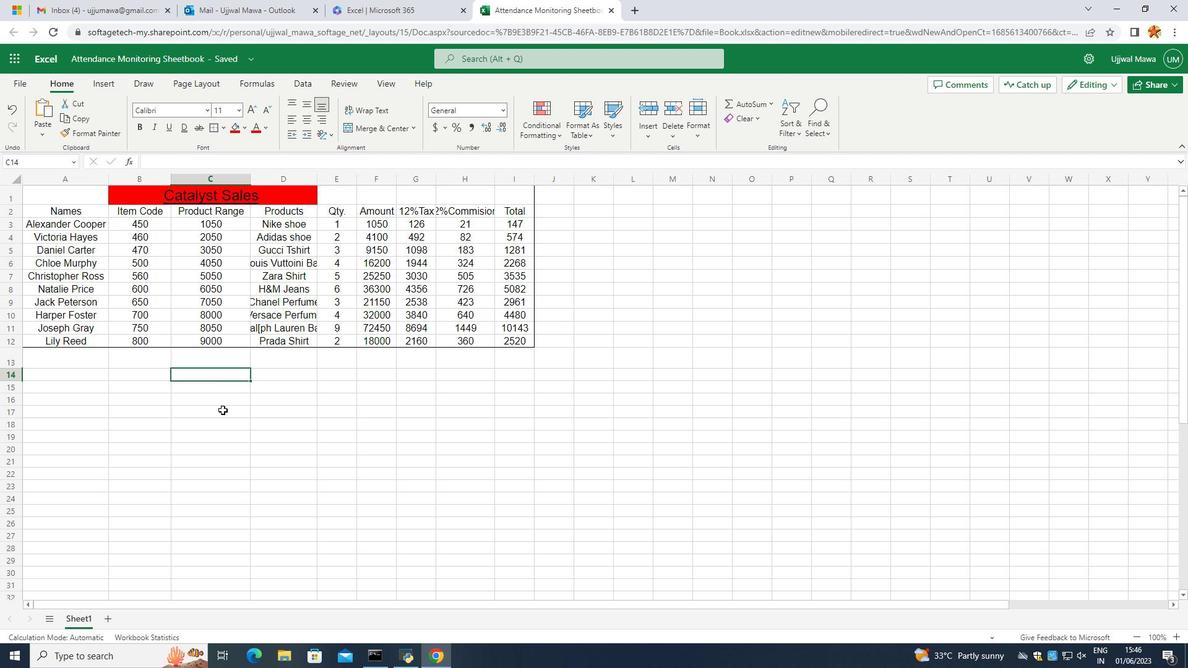 
Action: Mouse pressed left at (220, 414)
Screenshot: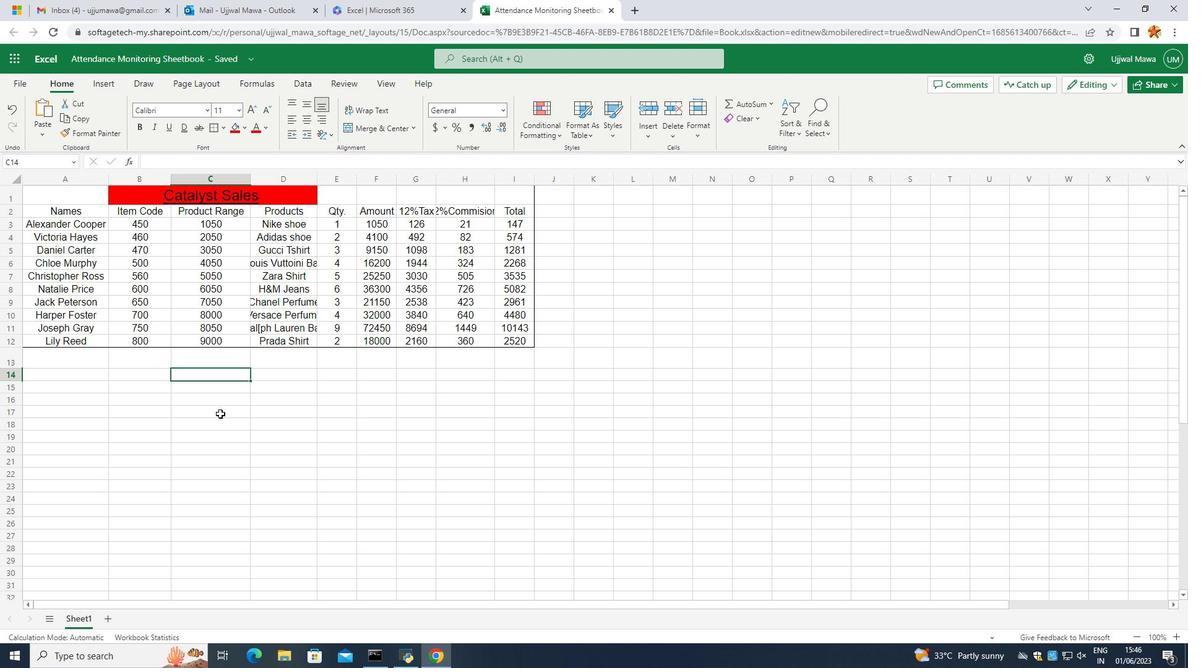 
